 Task: Create a due date automation trigger when advanced on, on the monday after a card is due add fields without custom field "Resume" set to a number lower or equal to 1 and lower than 10 at 11:00 AM.
Action: Mouse moved to (1174, 349)
Screenshot: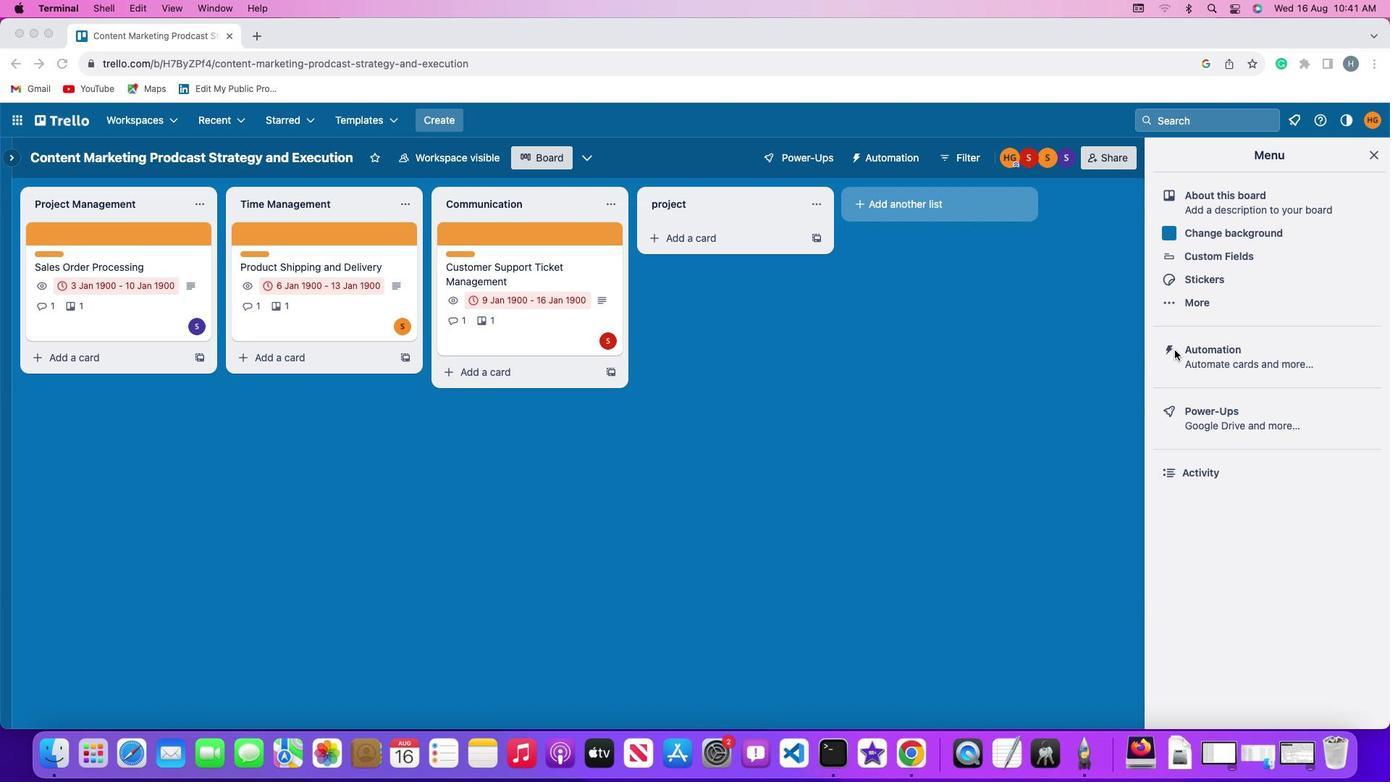 
Action: Mouse pressed left at (1174, 349)
Screenshot: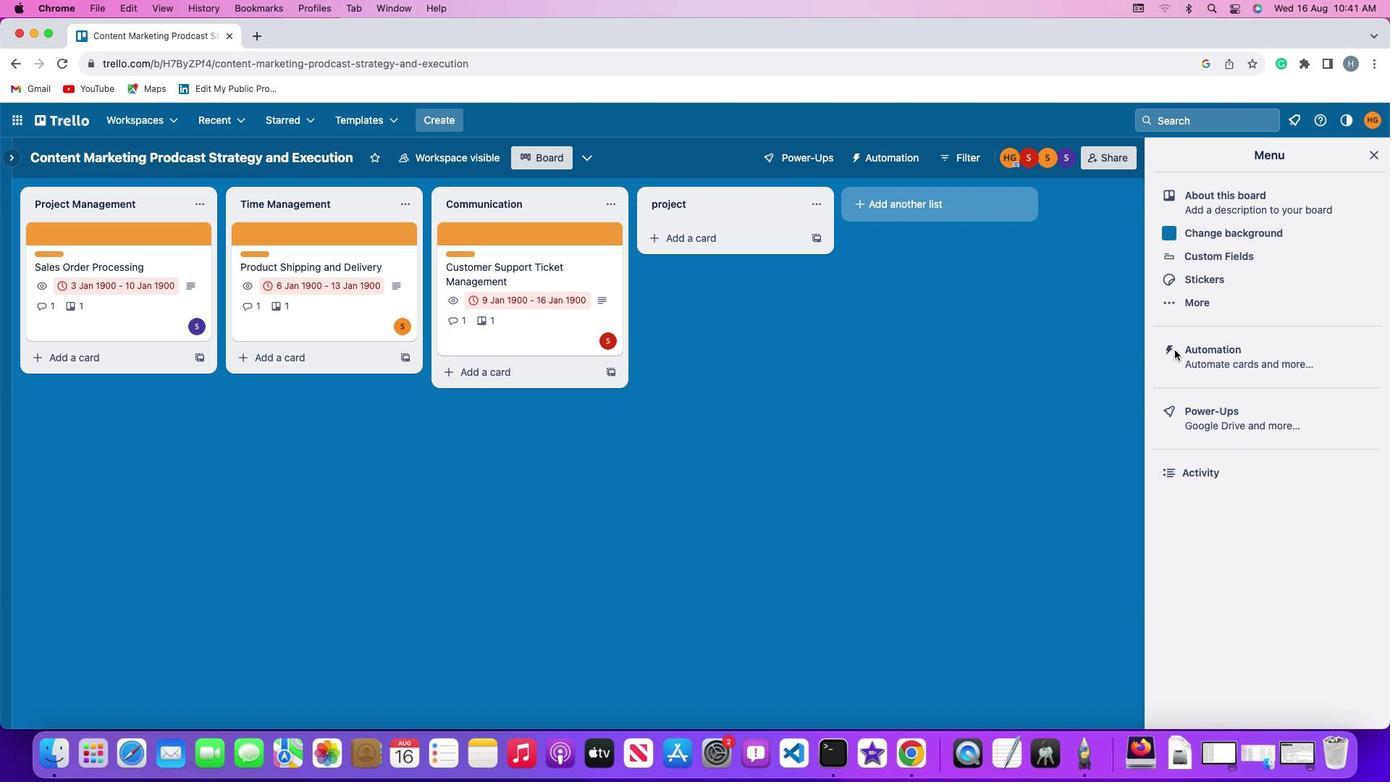 
Action: Mouse pressed left at (1174, 349)
Screenshot: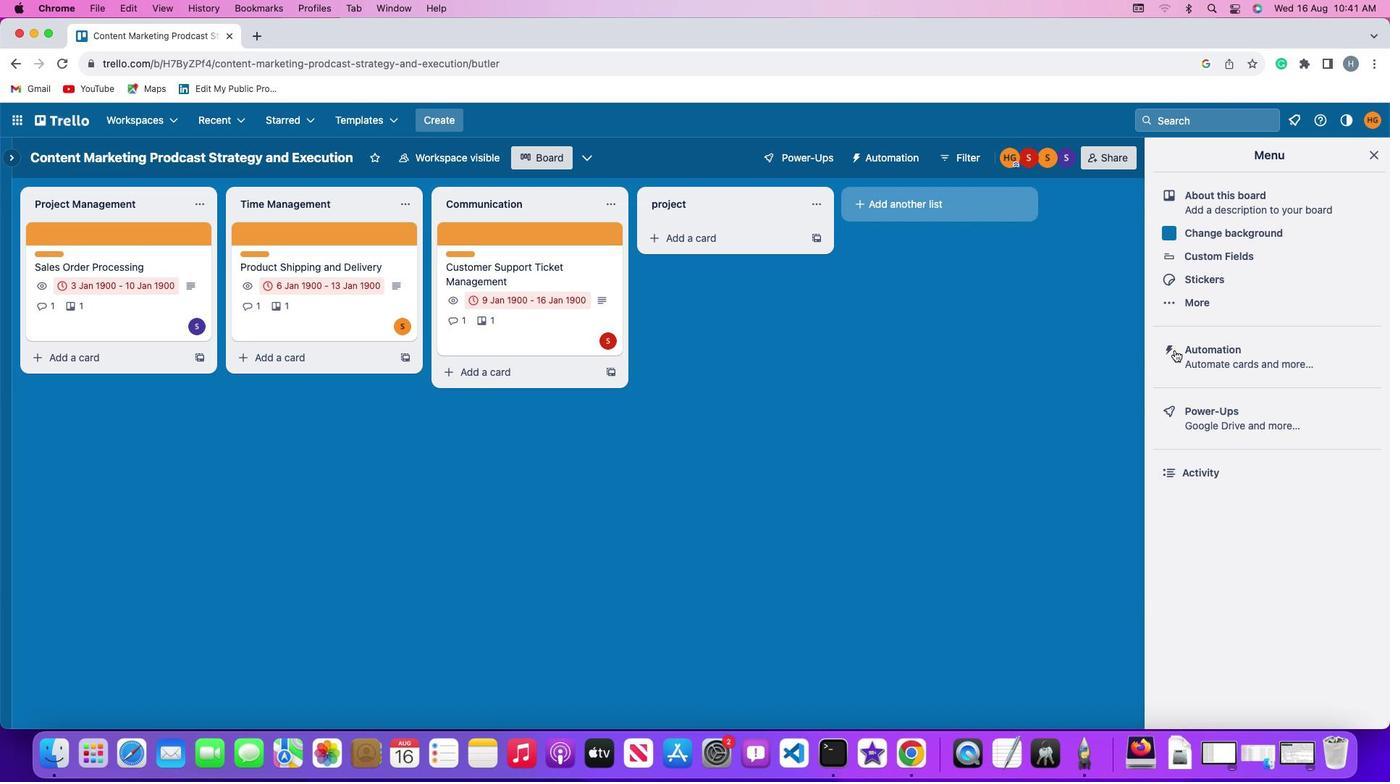 
Action: Mouse moved to (112, 342)
Screenshot: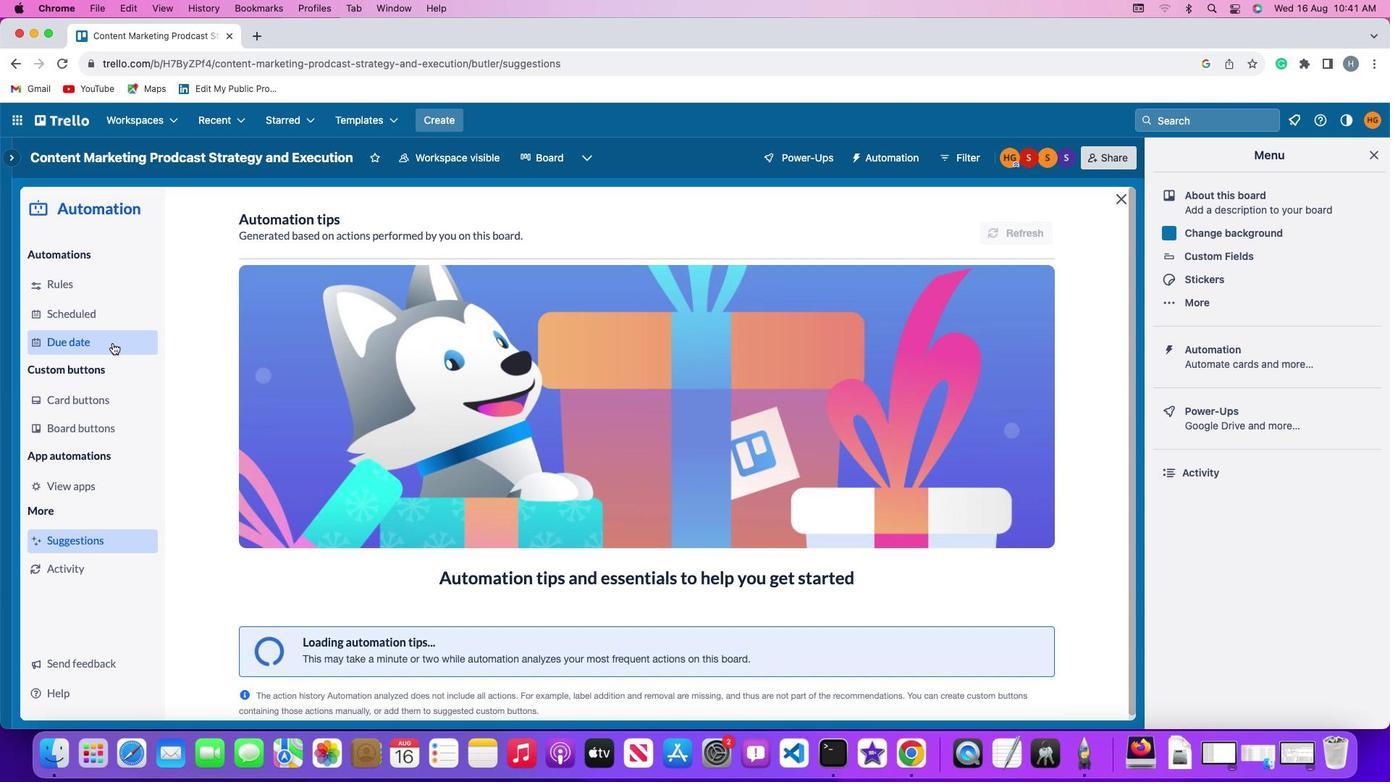 
Action: Mouse pressed left at (112, 342)
Screenshot: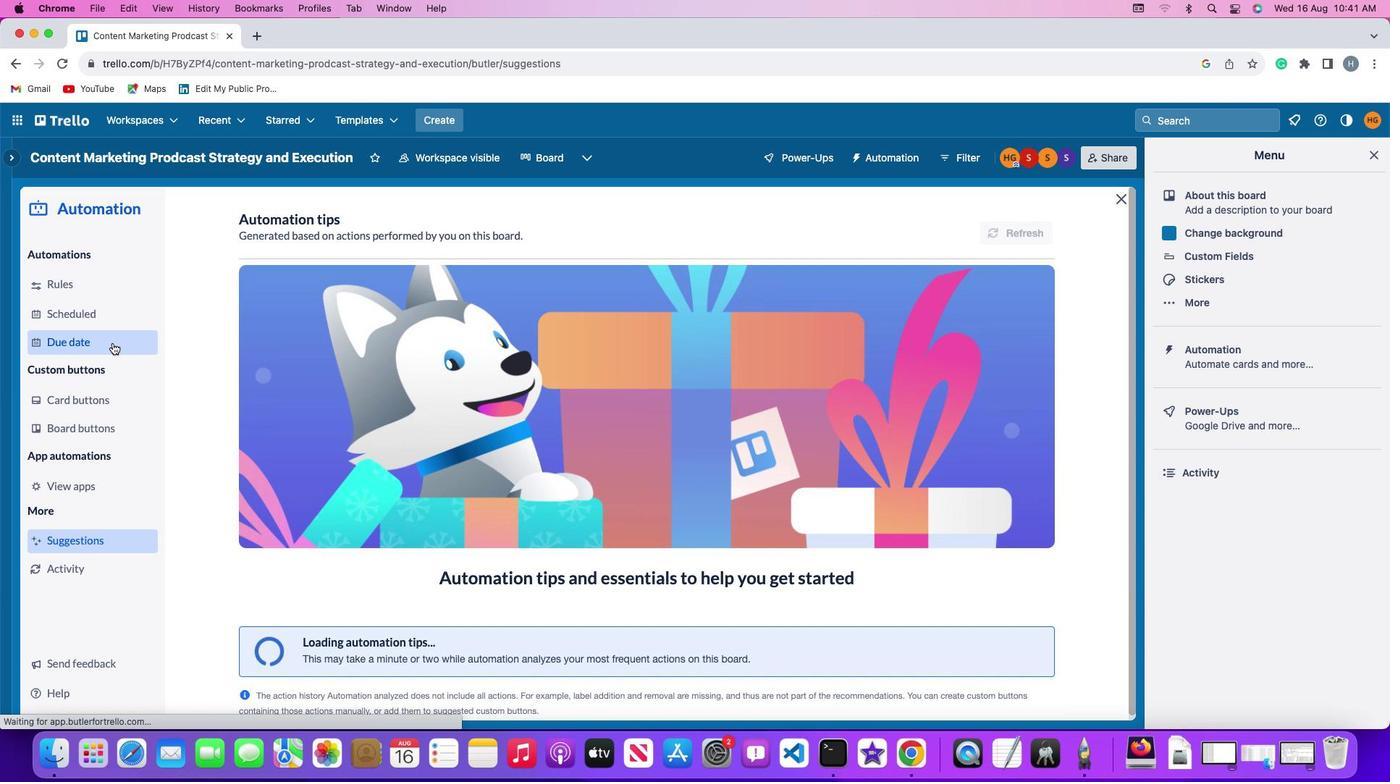 
Action: Mouse moved to (974, 216)
Screenshot: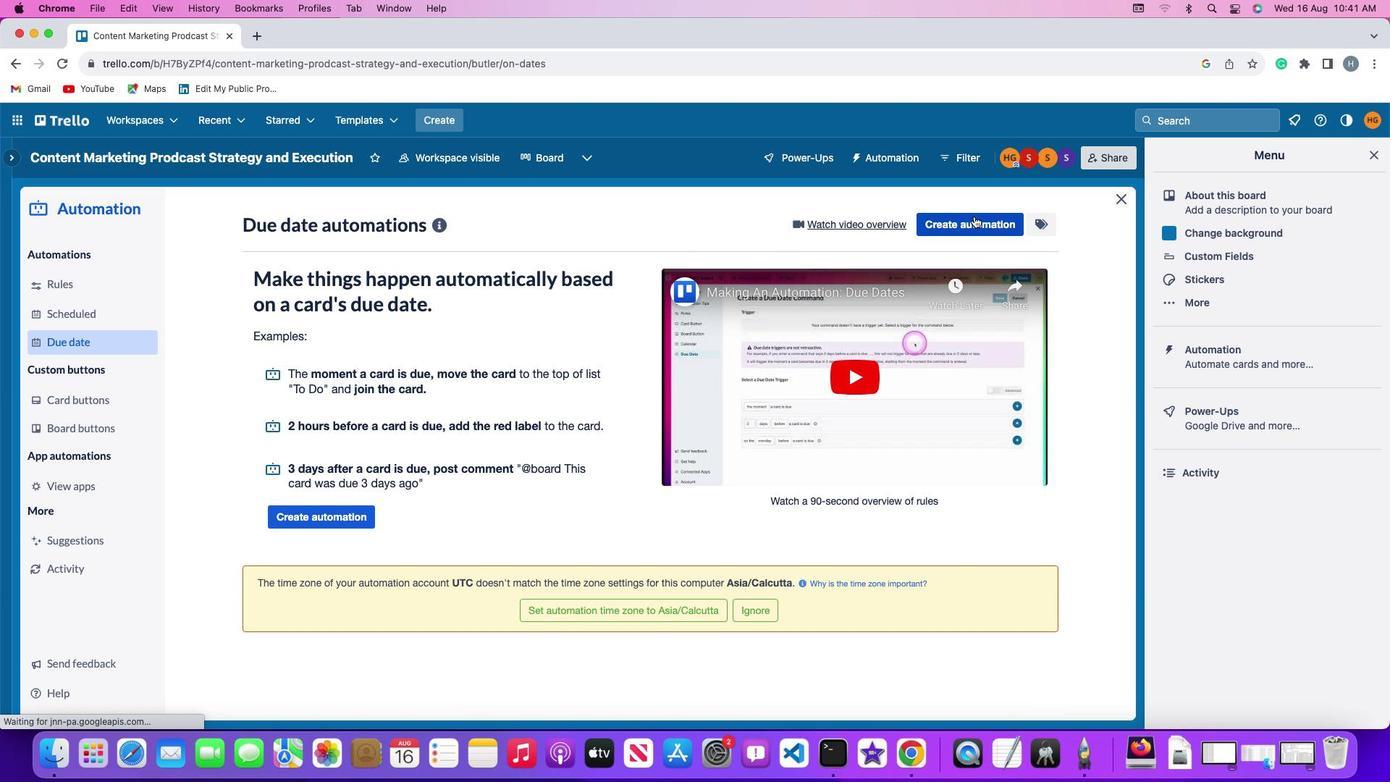
Action: Mouse pressed left at (974, 216)
Screenshot: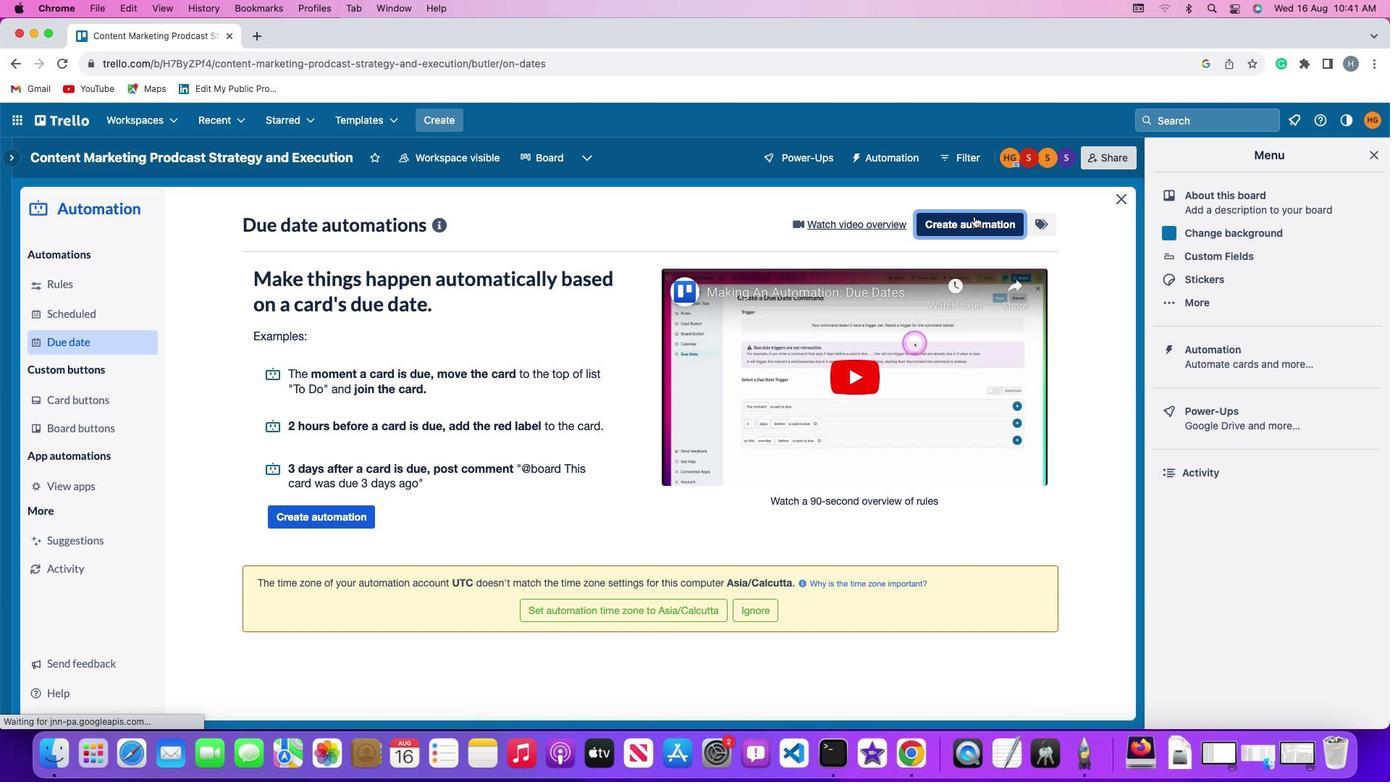 
Action: Mouse moved to (305, 370)
Screenshot: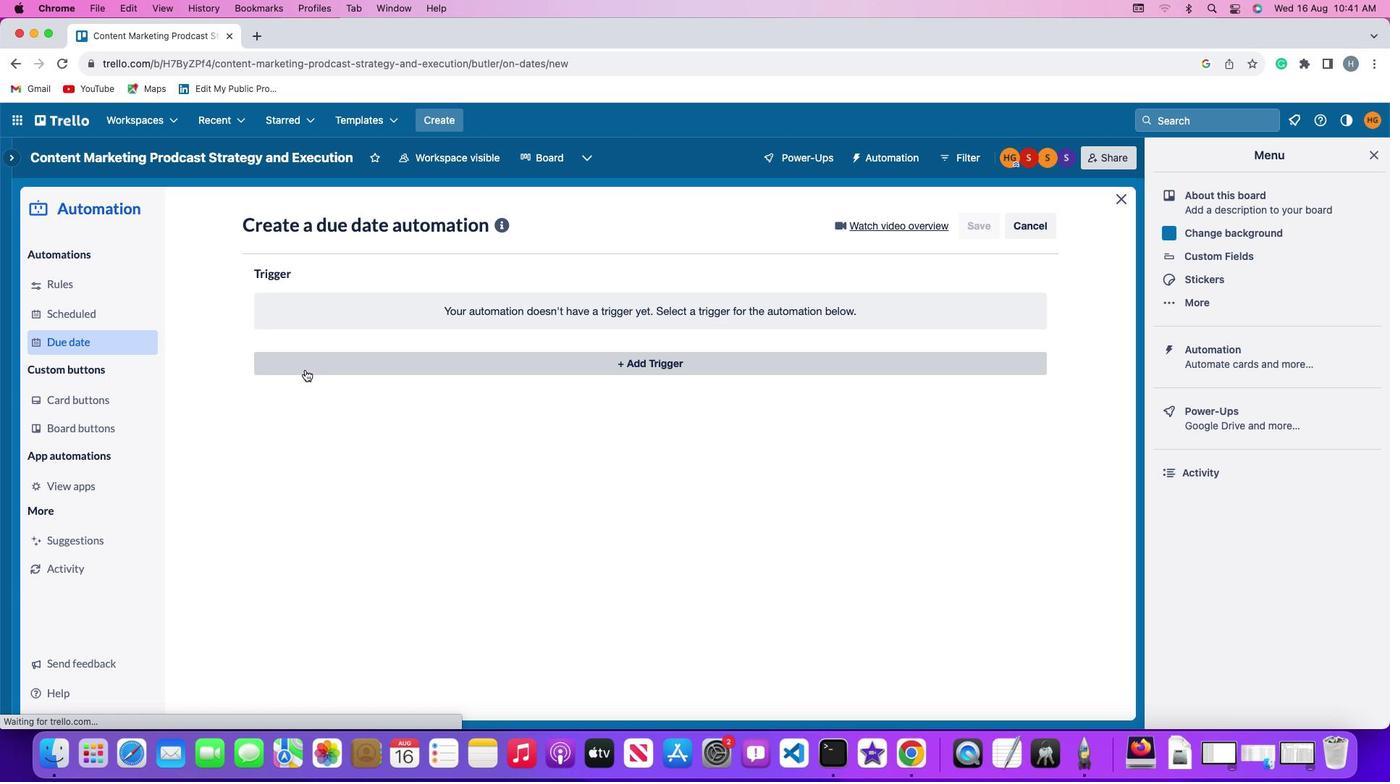 
Action: Mouse pressed left at (305, 370)
Screenshot: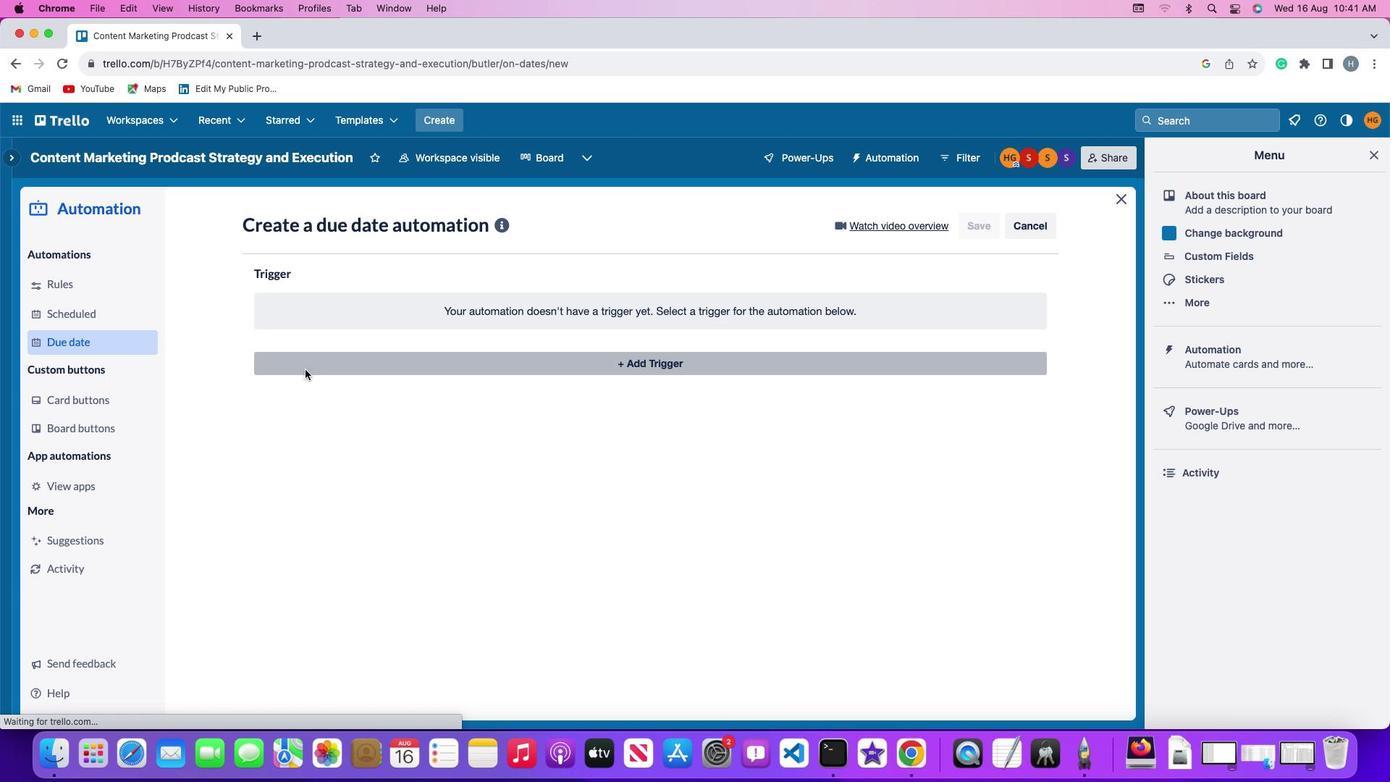 
Action: Mouse moved to (323, 627)
Screenshot: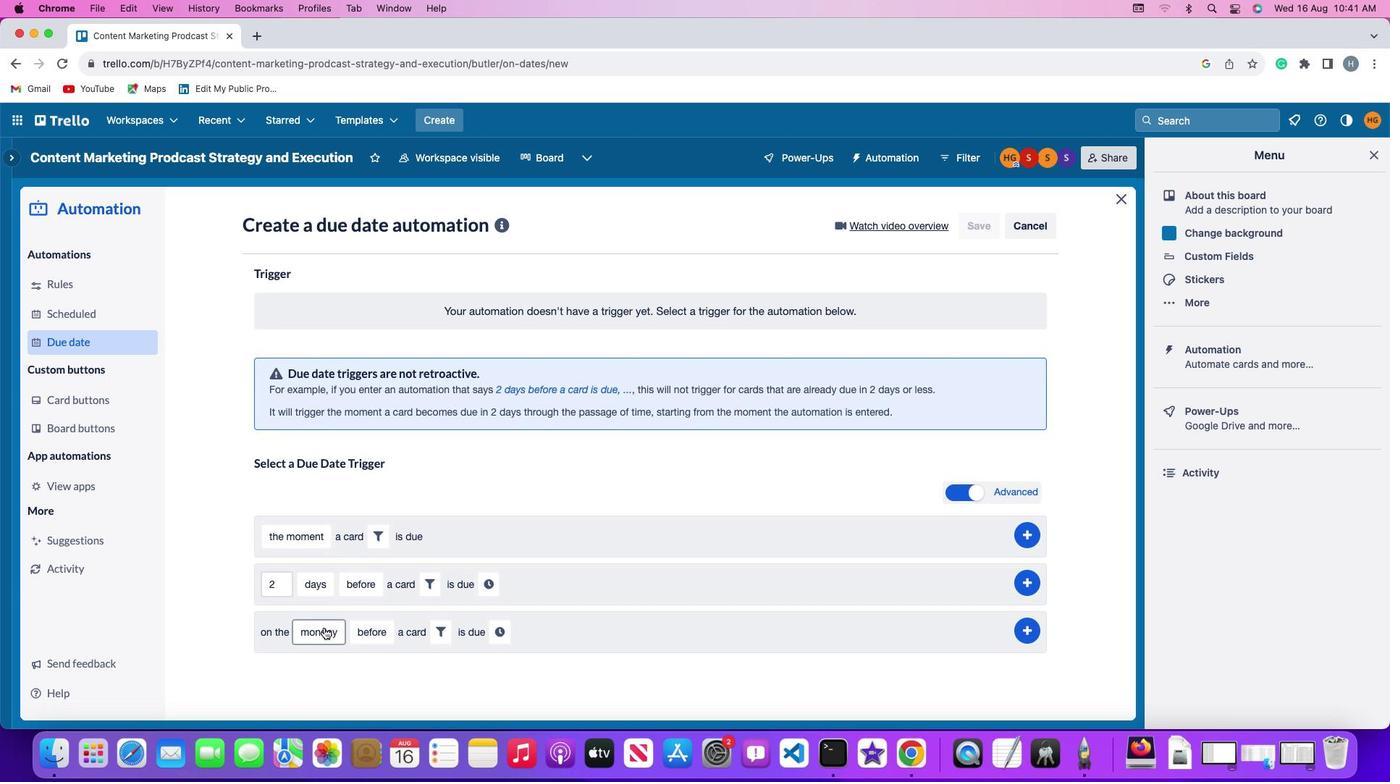 
Action: Mouse pressed left at (323, 627)
Screenshot: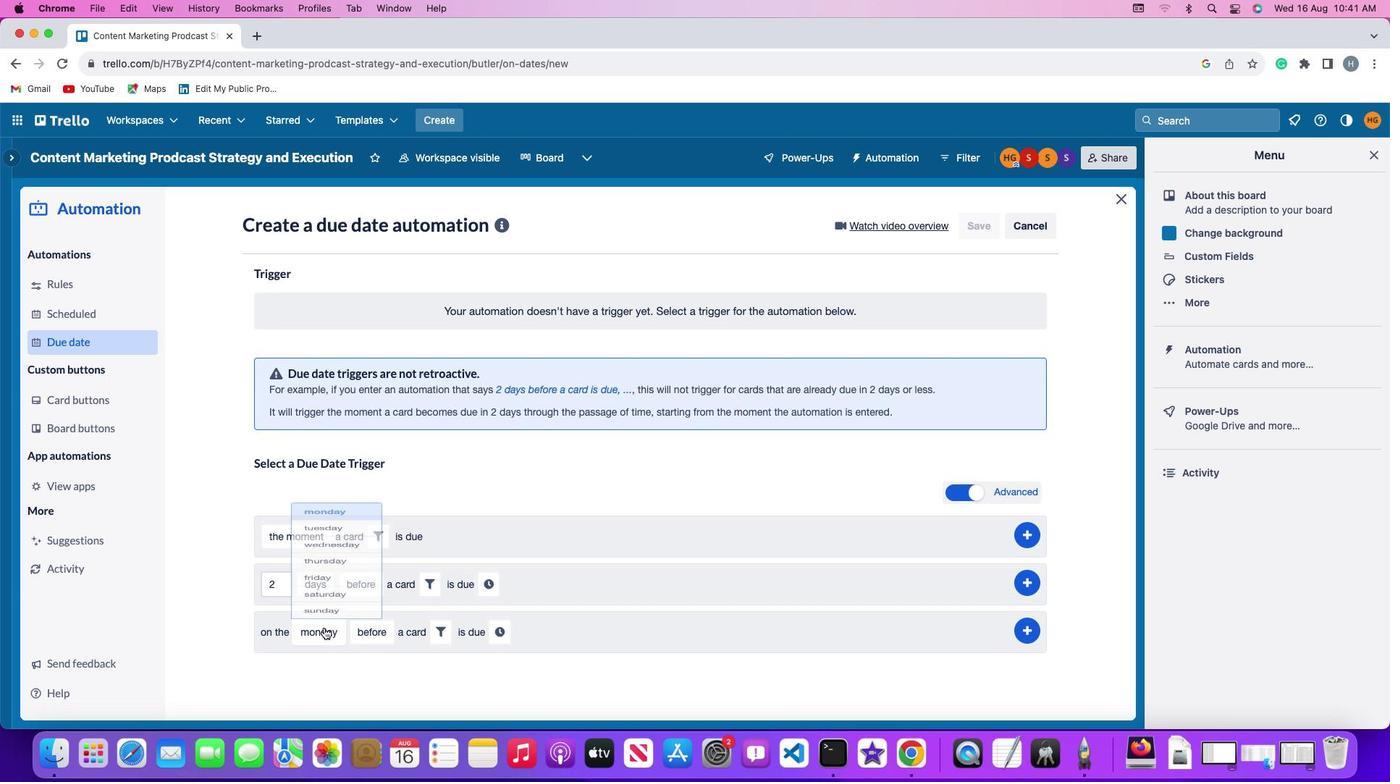 
Action: Mouse moved to (328, 430)
Screenshot: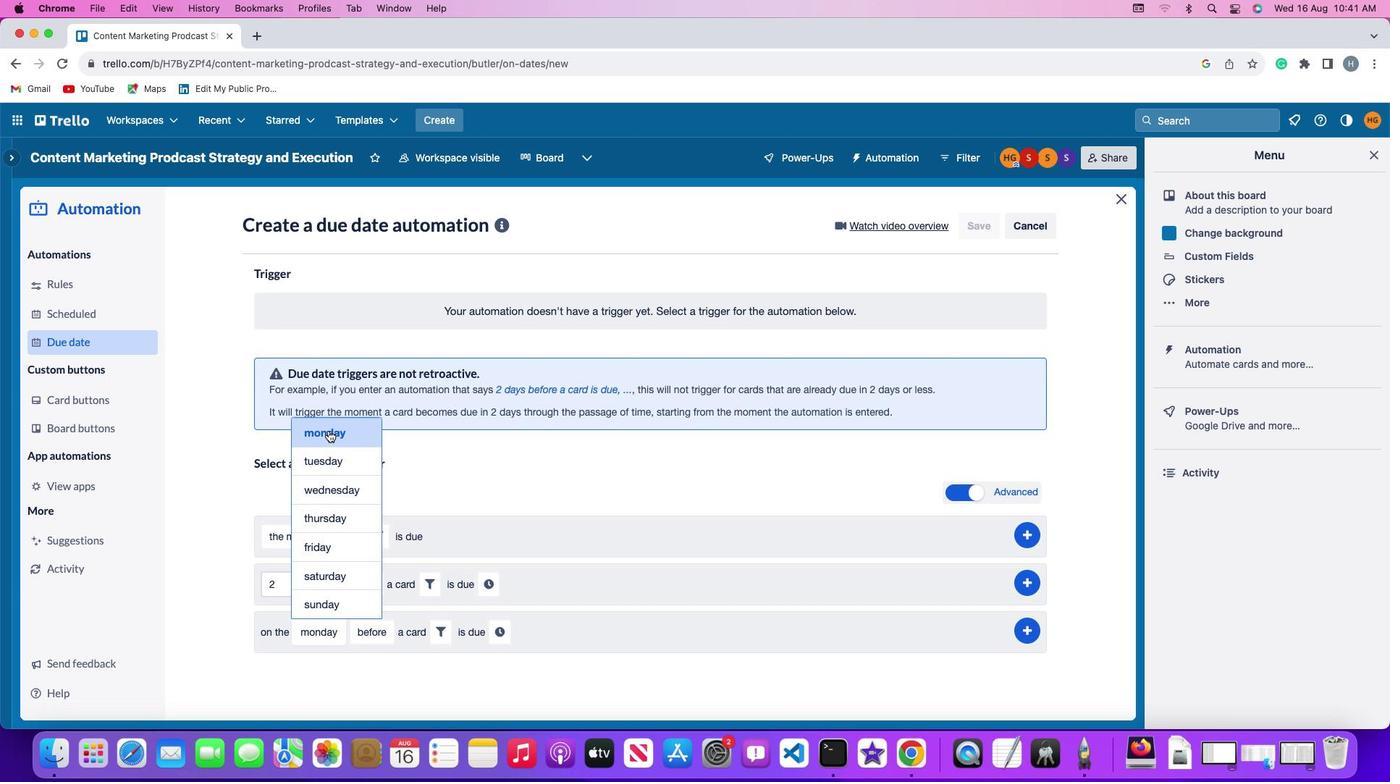 
Action: Mouse pressed left at (328, 430)
Screenshot: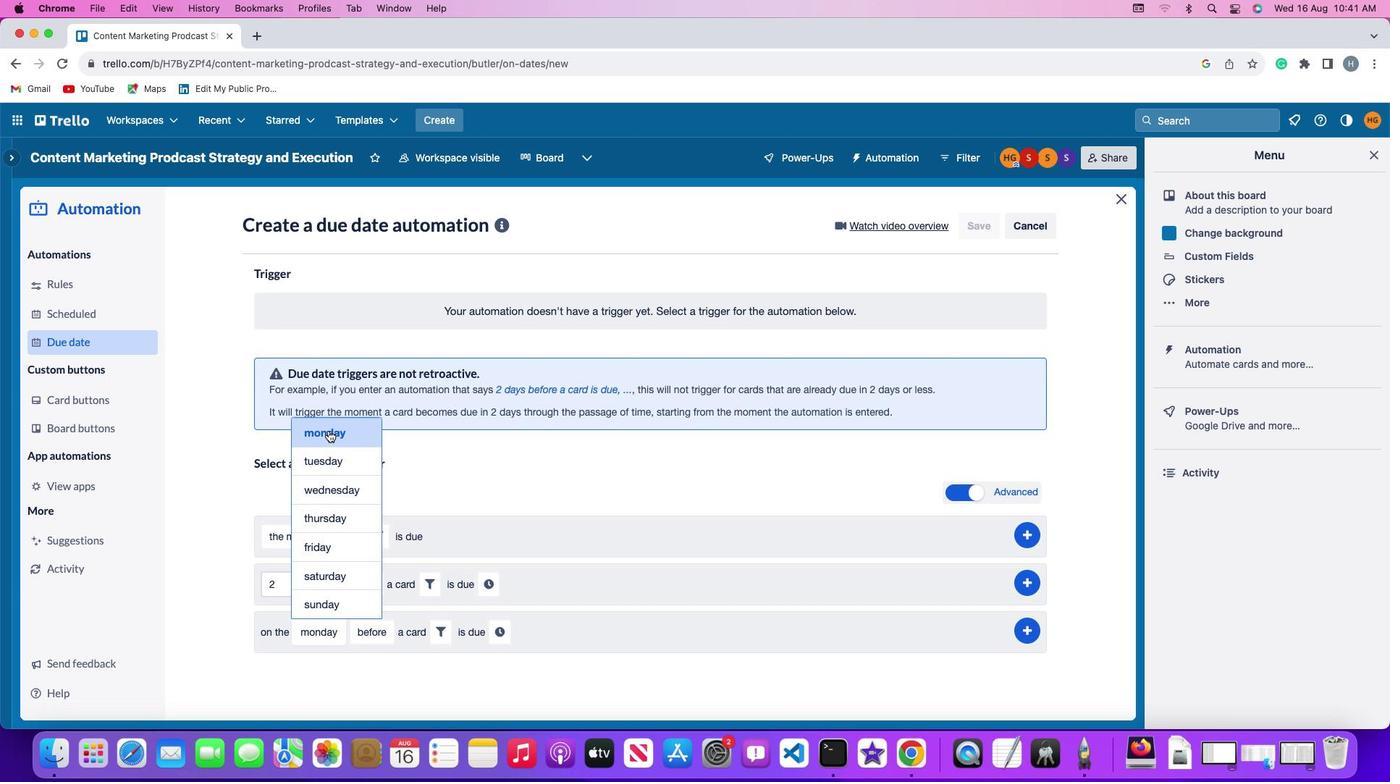
Action: Mouse moved to (384, 630)
Screenshot: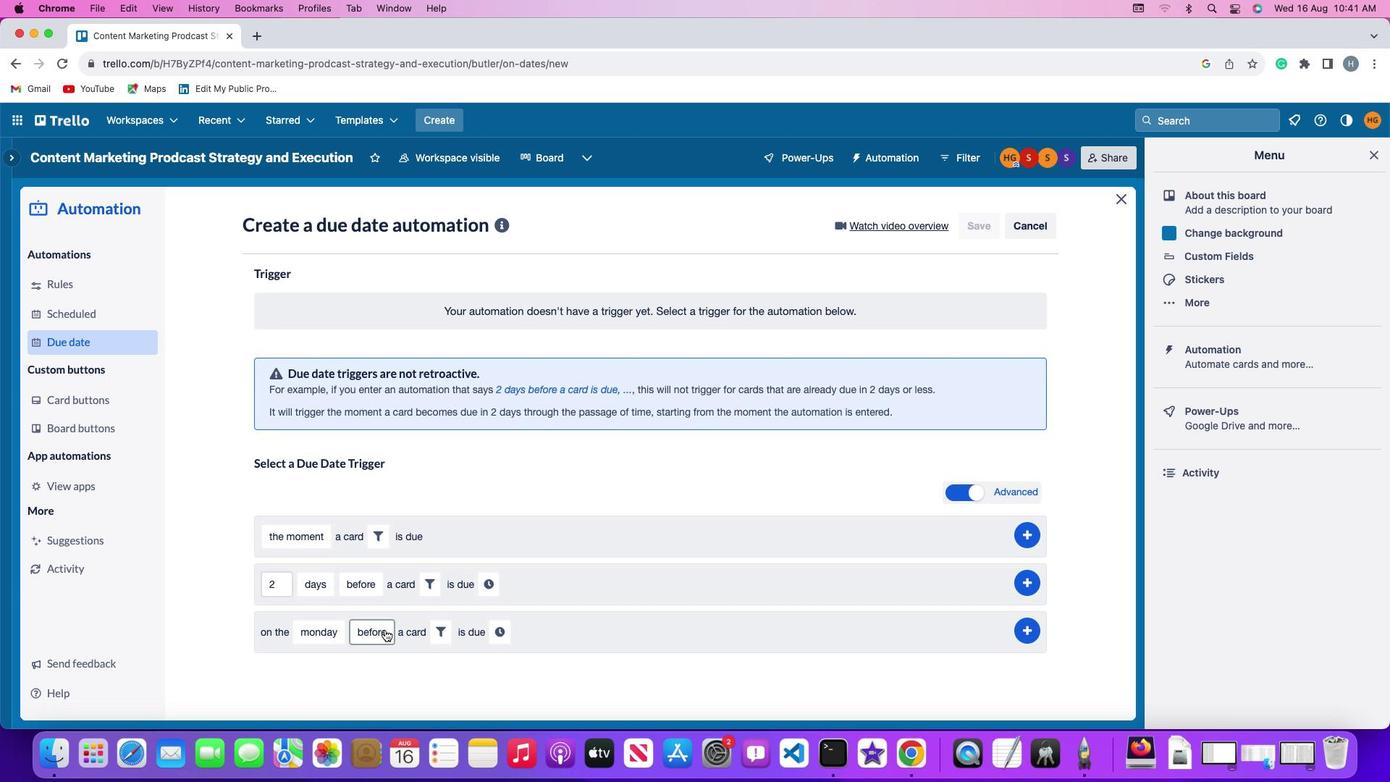 
Action: Mouse pressed left at (384, 630)
Screenshot: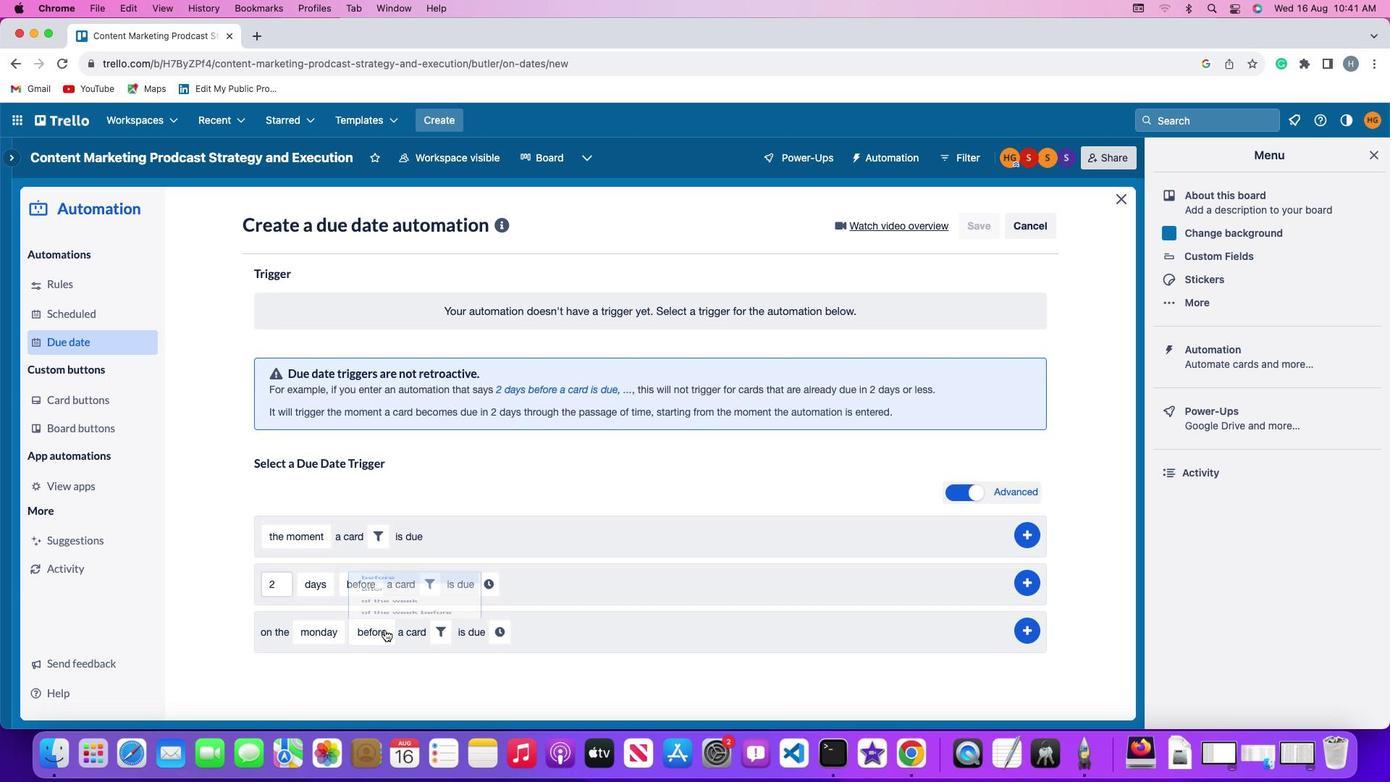 
Action: Mouse moved to (393, 540)
Screenshot: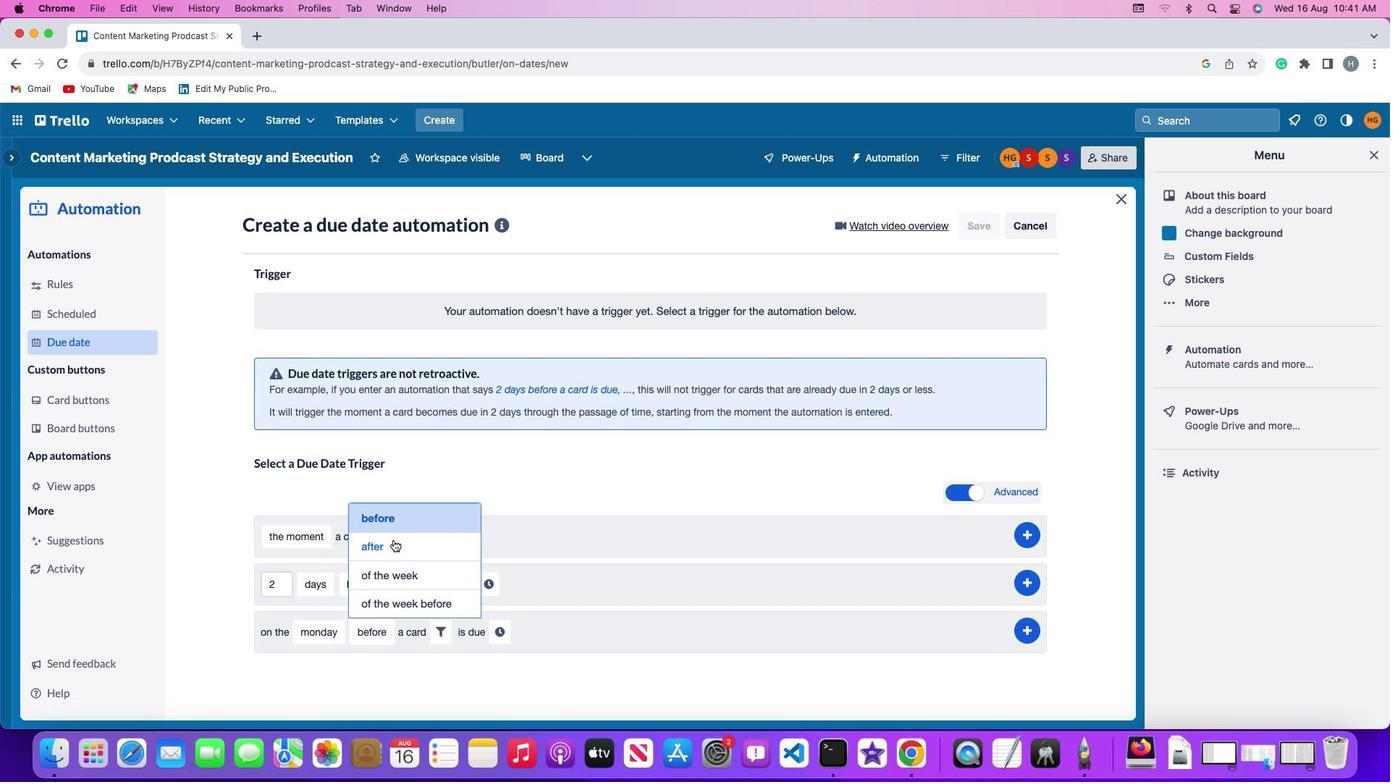 
Action: Mouse pressed left at (393, 540)
Screenshot: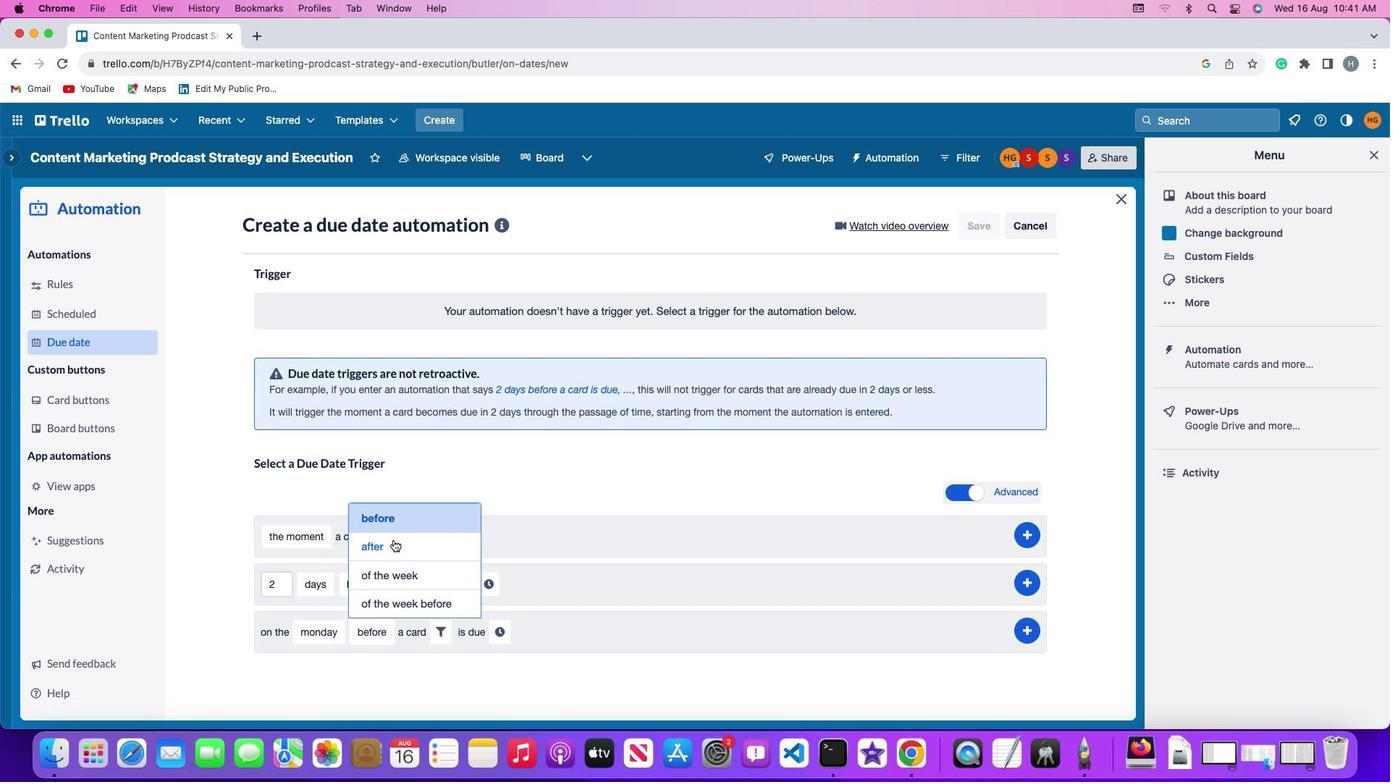 
Action: Mouse moved to (437, 634)
Screenshot: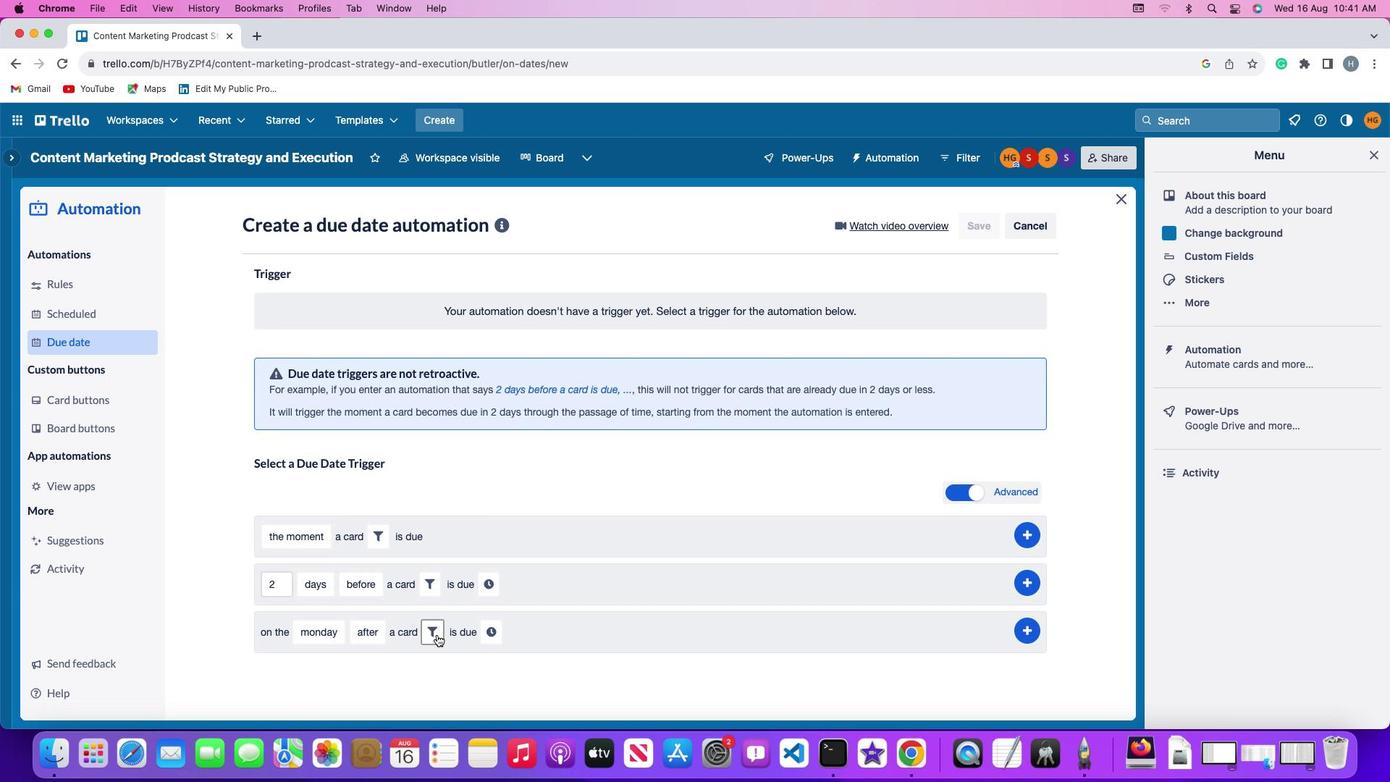 
Action: Mouse pressed left at (437, 634)
Screenshot: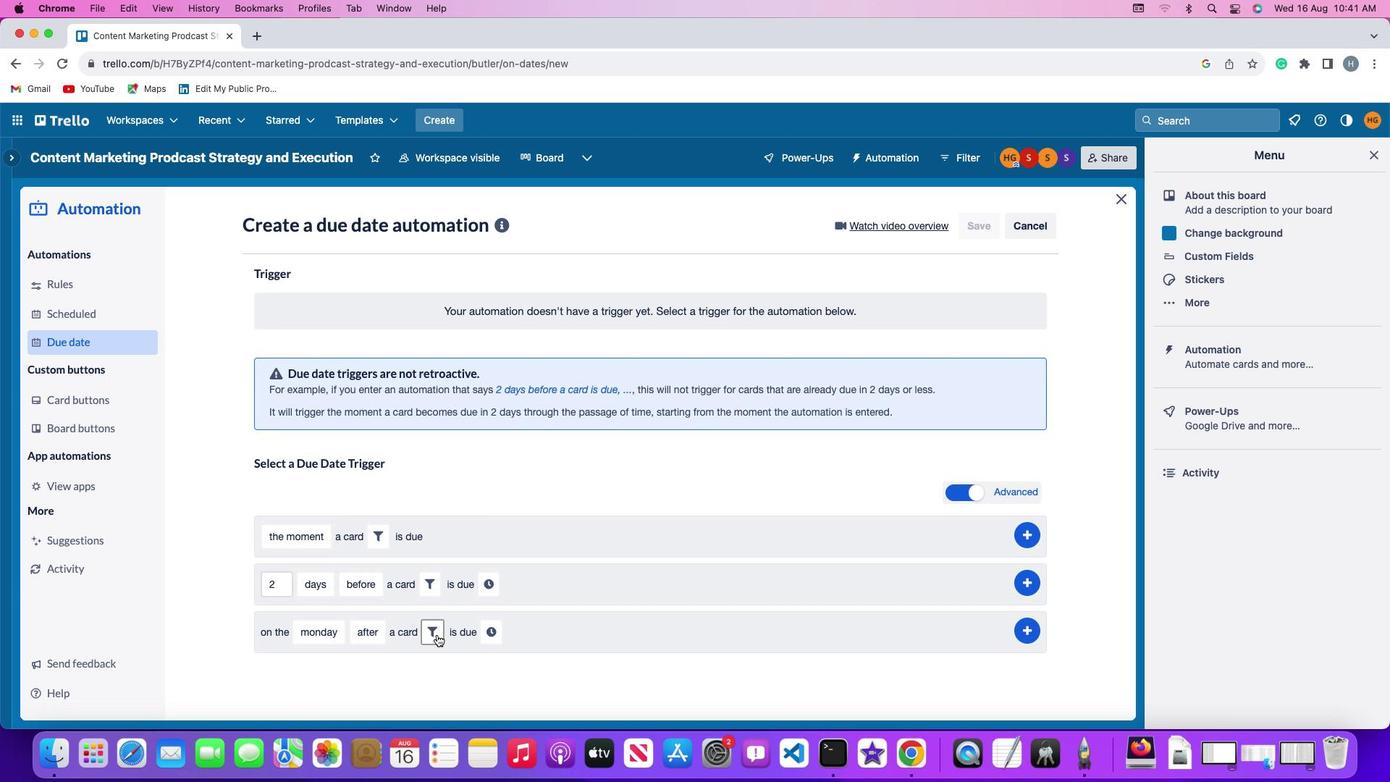 
Action: Mouse moved to (678, 679)
Screenshot: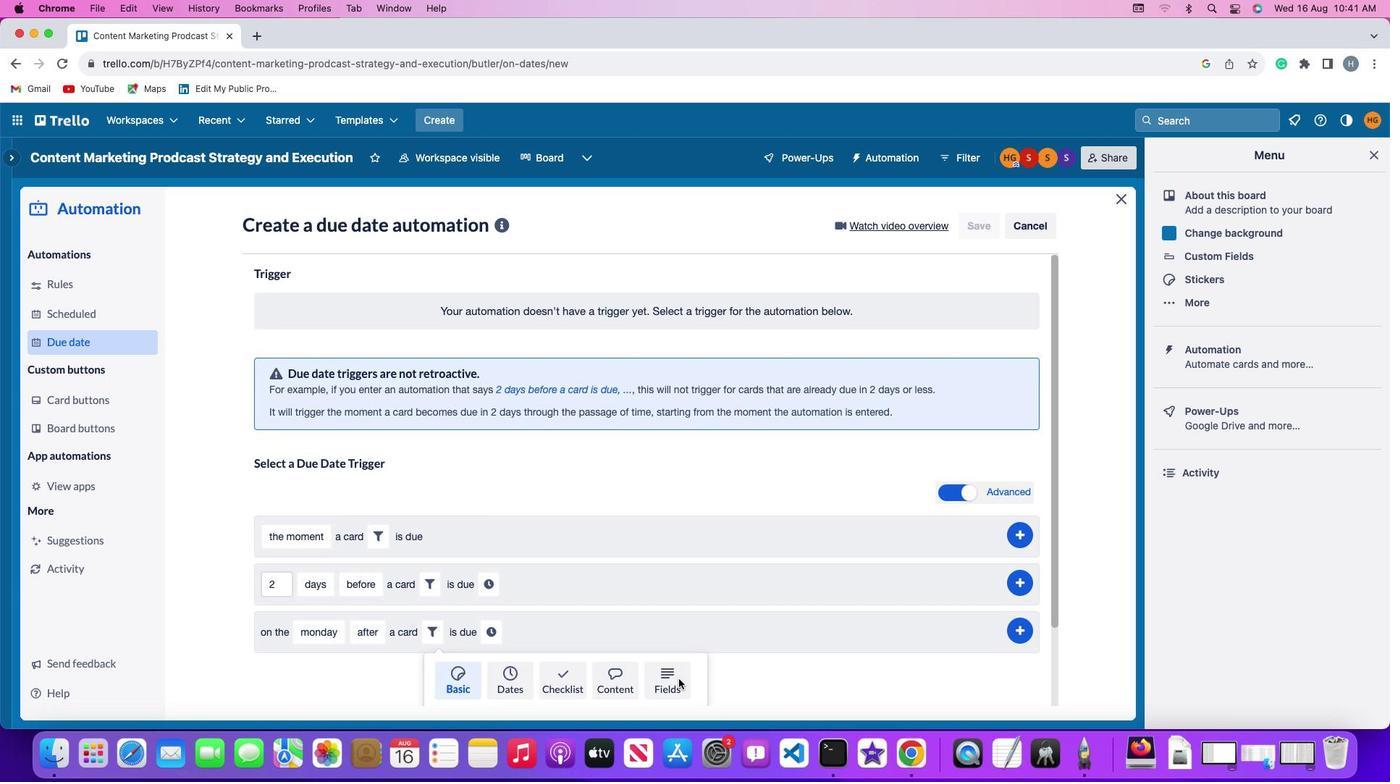 
Action: Mouse pressed left at (678, 679)
Screenshot: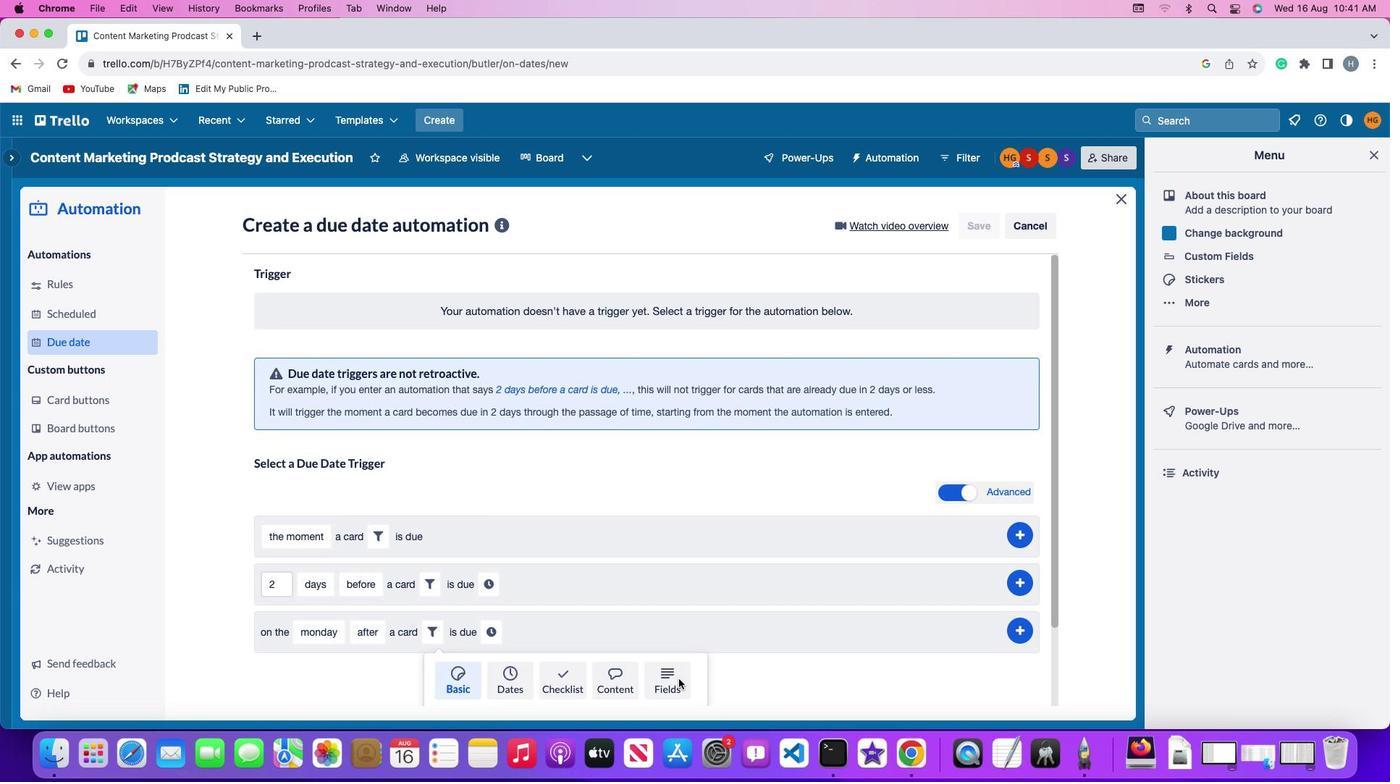 
Action: Mouse moved to (364, 681)
Screenshot: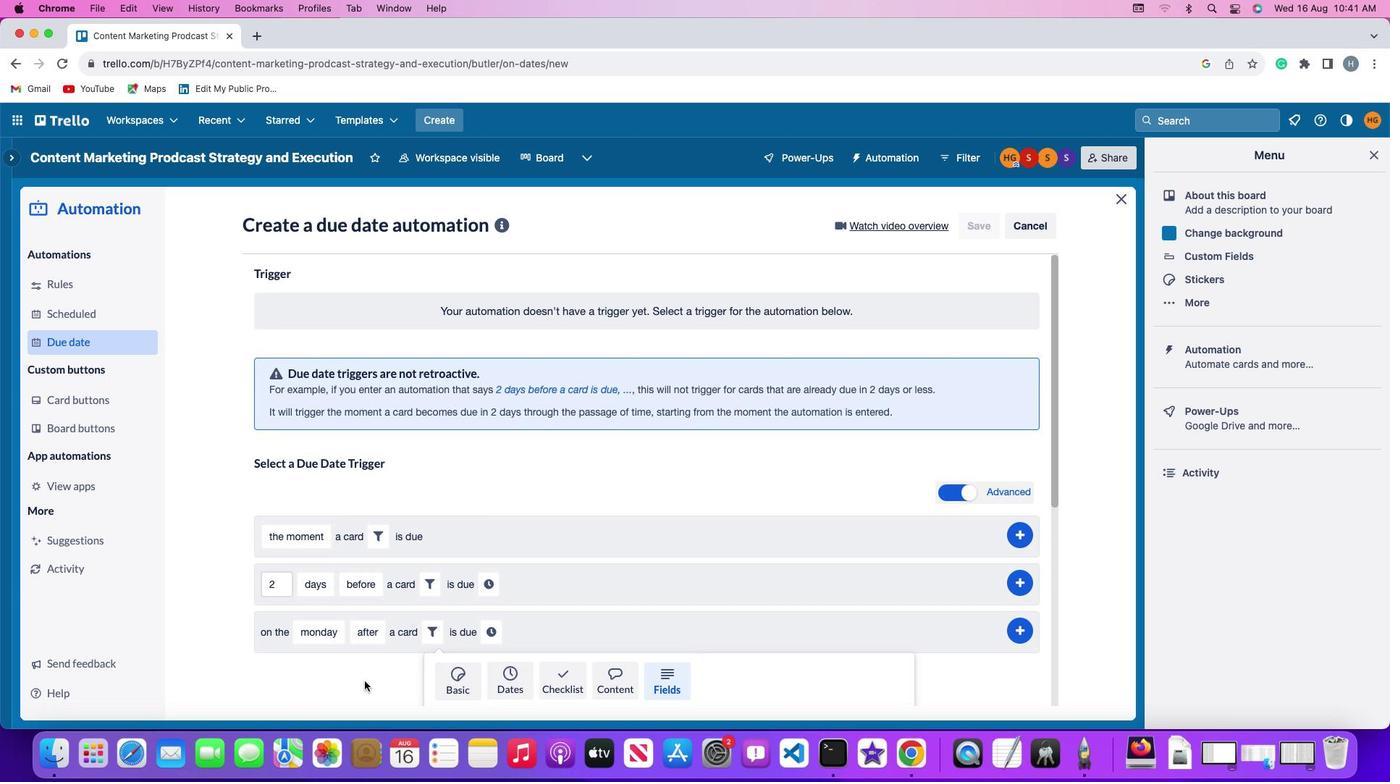 
Action: Mouse scrolled (364, 681) with delta (0, 0)
Screenshot: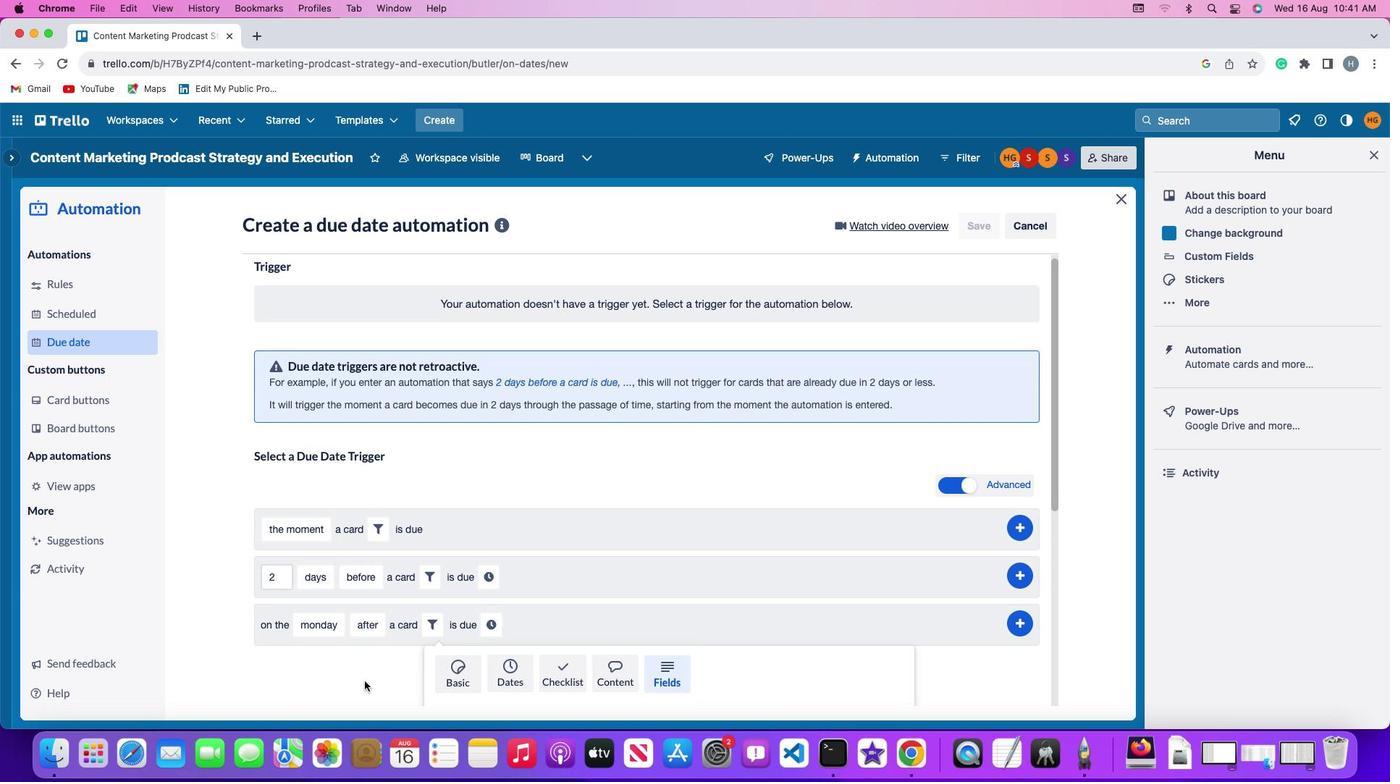 
Action: Mouse scrolled (364, 681) with delta (0, 0)
Screenshot: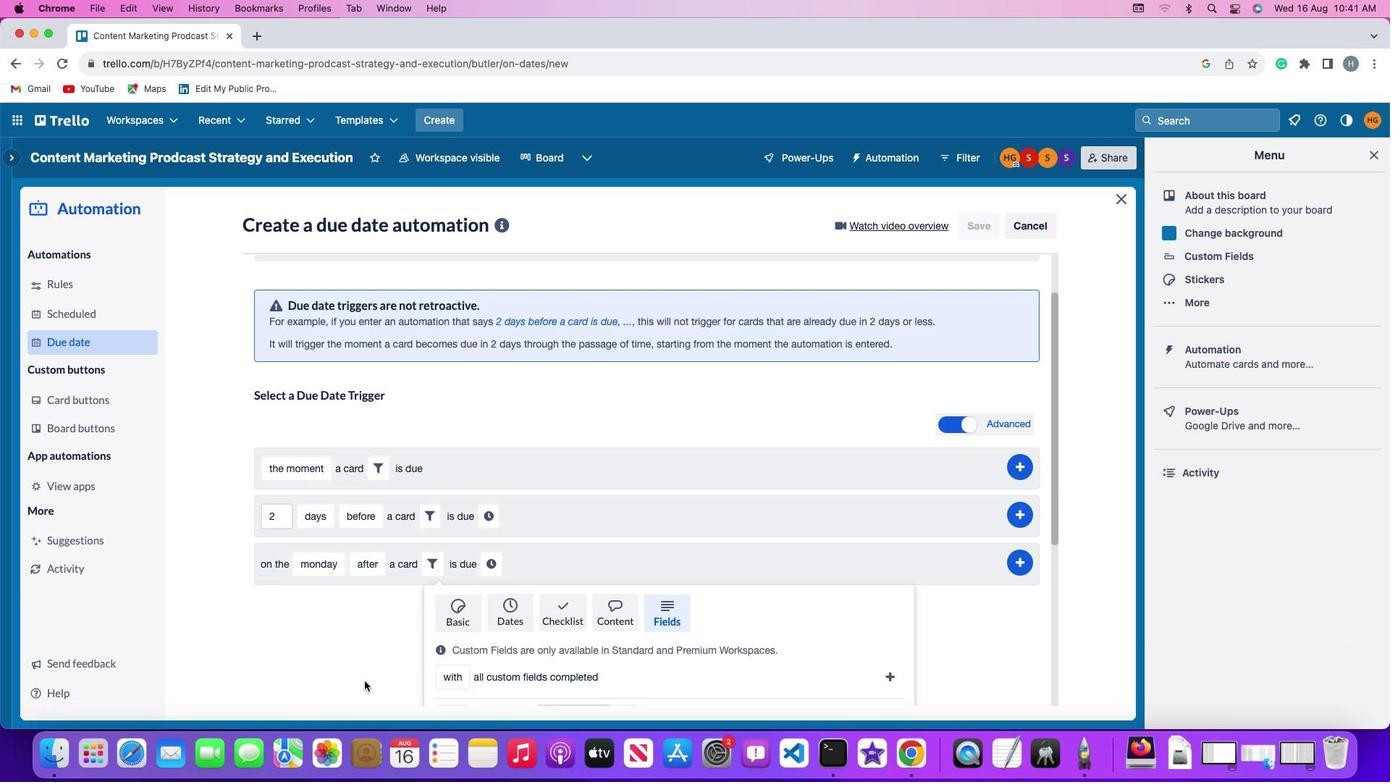 
Action: Mouse scrolled (364, 681) with delta (0, -2)
Screenshot: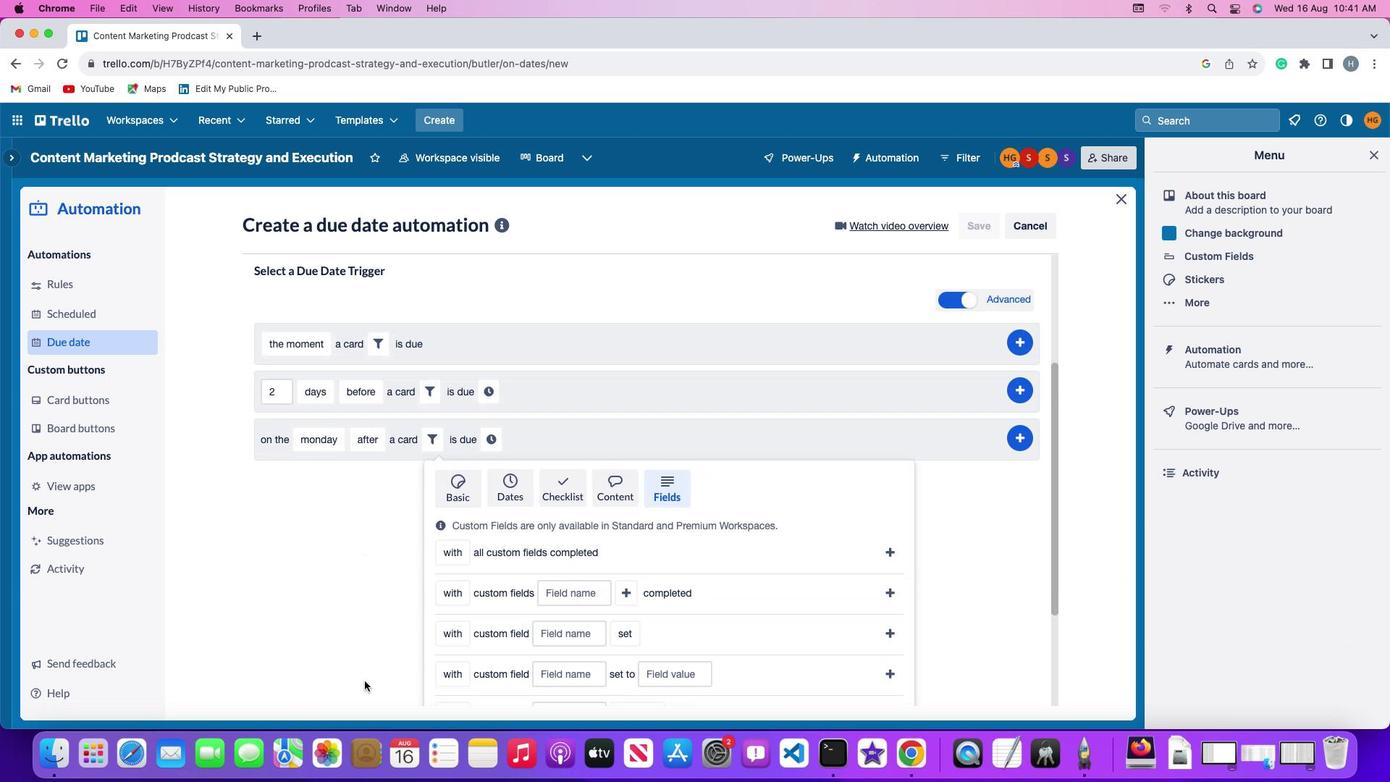 
Action: Mouse scrolled (364, 681) with delta (0, -3)
Screenshot: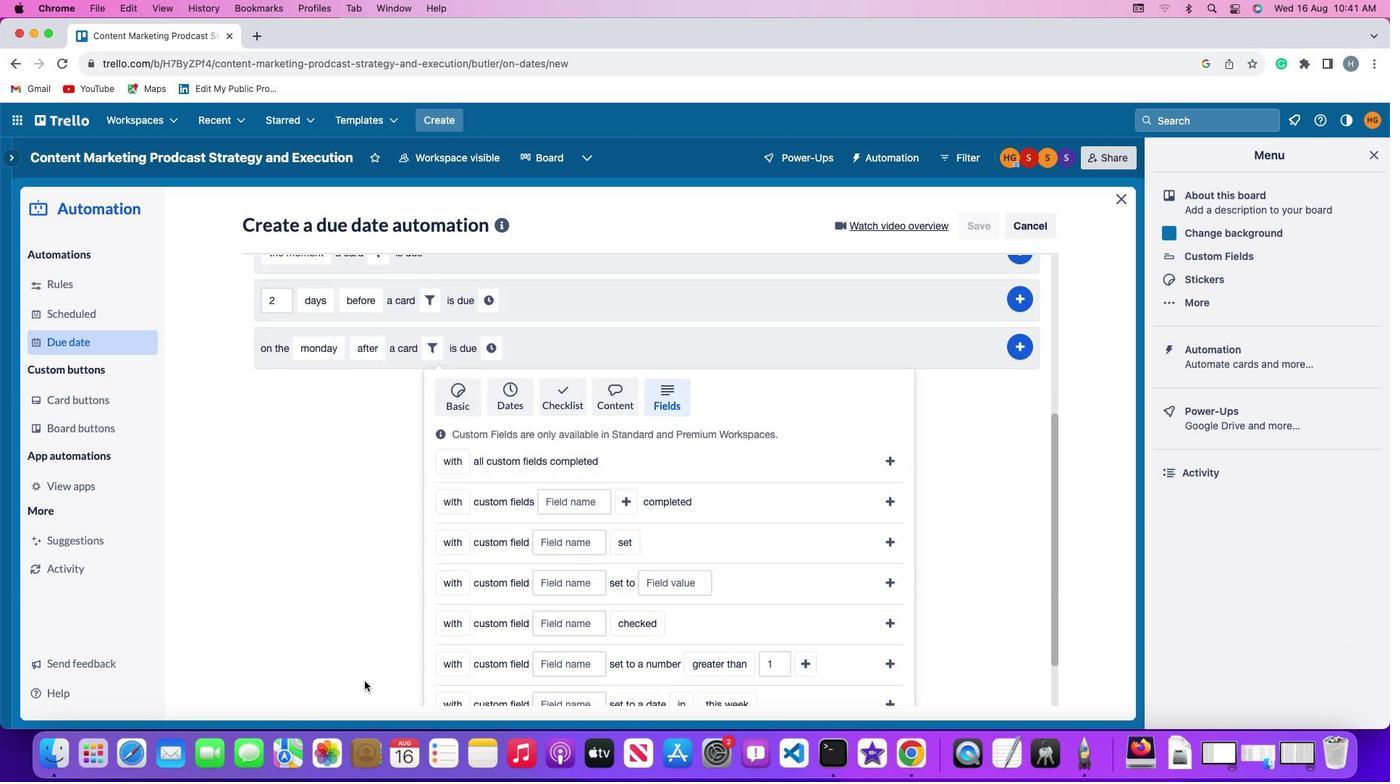 
Action: Mouse moved to (364, 680)
Screenshot: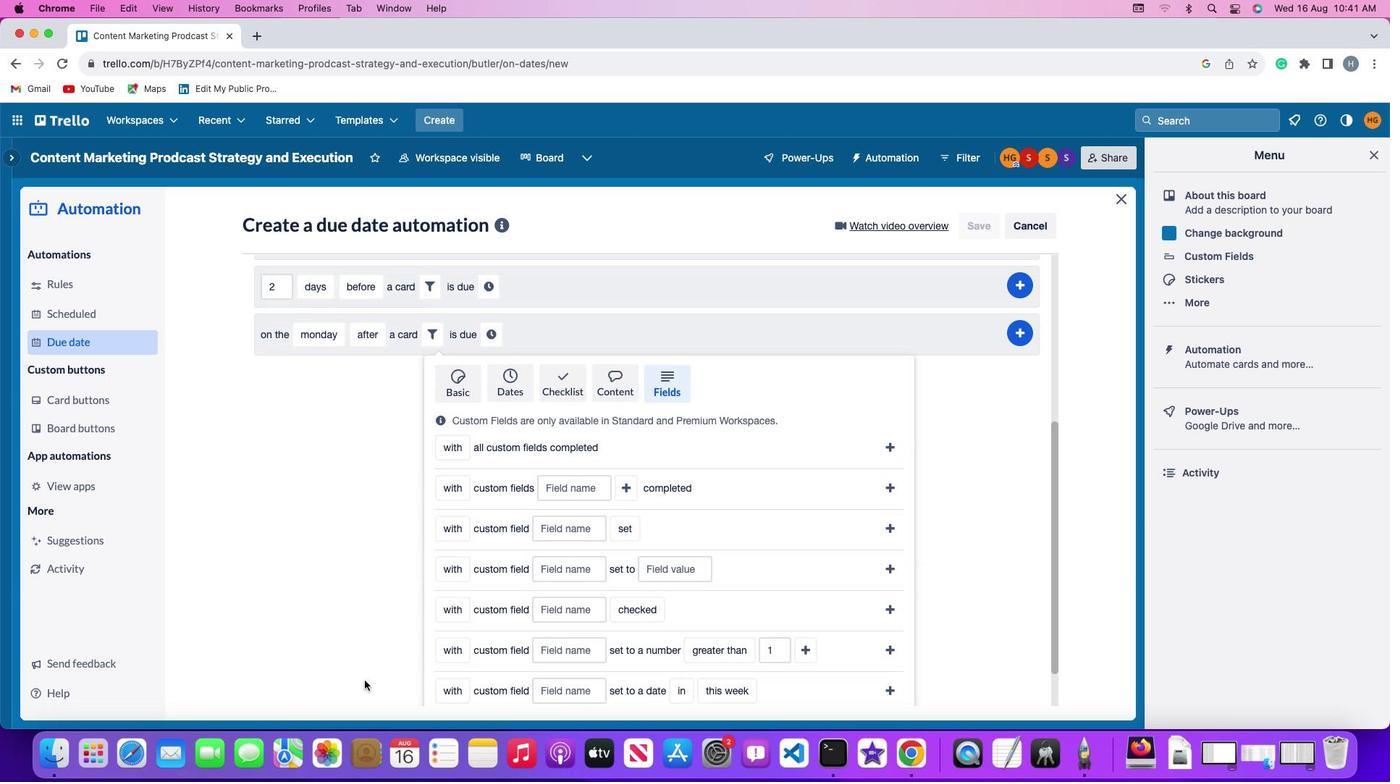 
Action: Mouse scrolled (364, 680) with delta (0, 0)
Screenshot: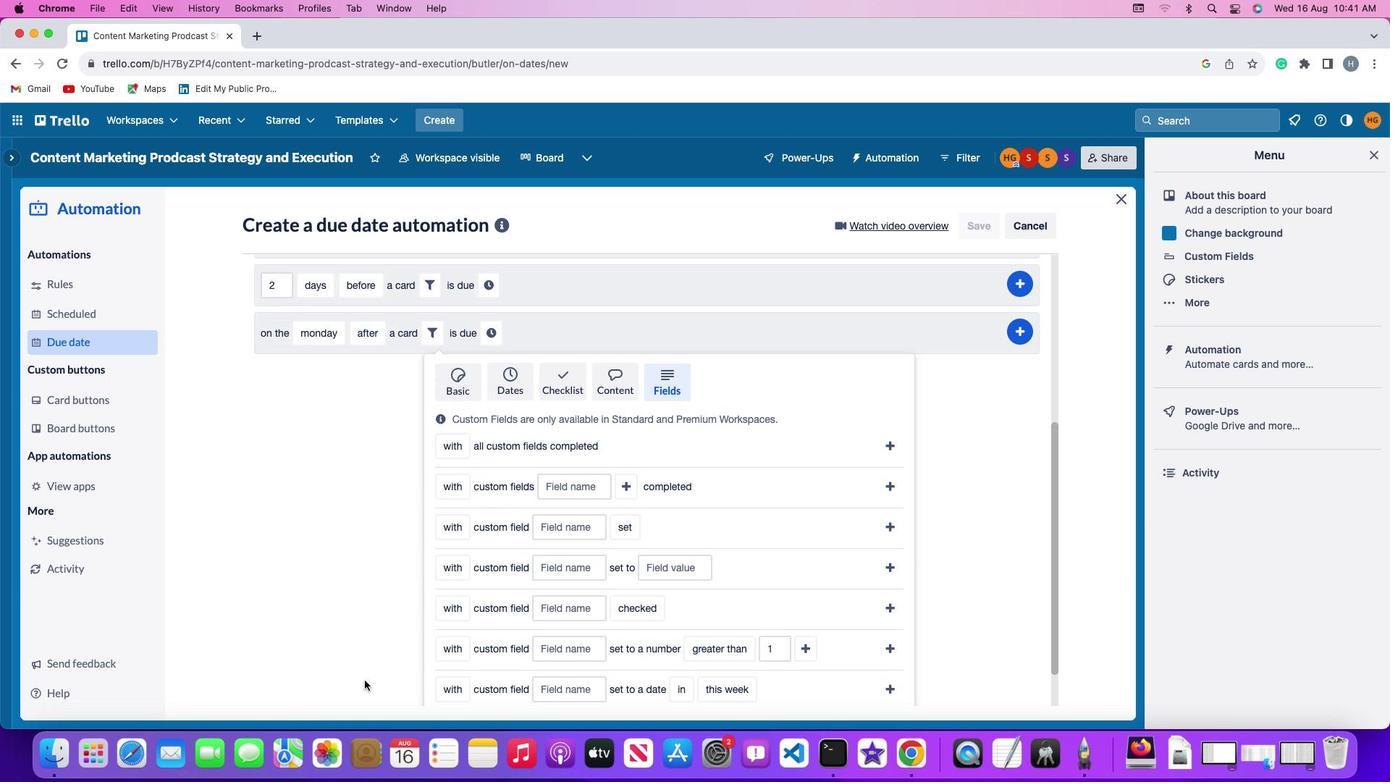 
Action: Mouse scrolled (364, 680) with delta (0, 0)
Screenshot: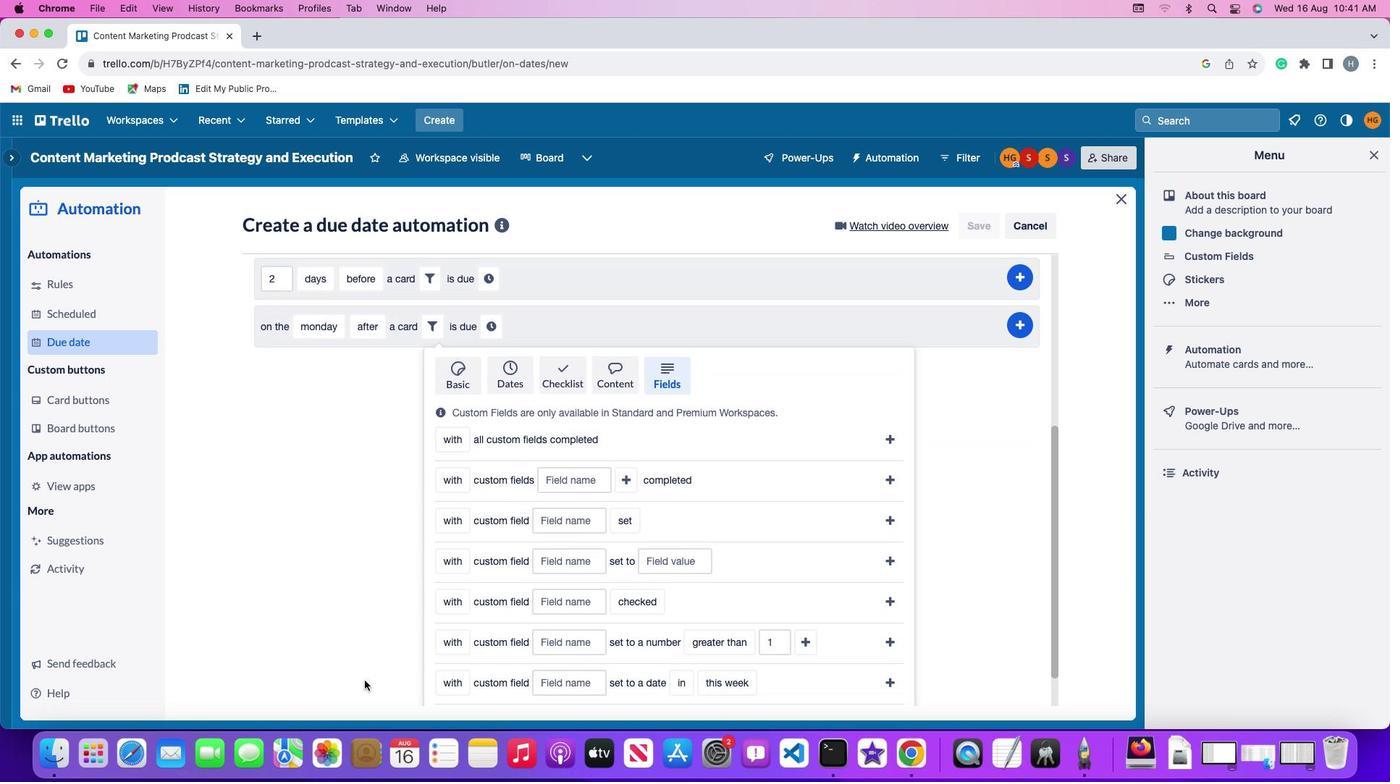 
Action: Mouse scrolled (364, 680) with delta (0, -2)
Screenshot: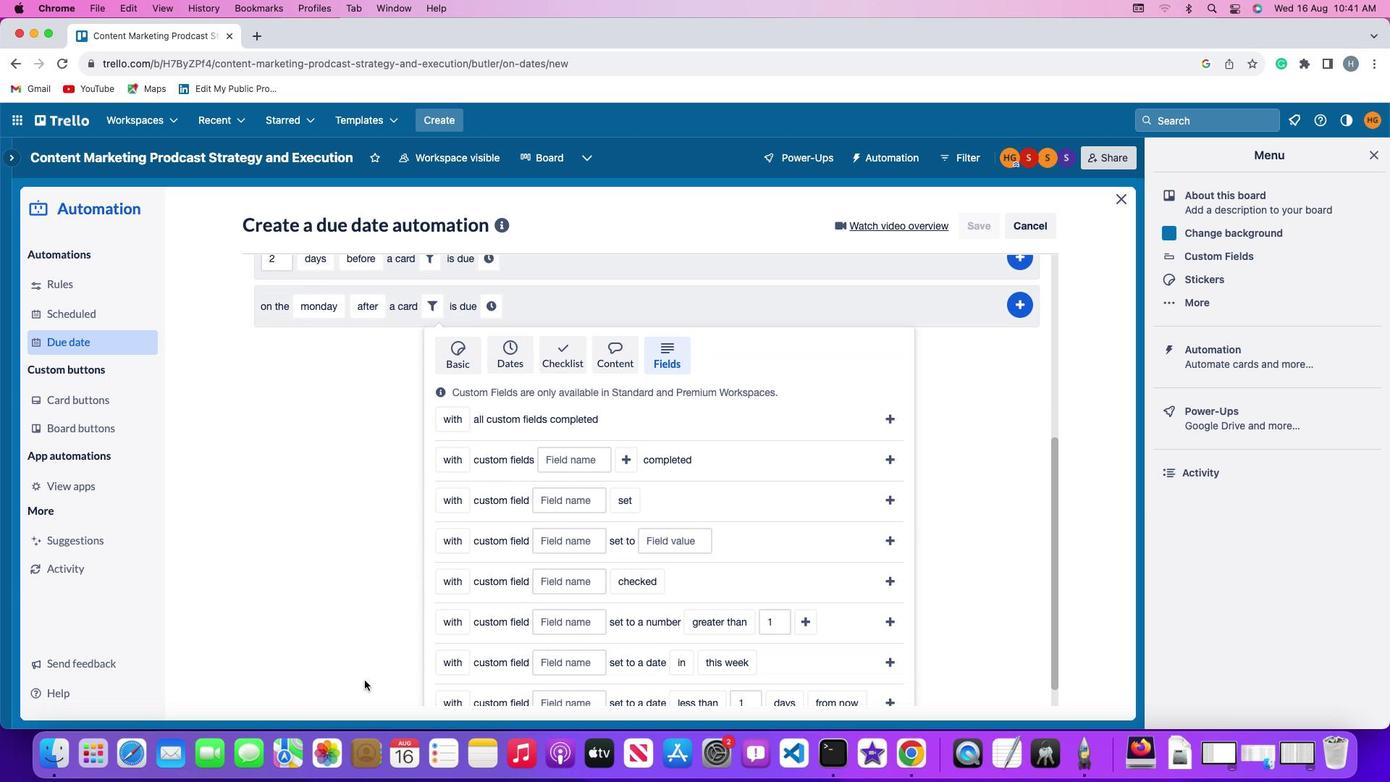 
Action: Mouse scrolled (364, 680) with delta (0, -3)
Screenshot: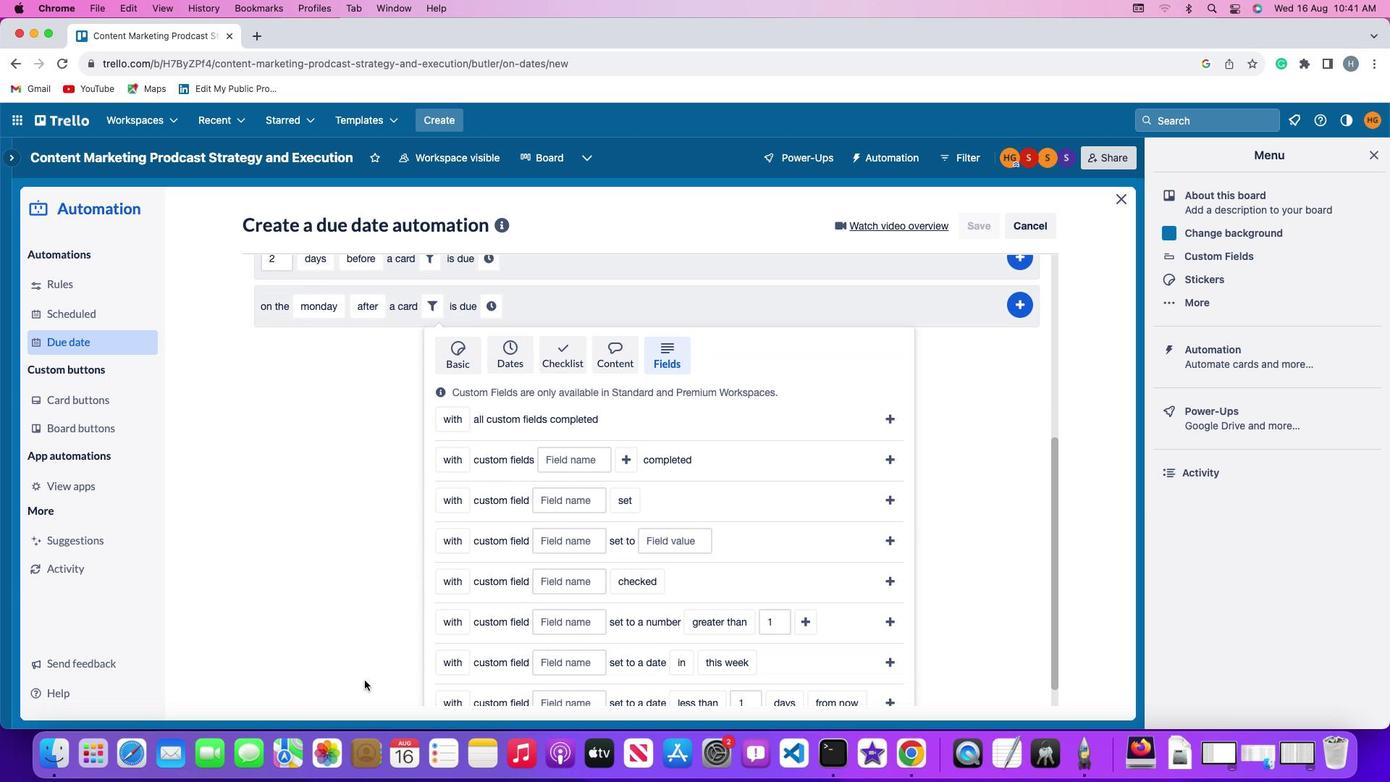 
Action: Mouse scrolled (364, 680) with delta (0, -4)
Screenshot: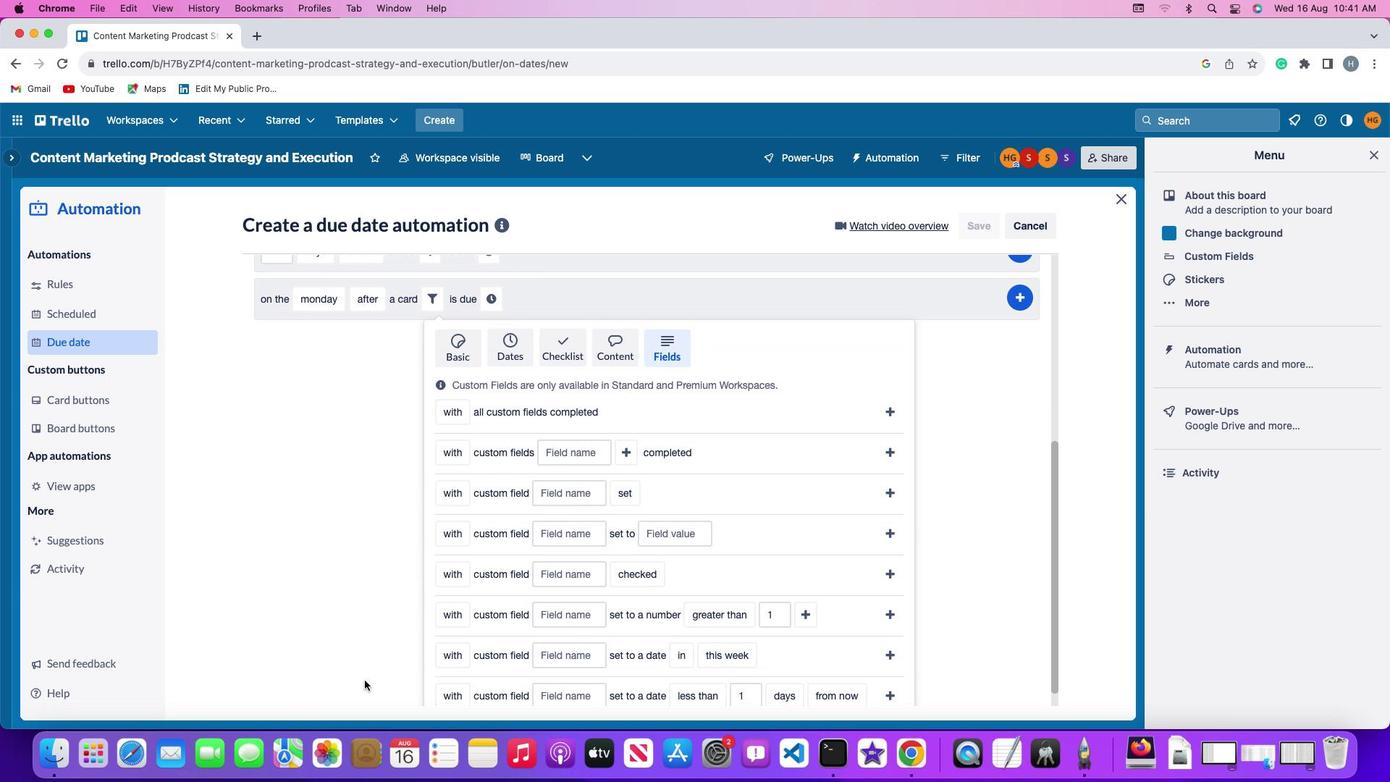 
Action: Mouse moved to (362, 680)
Screenshot: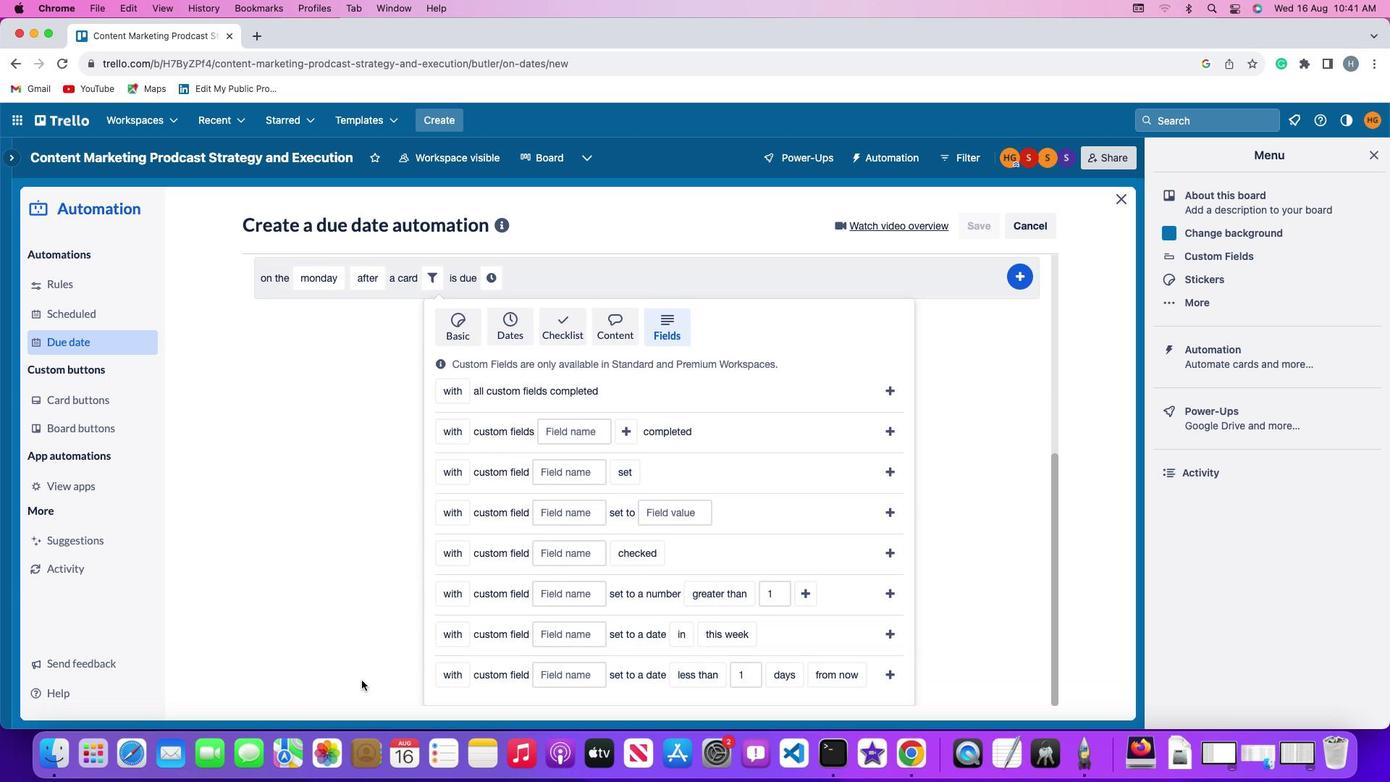 
Action: Mouse scrolled (362, 680) with delta (0, 0)
Screenshot: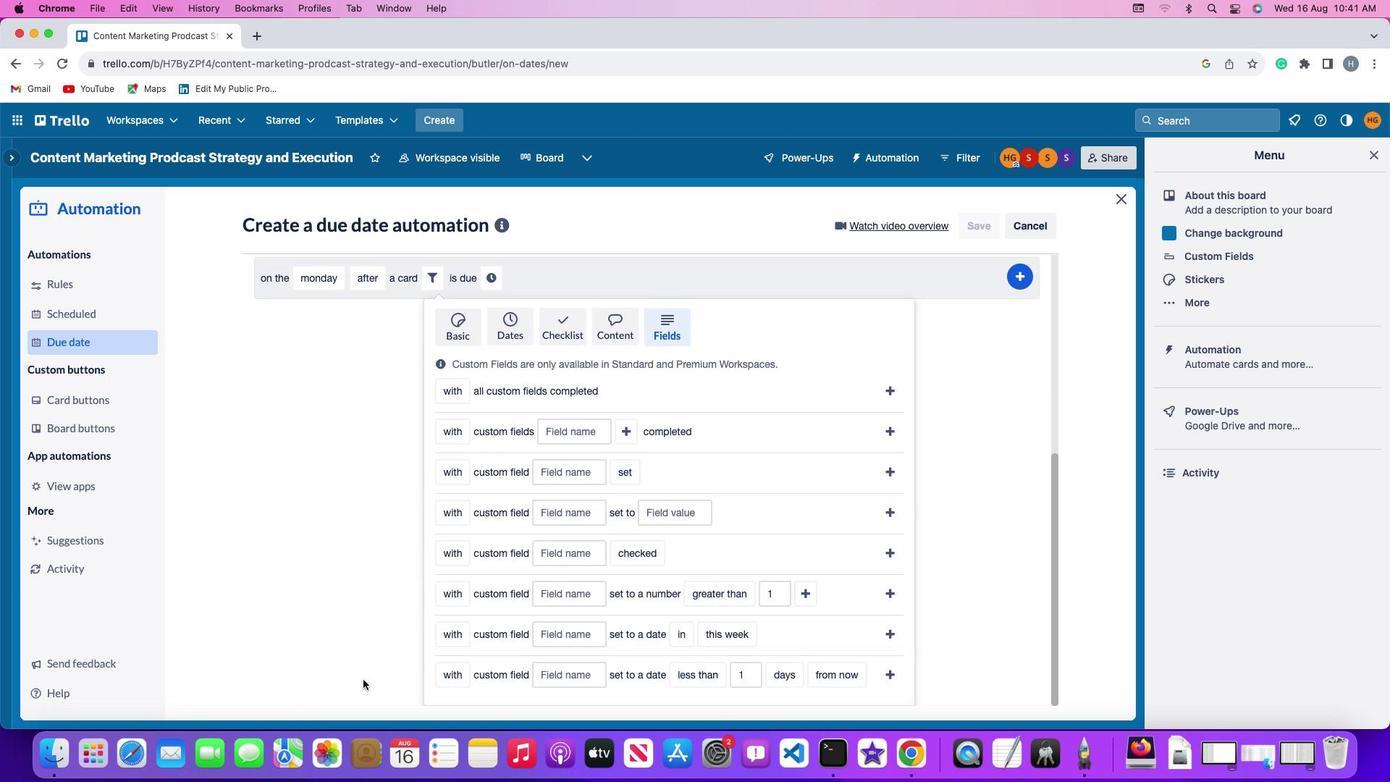 
Action: Mouse scrolled (362, 680) with delta (0, 0)
Screenshot: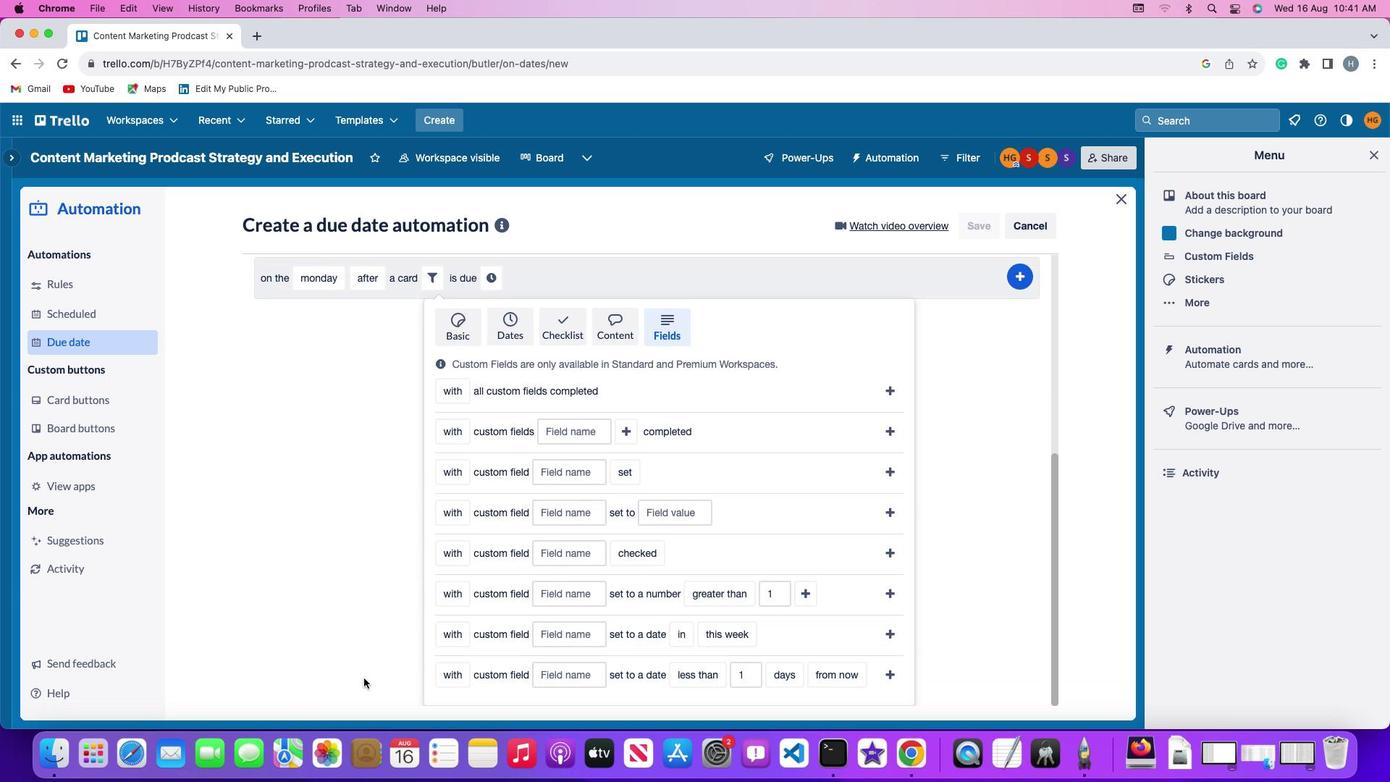 
Action: Mouse moved to (362, 680)
Screenshot: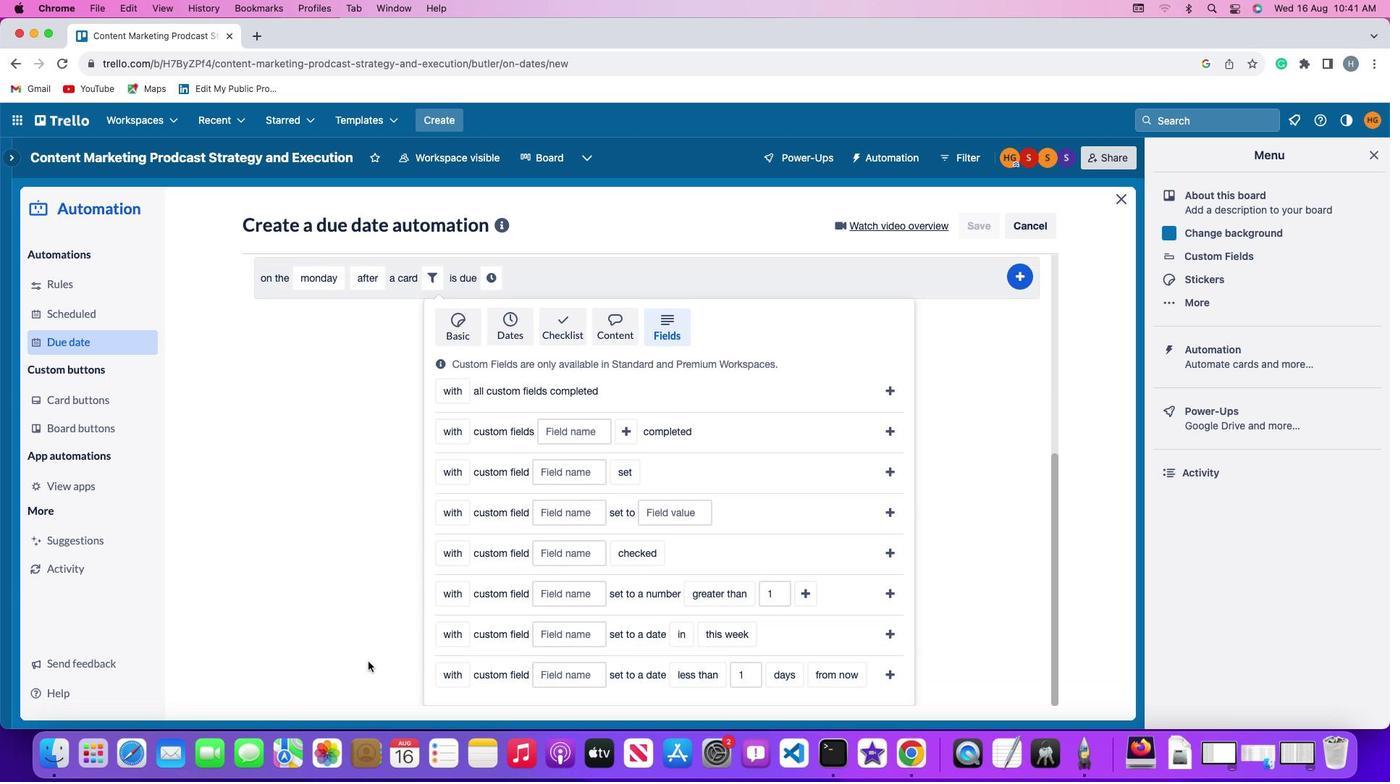 
Action: Mouse scrolled (362, 680) with delta (0, -1)
Screenshot: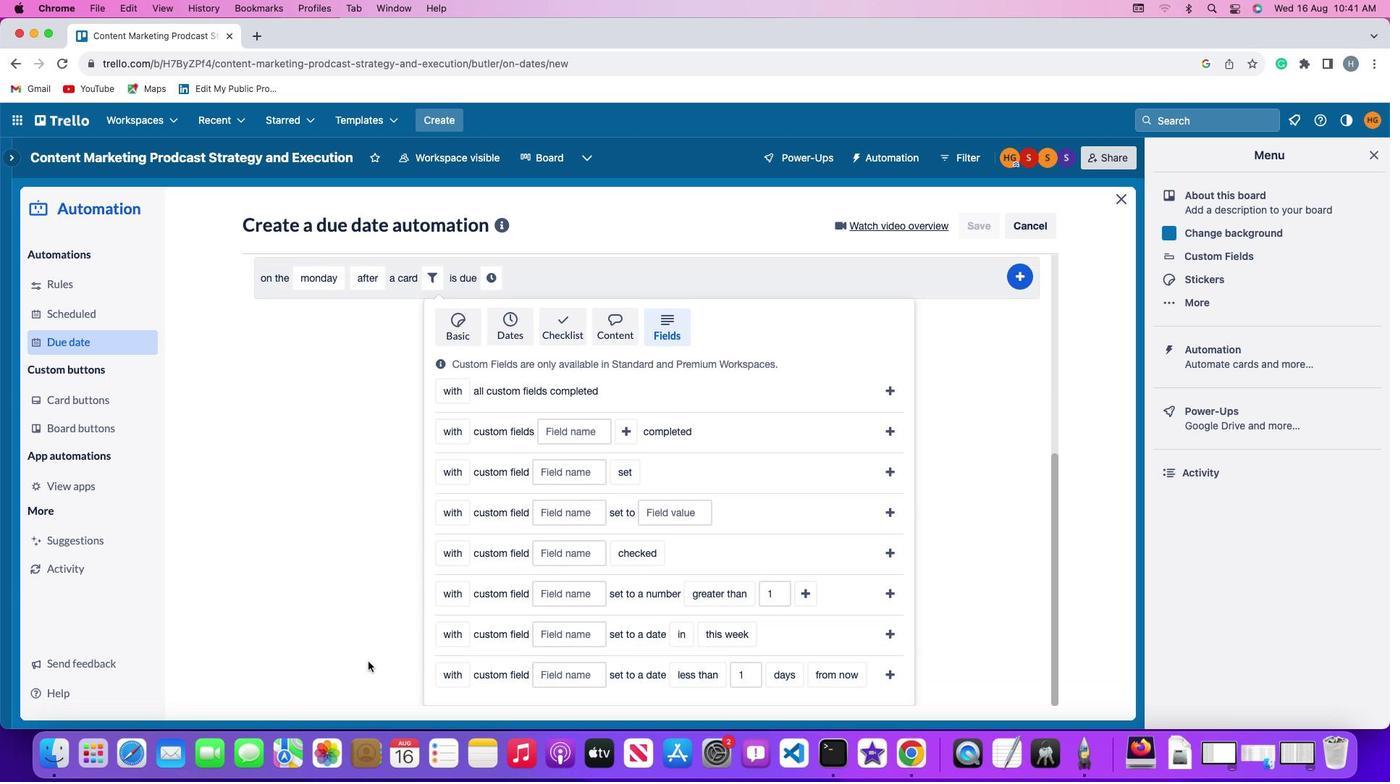 
Action: Mouse moved to (456, 593)
Screenshot: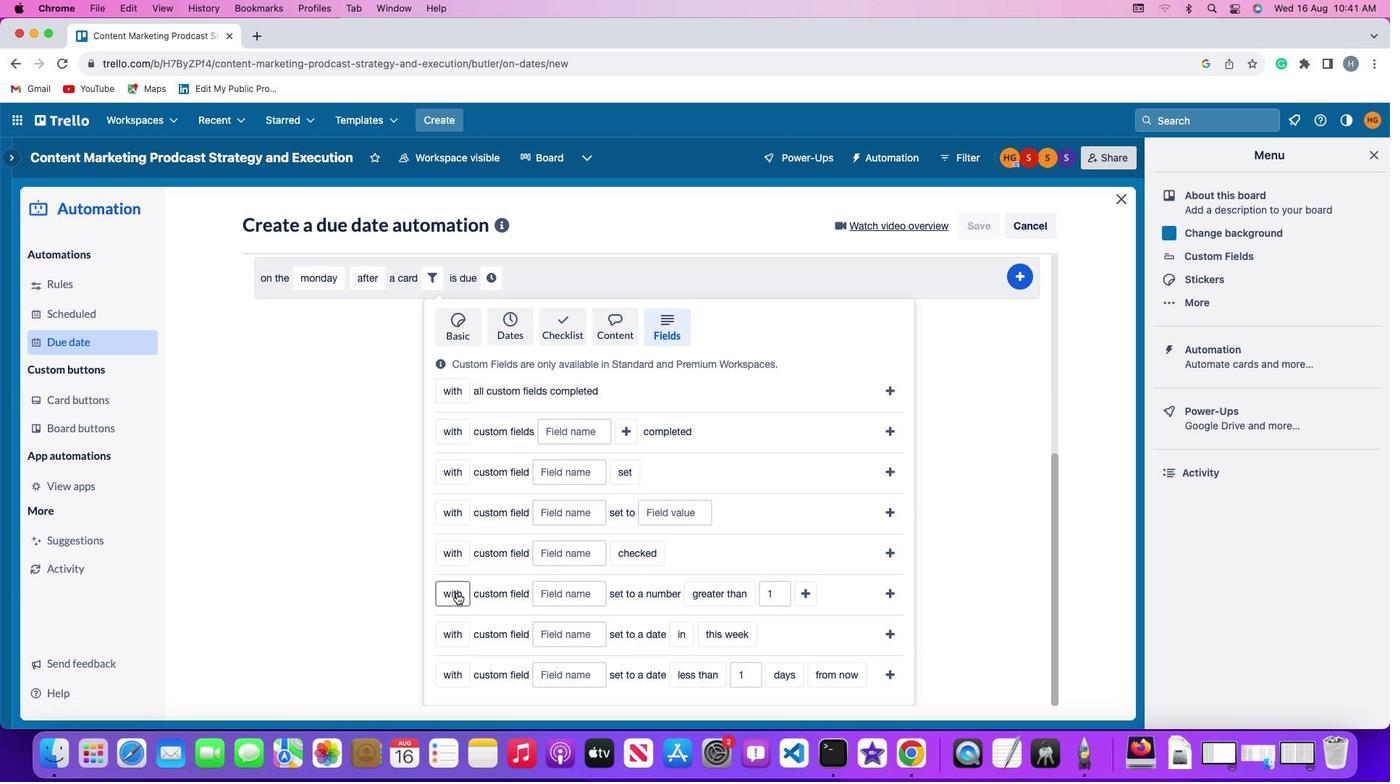 
Action: Mouse pressed left at (456, 593)
Screenshot: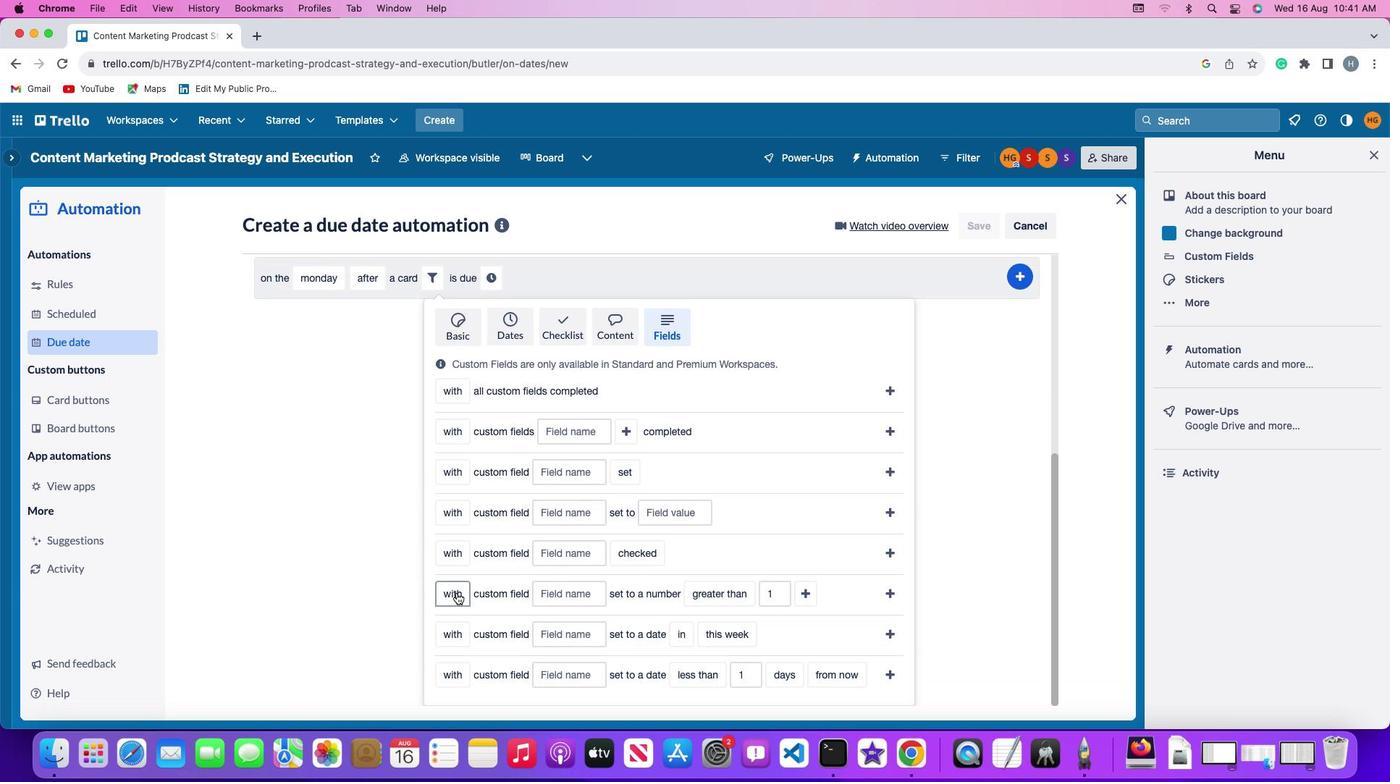 
Action: Mouse moved to (460, 658)
Screenshot: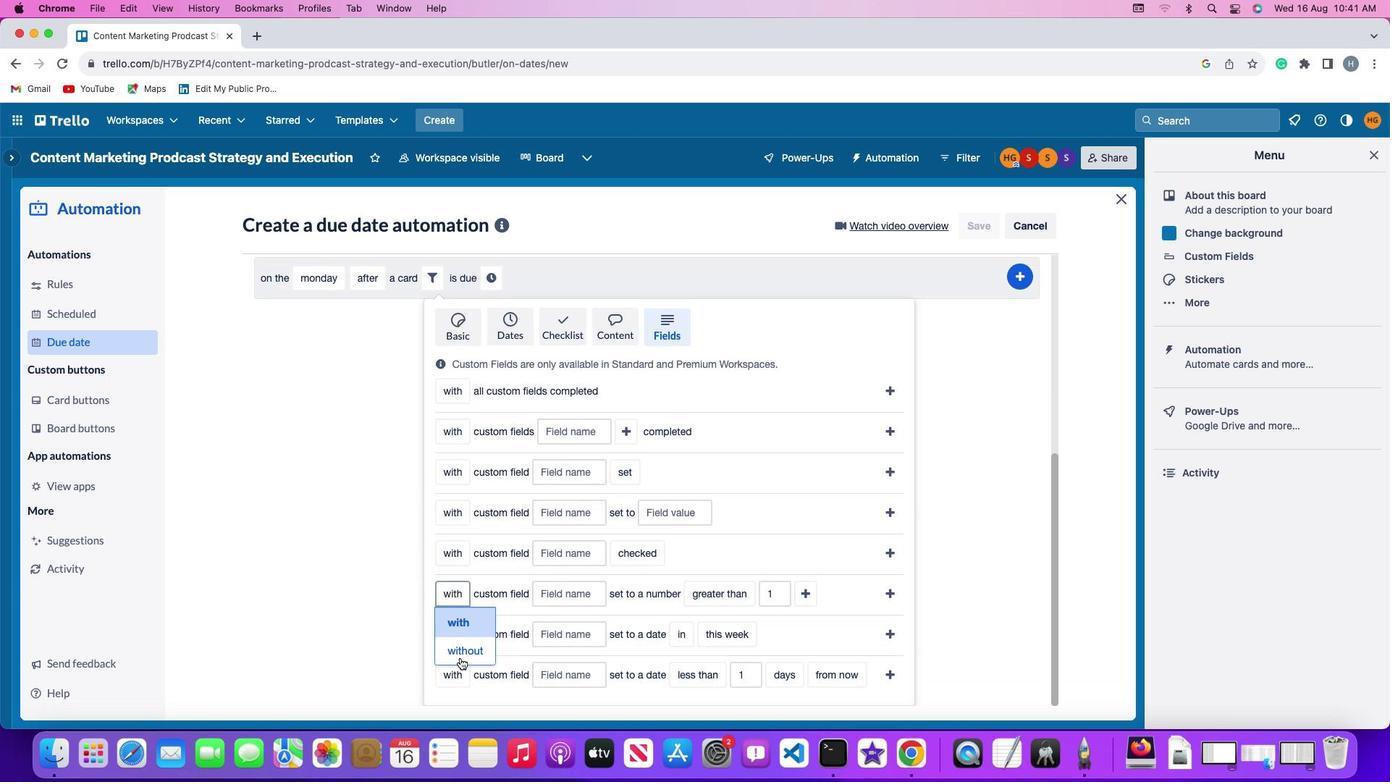 
Action: Mouse pressed left at (460, 658)
Screenshot: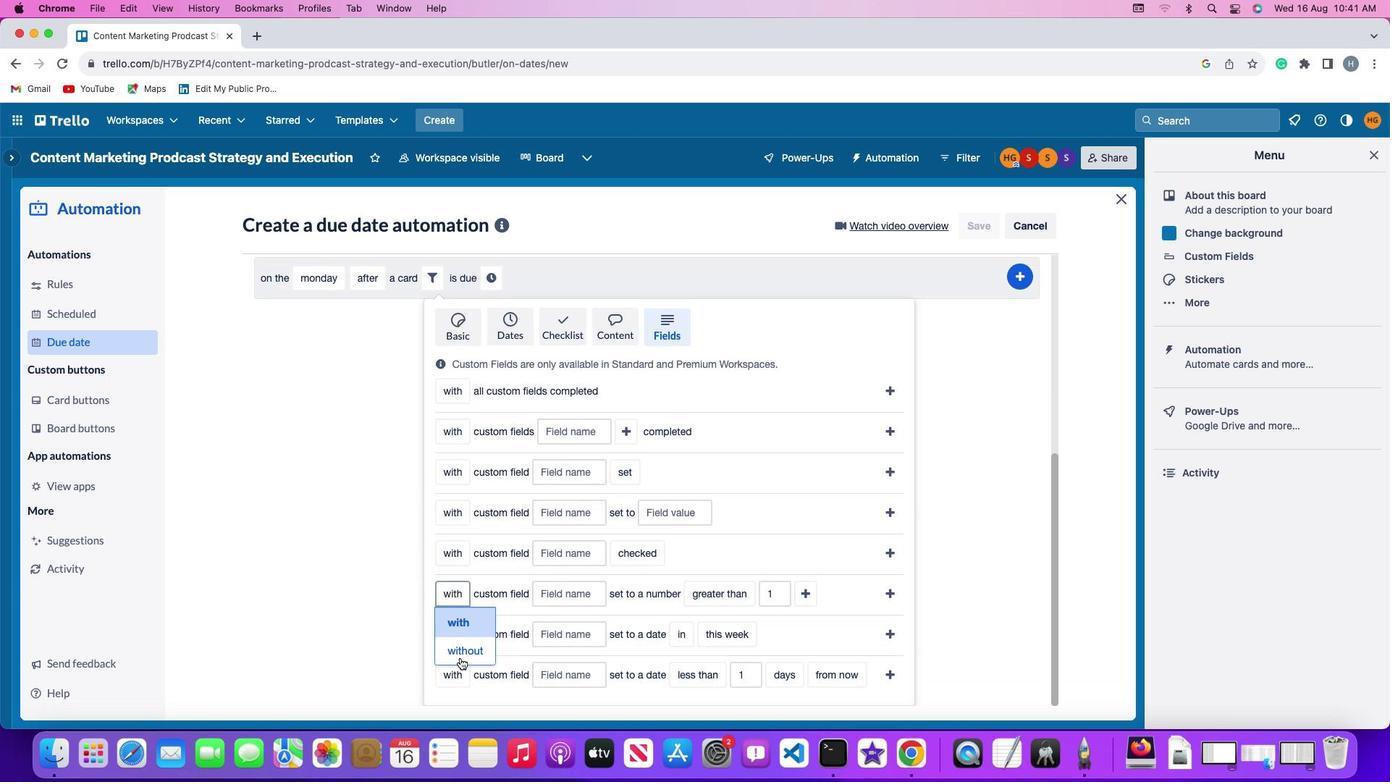 
Action: Mouse moved to (588, 596)
Screenshot: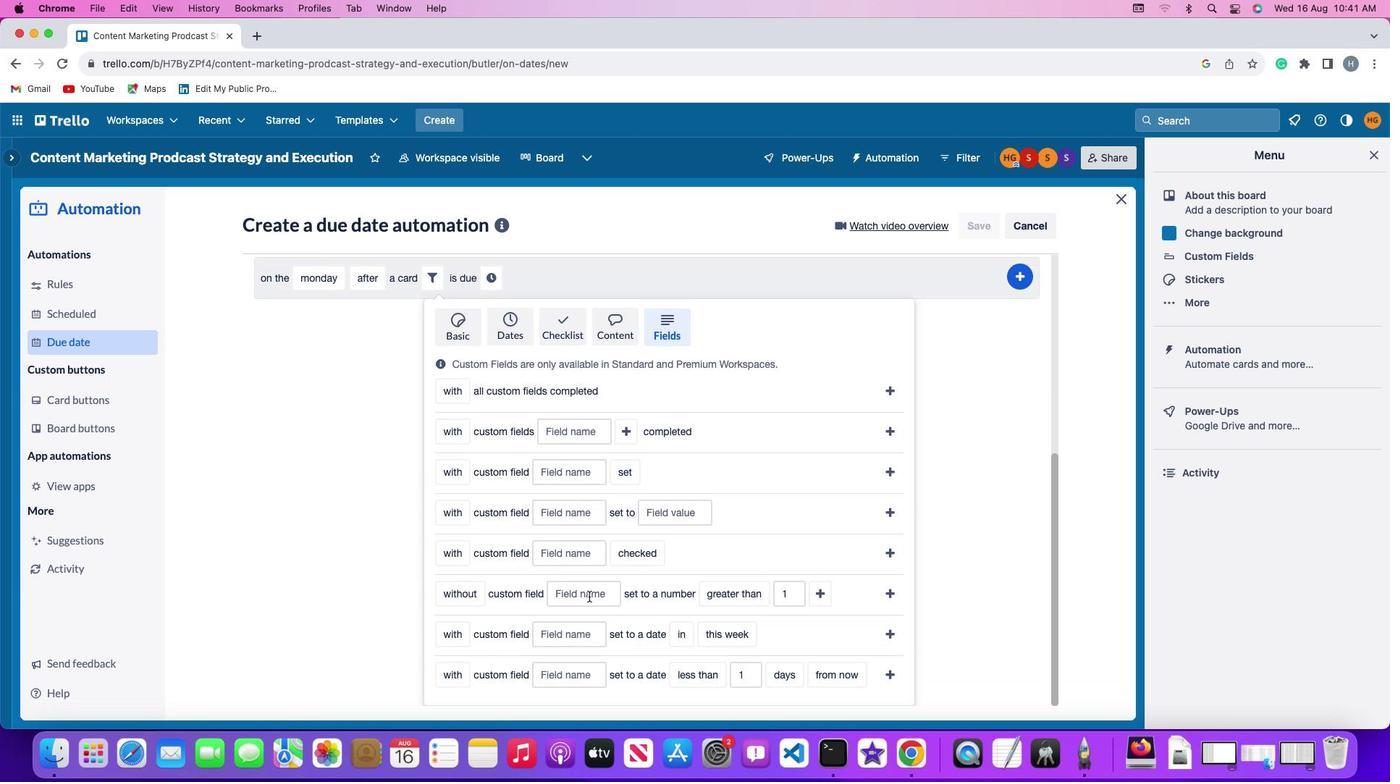 
Action: Mouse pressed left at (588, 596)
Screenshot: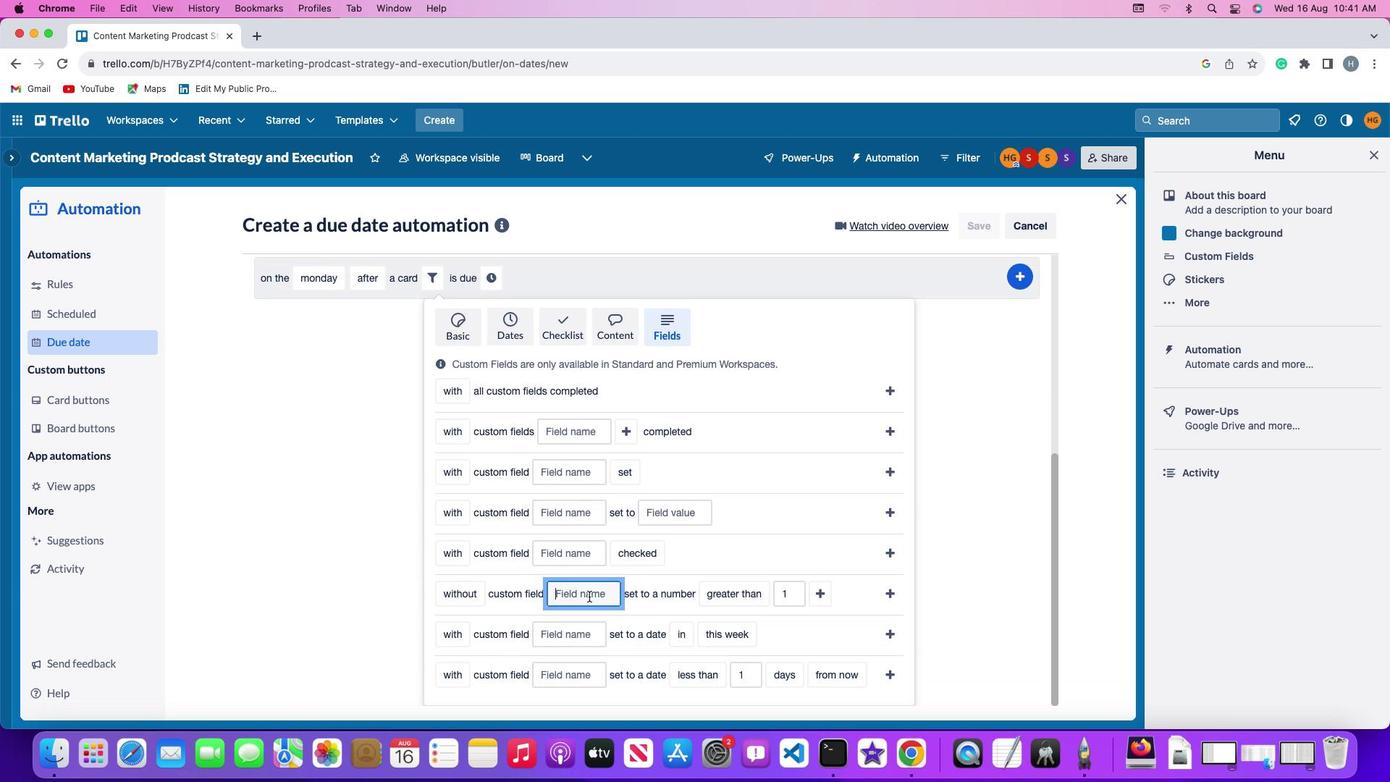 
Action: Key pressed Key.shift'R''e''s''u''m''e'
Screenshot: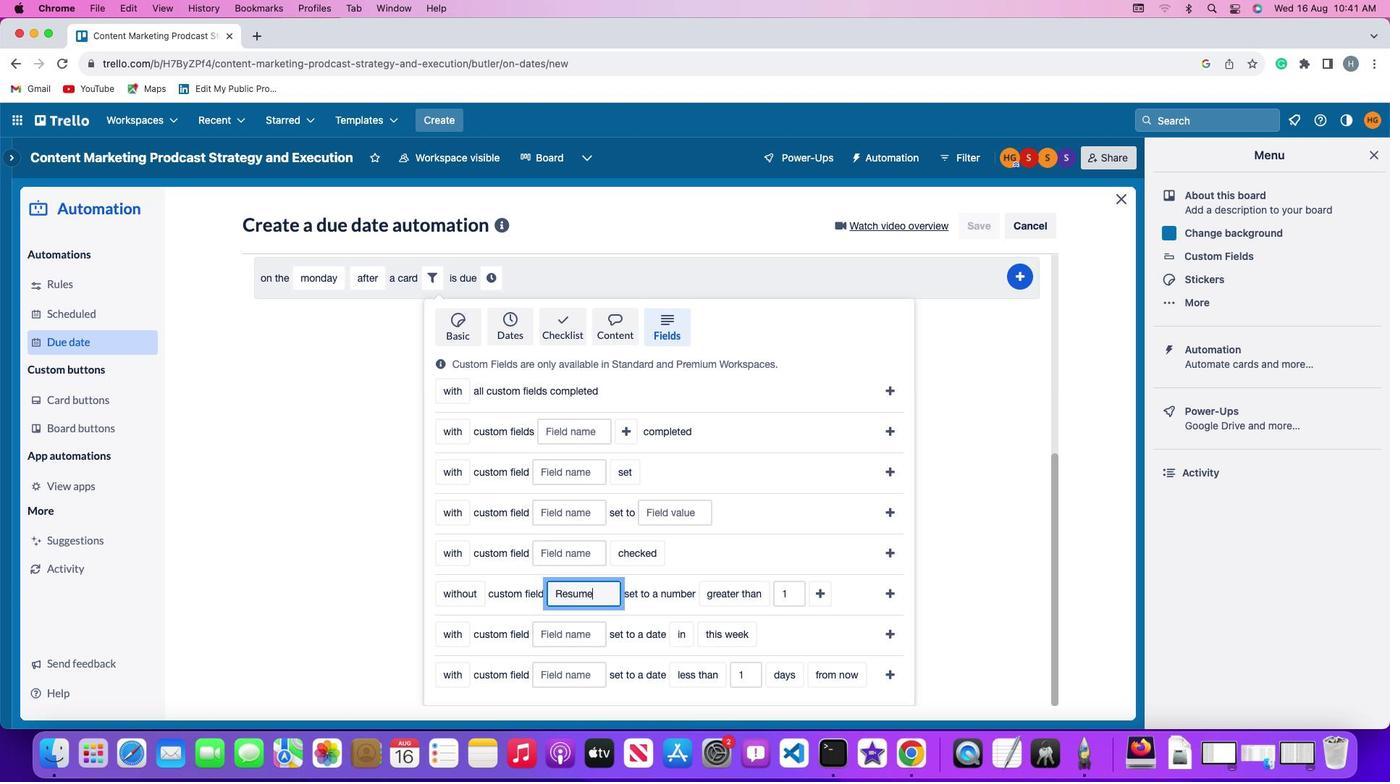 
Action: Mouse moved to (707, 596)
Screenshot: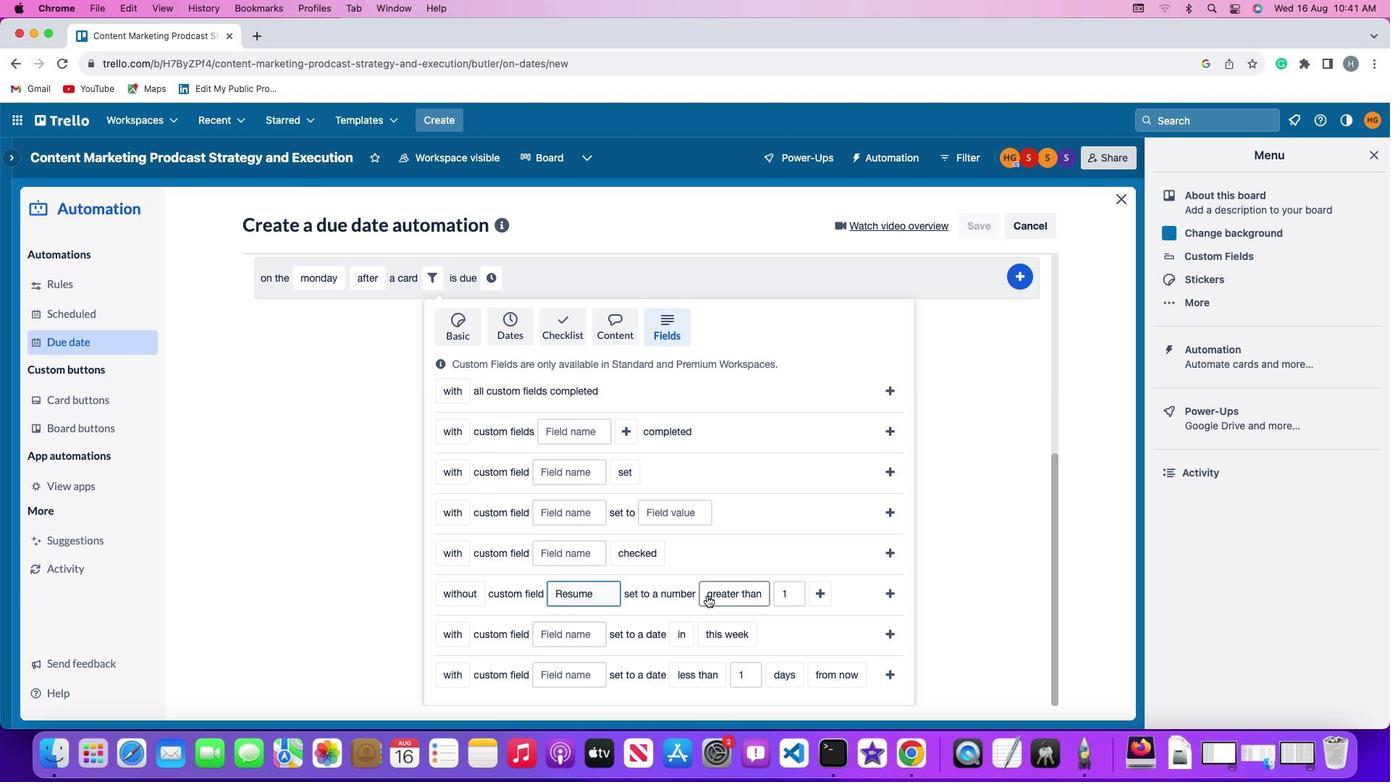 
Action: Mouse pressed left at (707, 596)
Screenshot: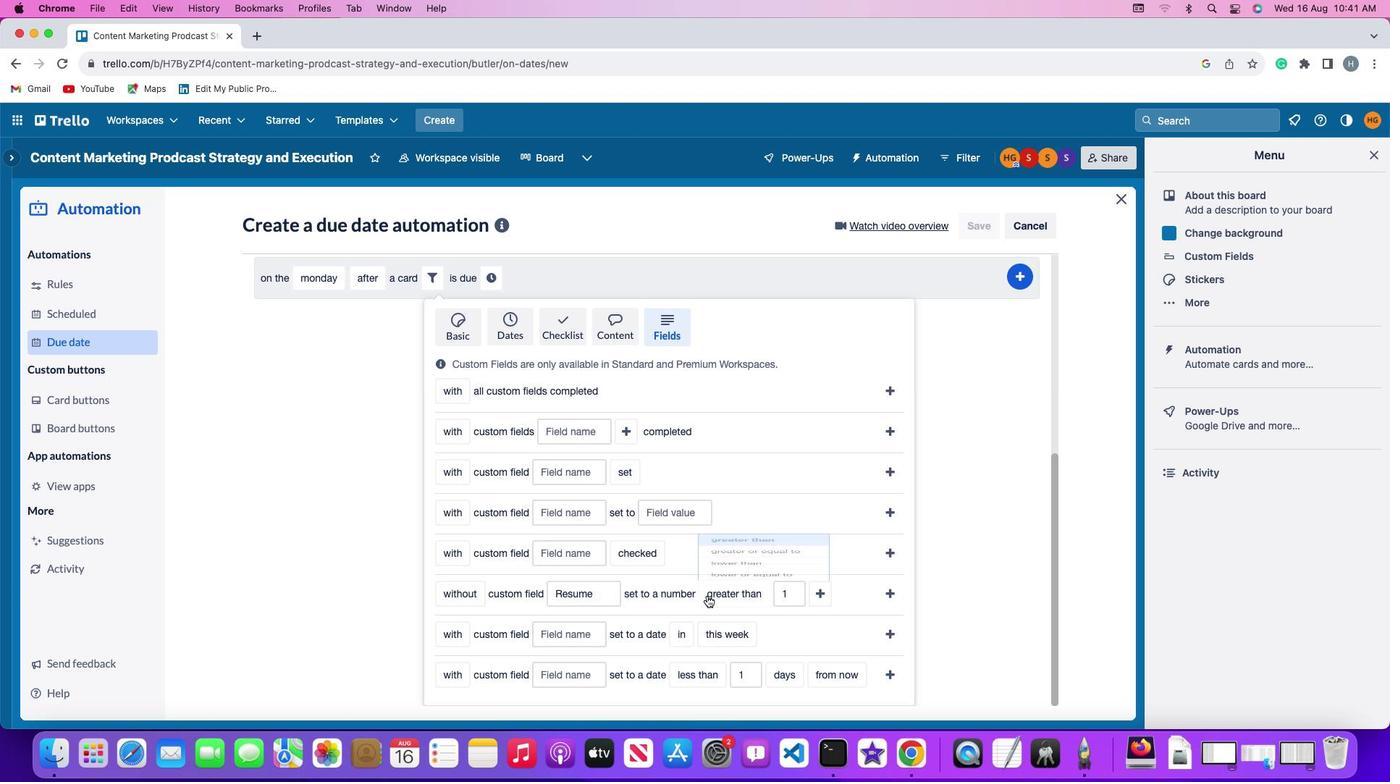 
Action: Mouse moved to (733, 562)
Screenshot: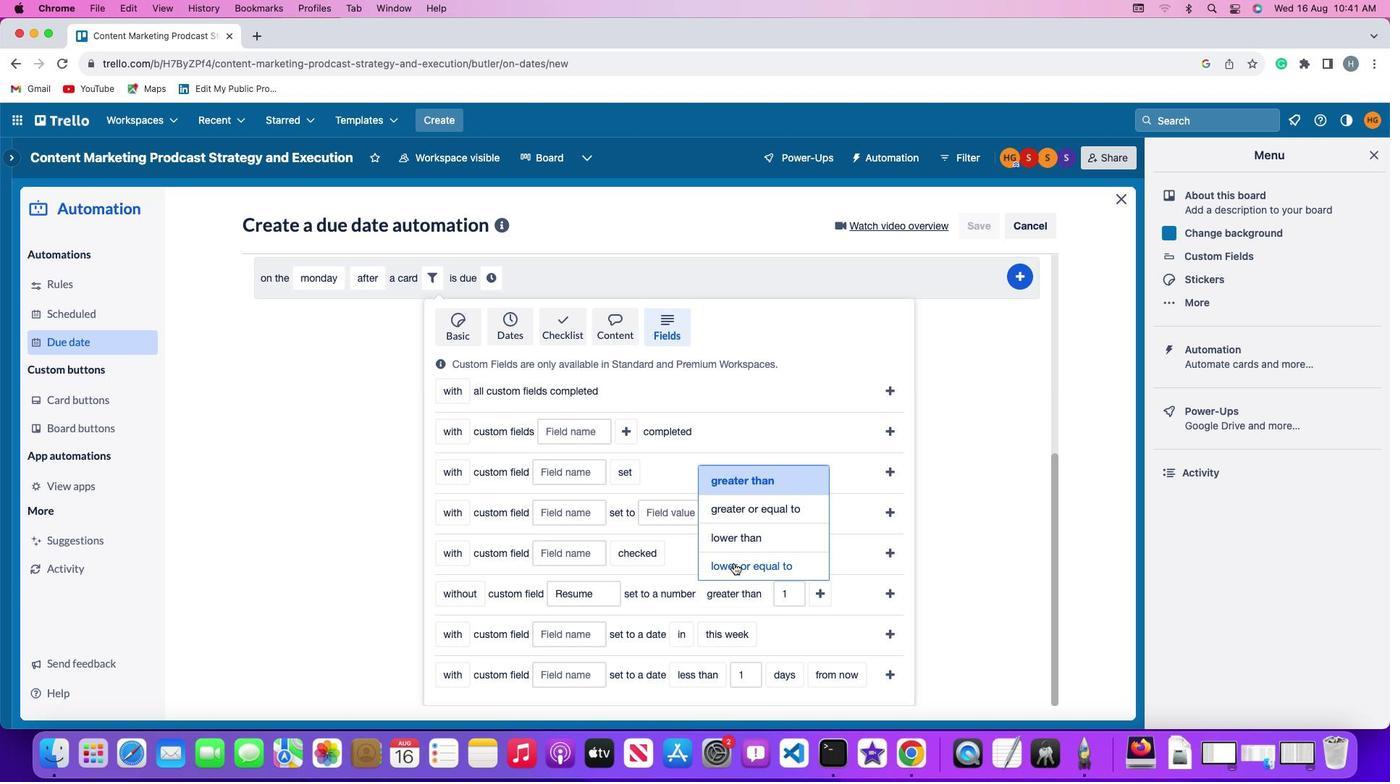 
Action: Mouse pressed left at (733, 562)
Screenshot: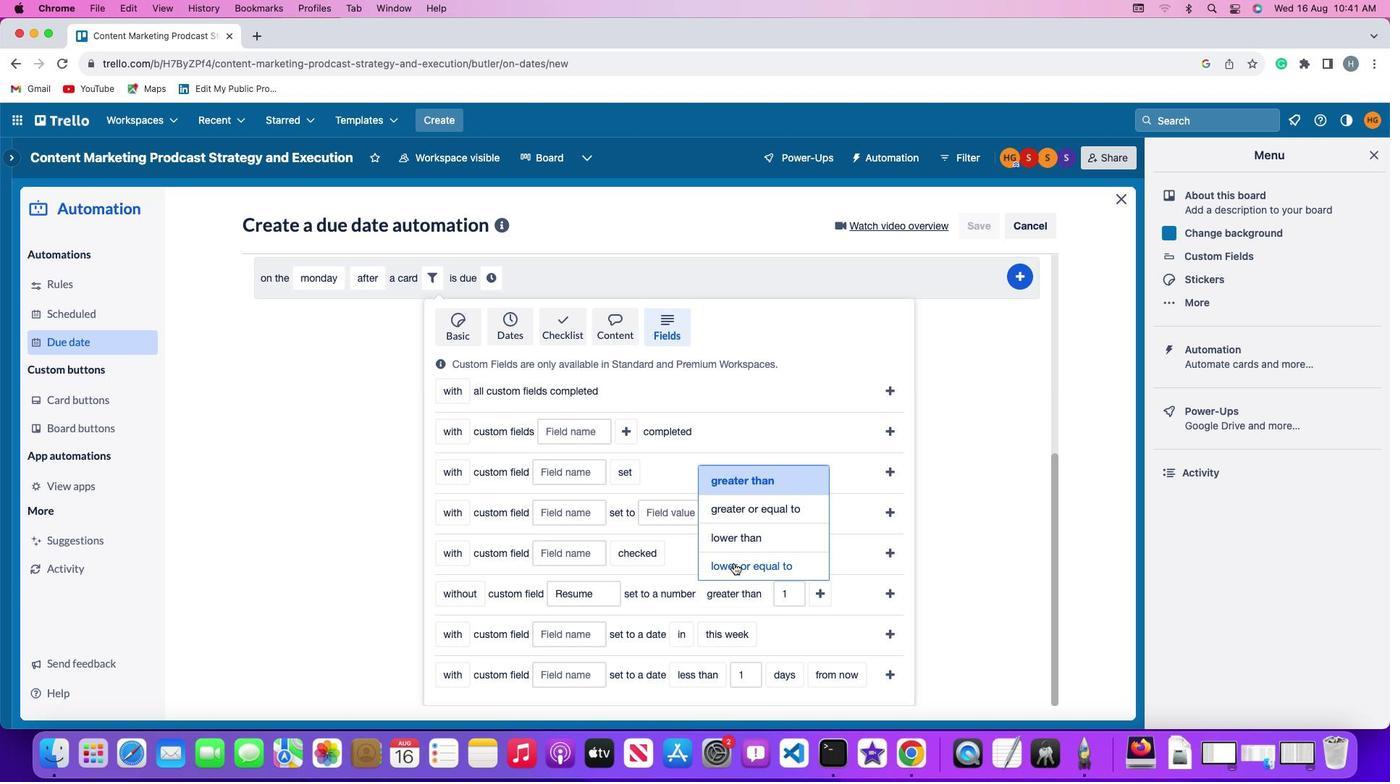 
Action: Mouse moved to (816, 597)
Screenshot: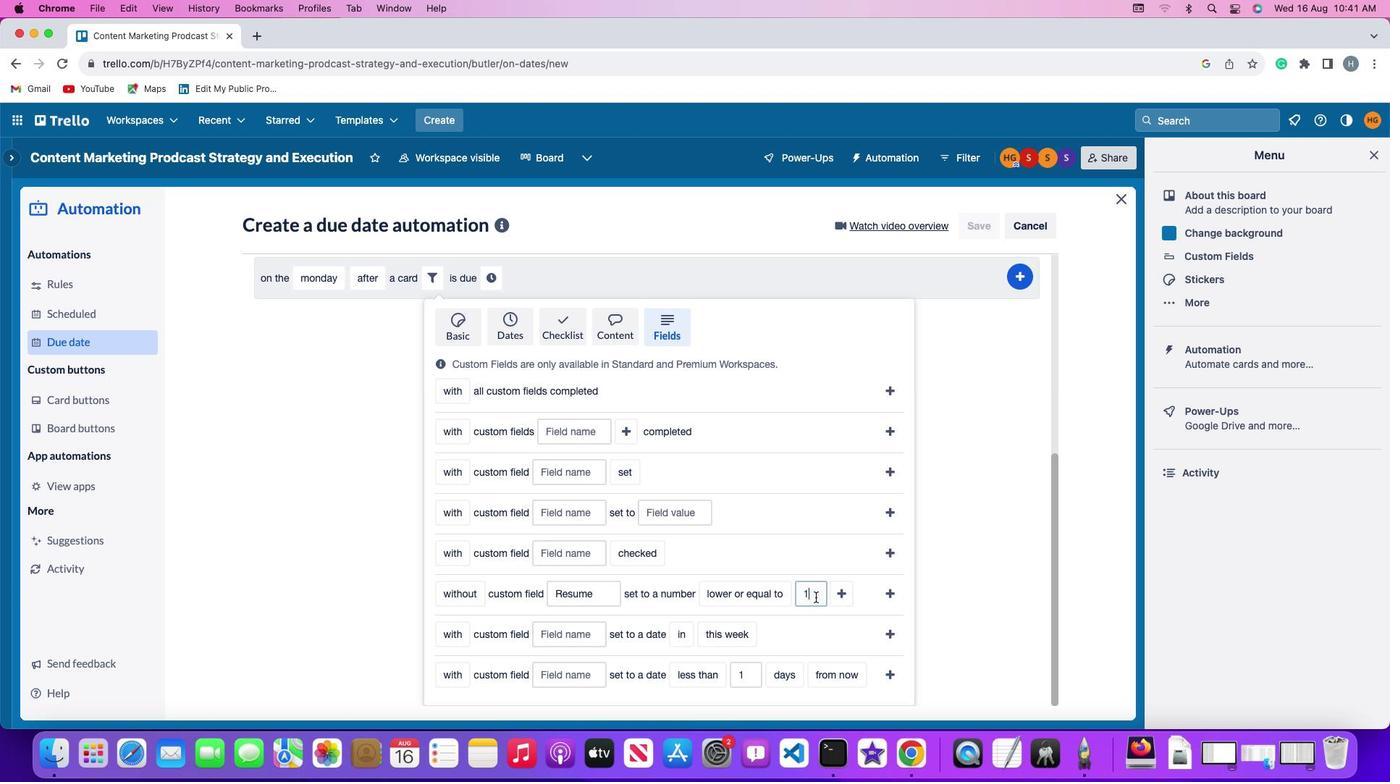 
Action: Mouse pressed left at (816, 597)
Screenshot: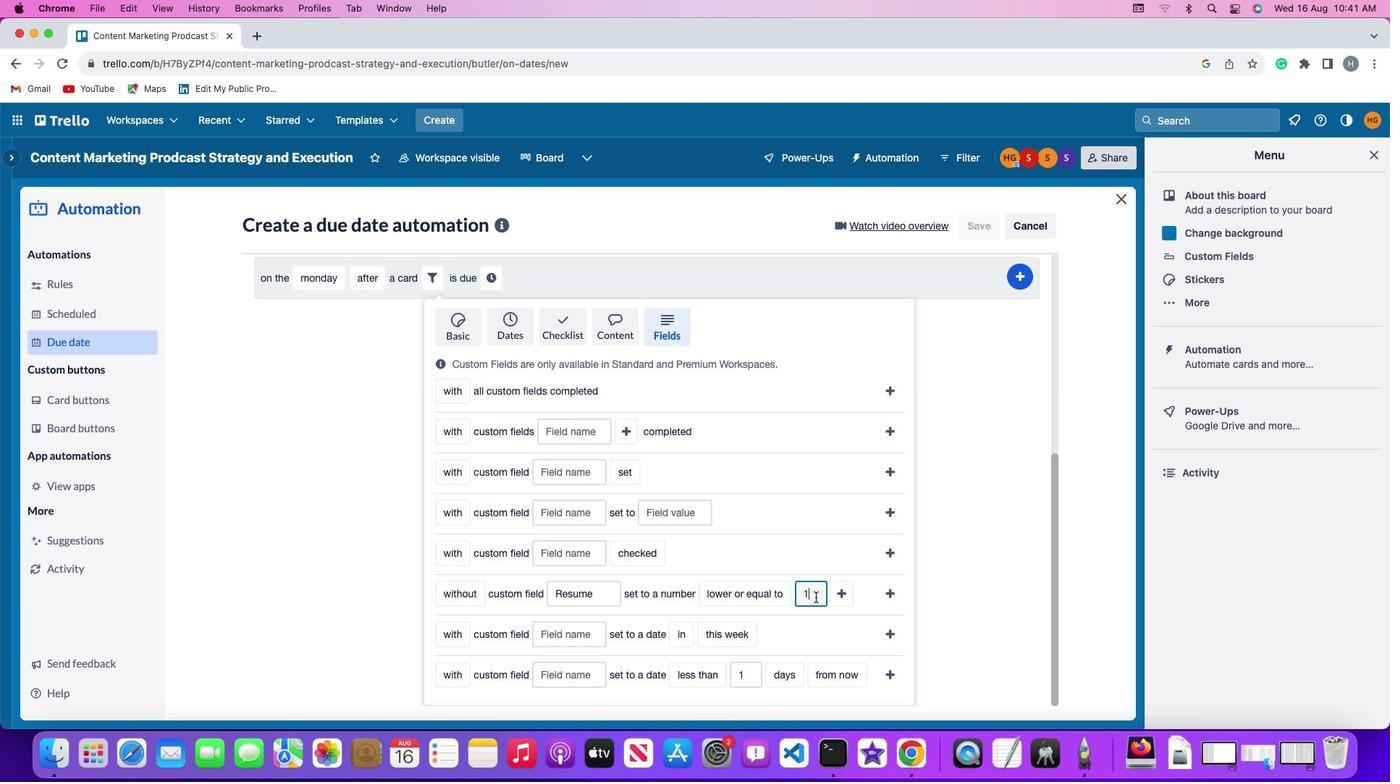 
Action: Key pressed Key.backspace'1'
Screenshot: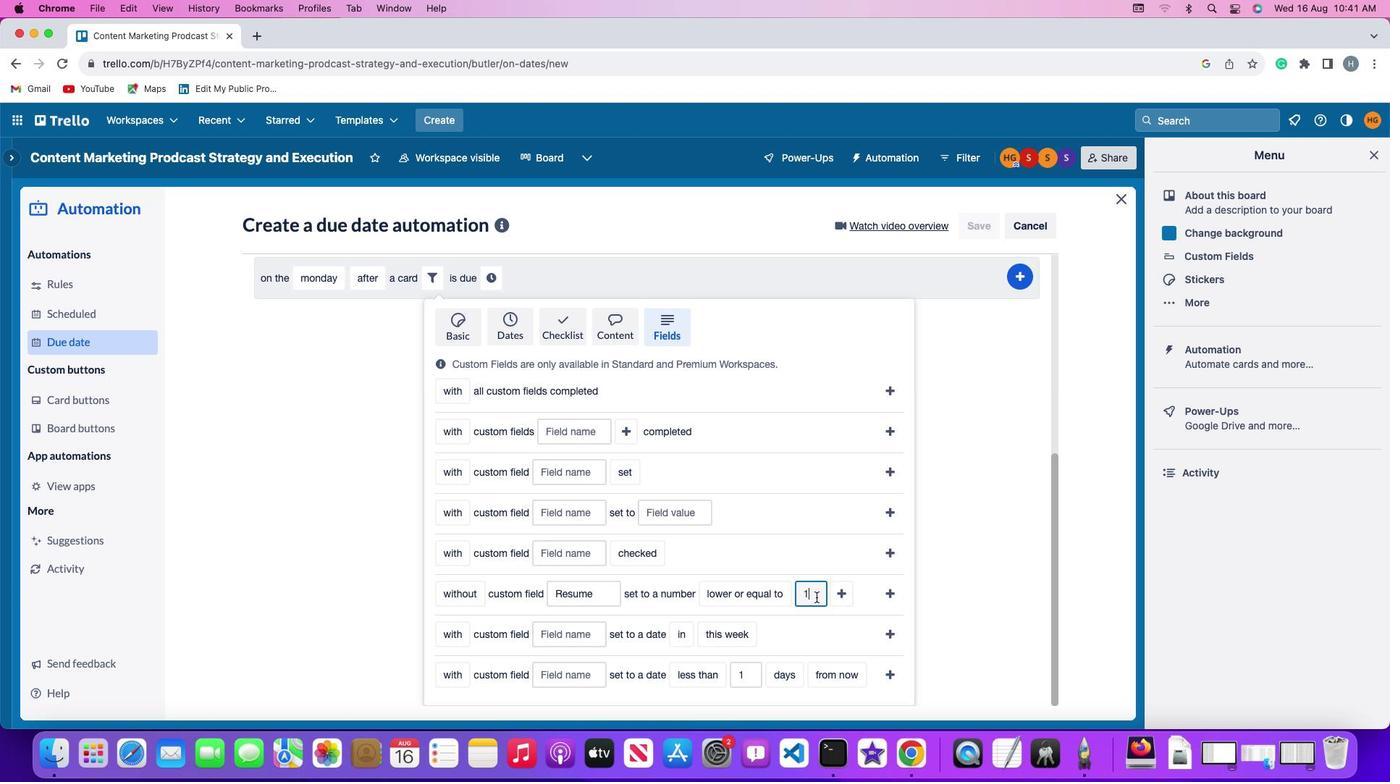 
Action: Mouse moved to (848, 590)
Screenshot: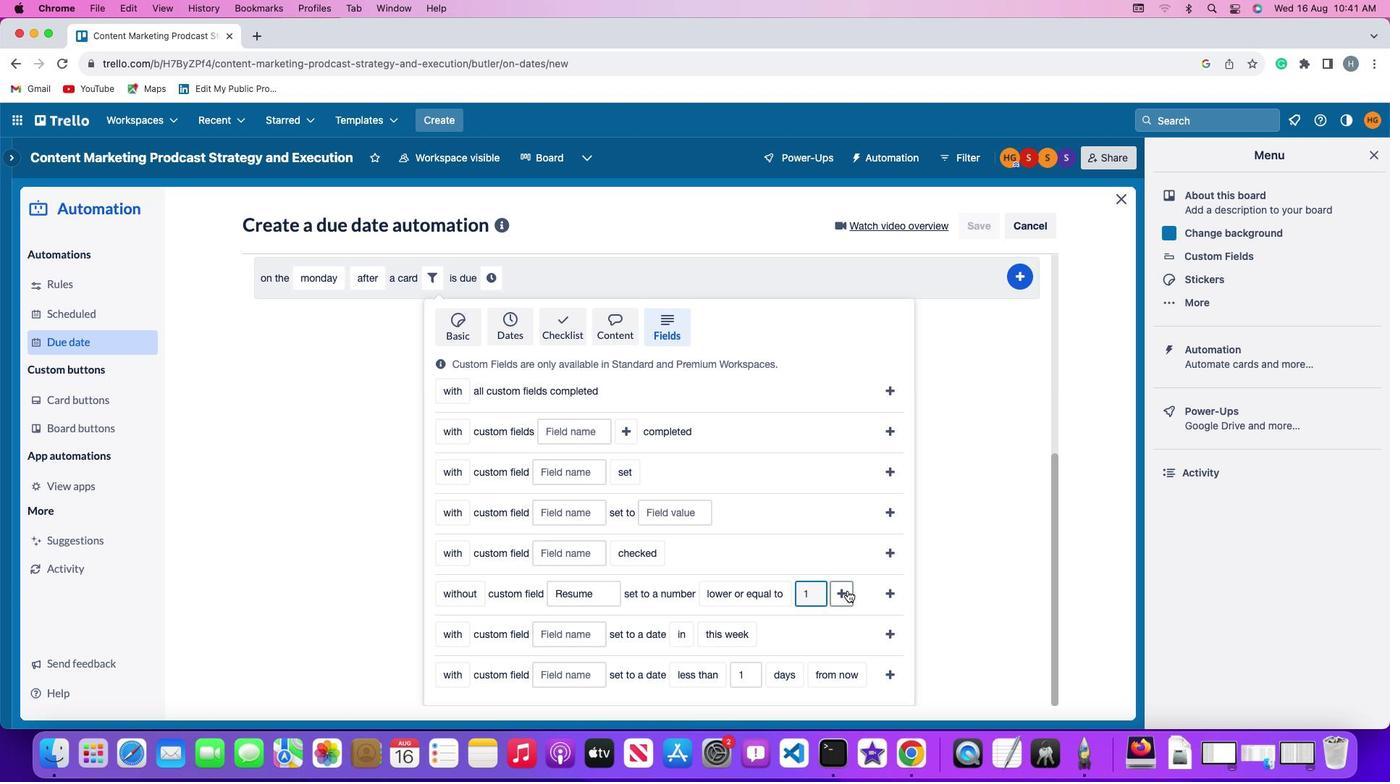 
Action: Mouse pressed left at (848, 590)
Screenshot: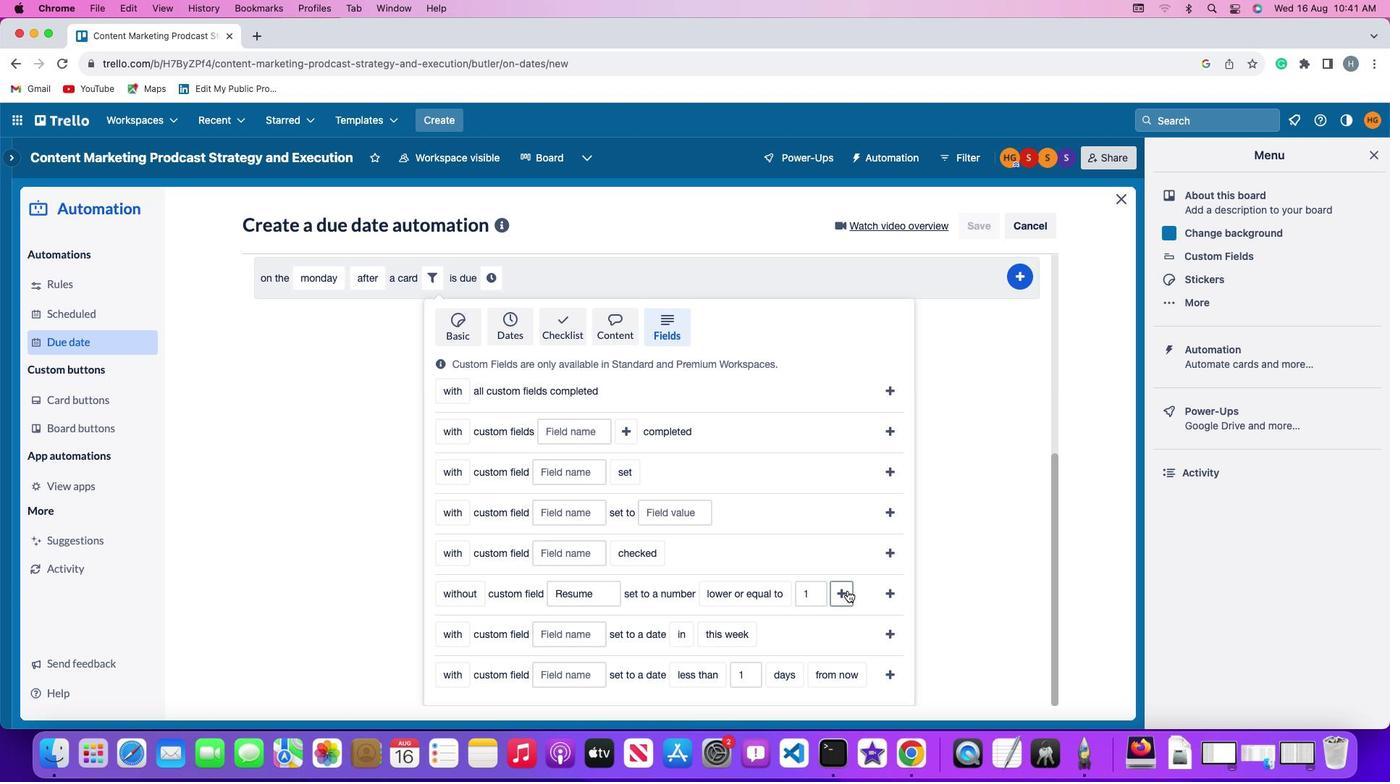 
Action: Mouse moved to (890, 591)
Screenshot: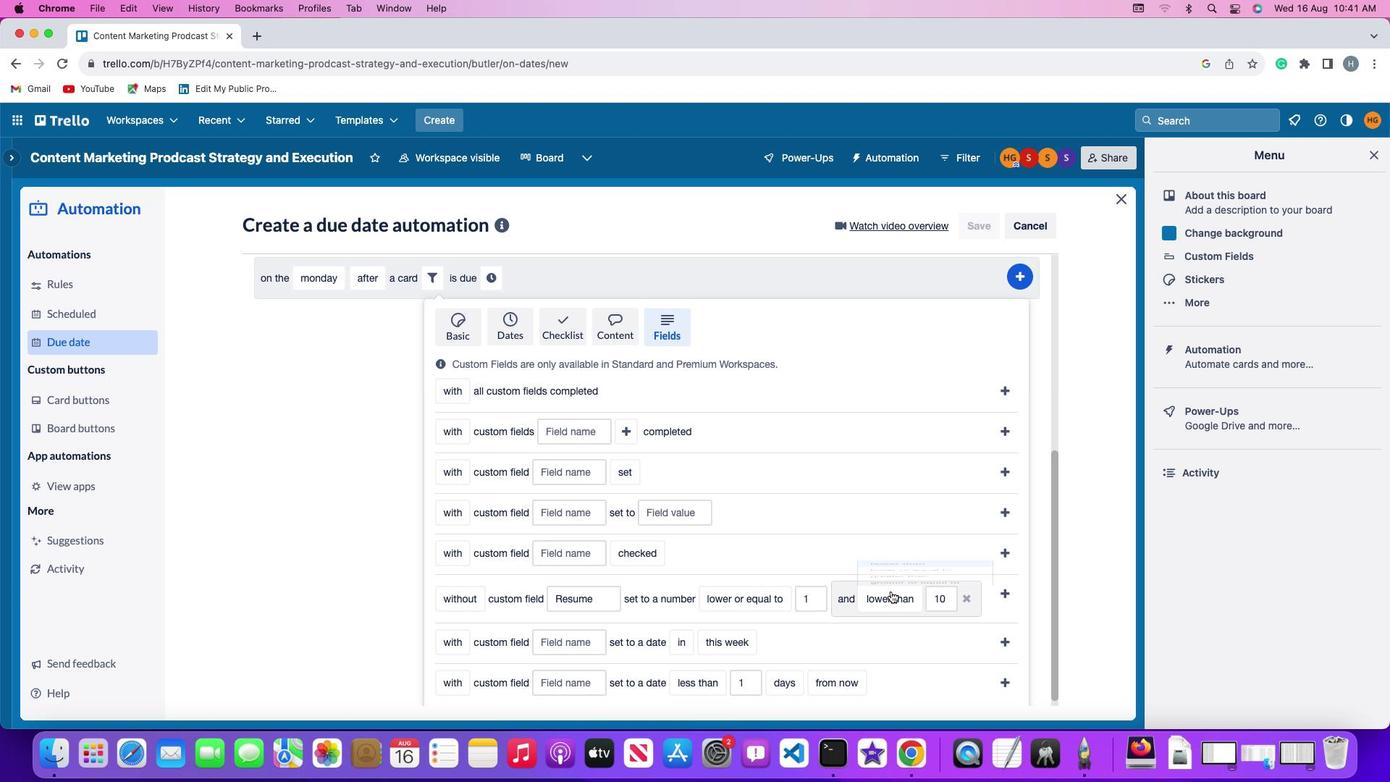 
Action: Mouse pressed left at (890, 591)
Screenshot: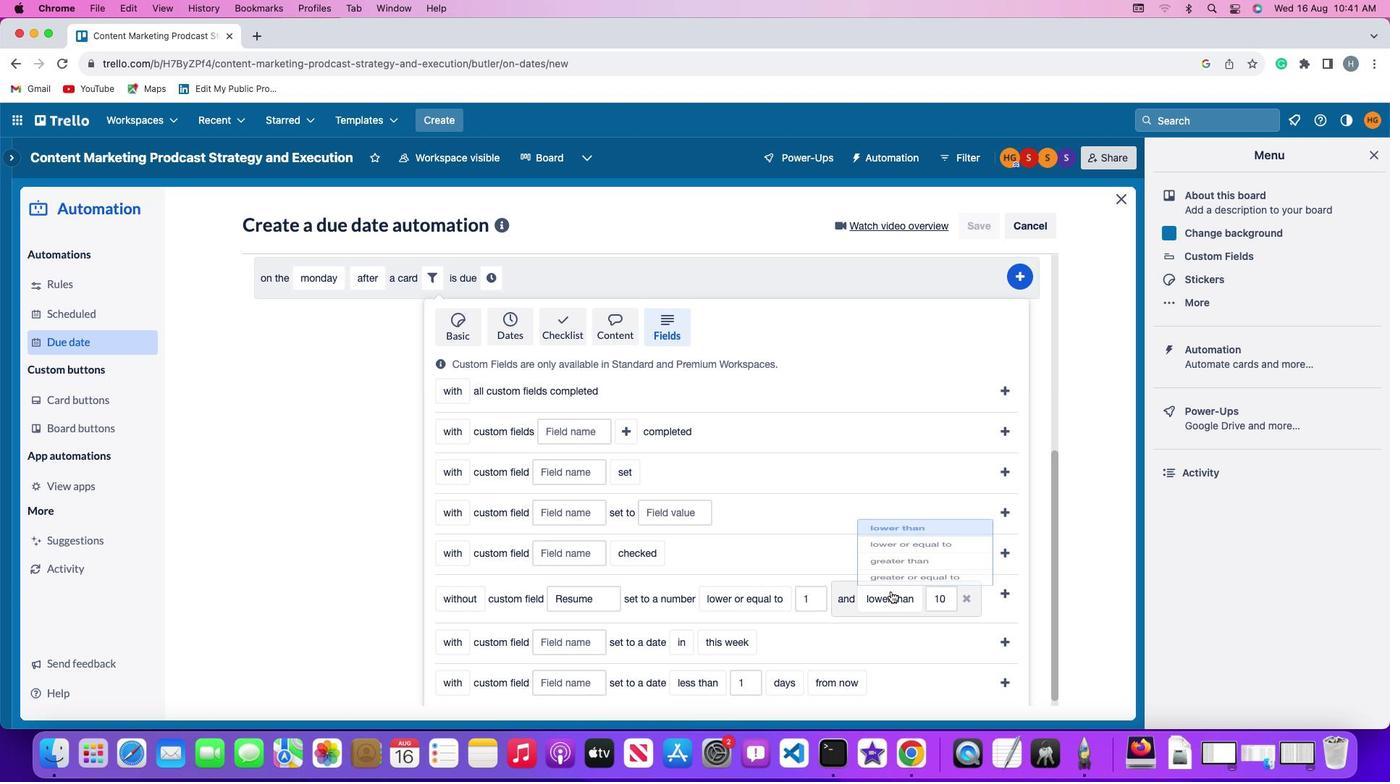 
Action: Mouse moved to (892, 486)
Screenshot: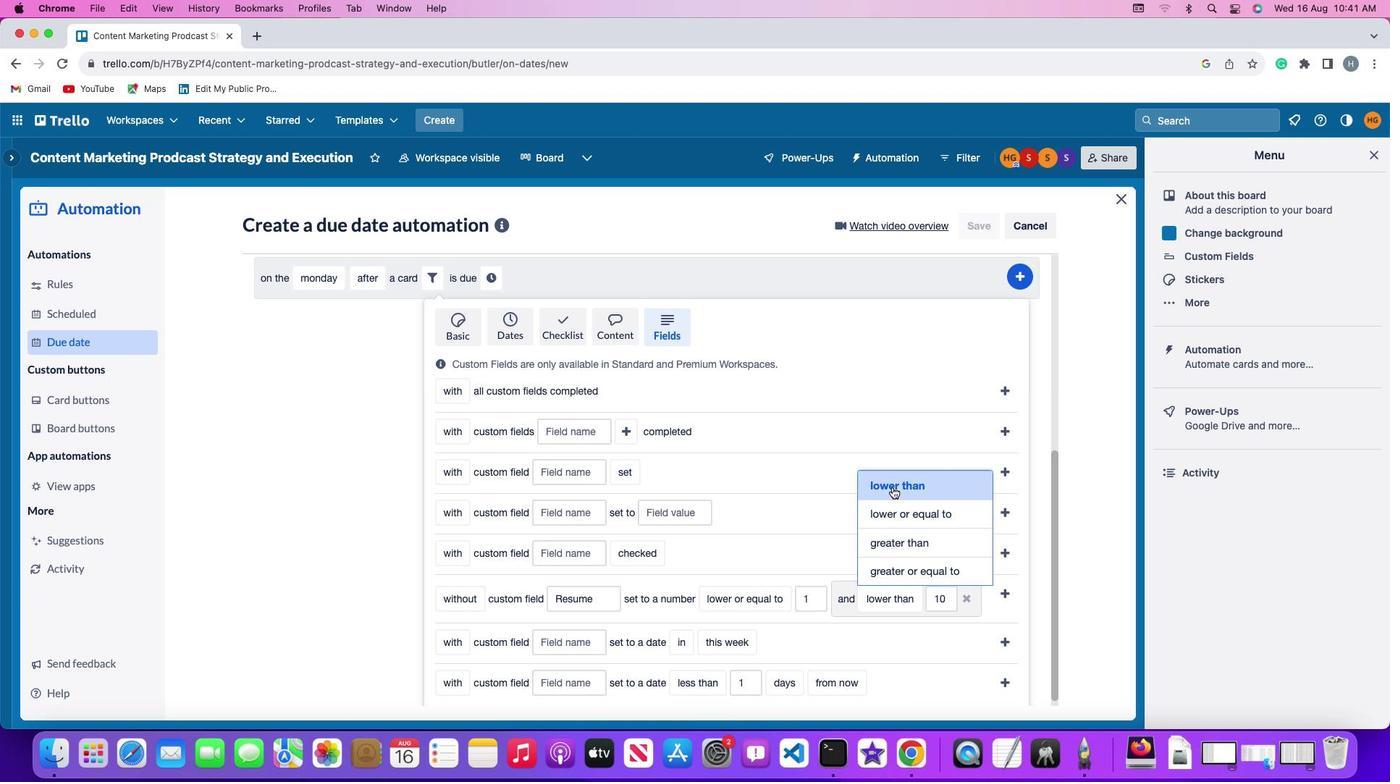 
Action: Mouse pressed left at (892, 486)
Screenshot: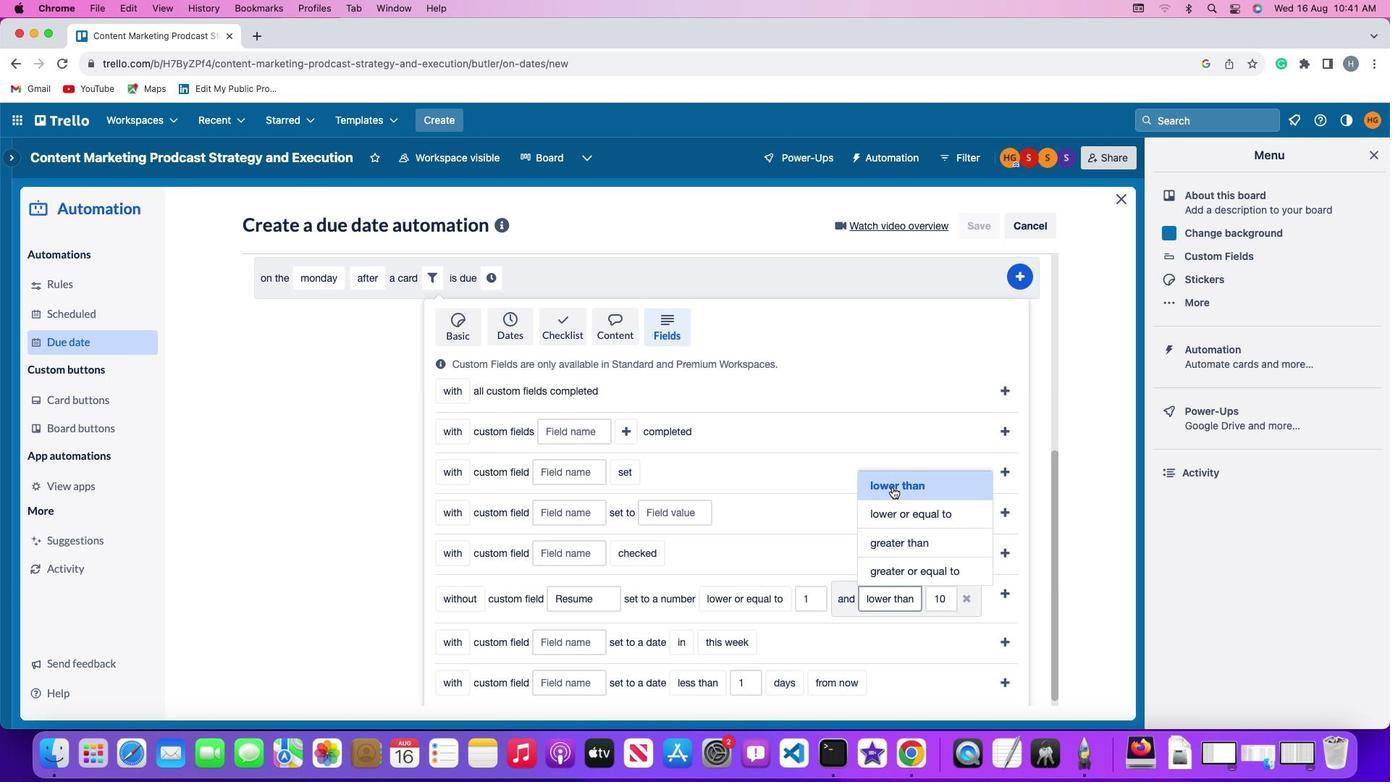 
Action: Mouse moved to (950, 594)
Screenshot: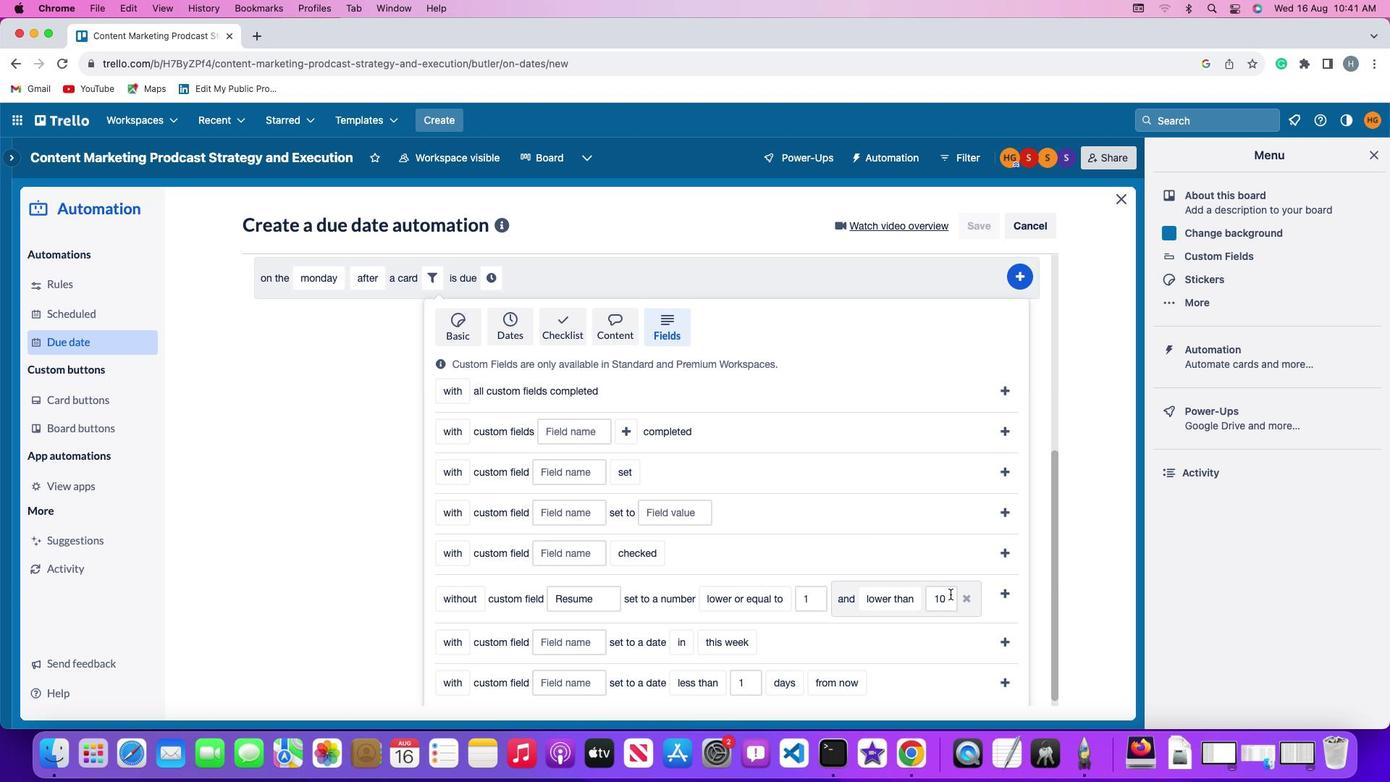 
Action: Mouse pressed left at (950, 594)
Screenshot: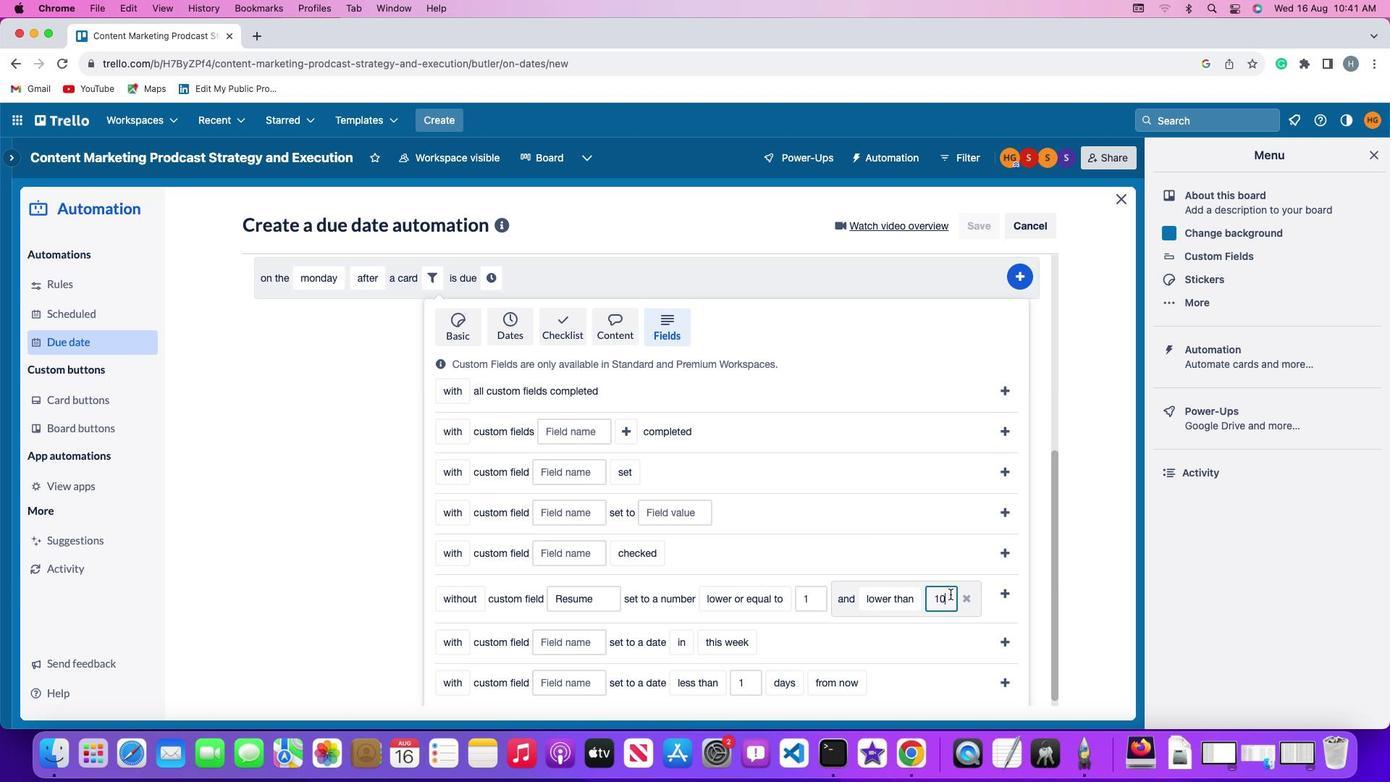 
Action: Mouse moved to (950, 593)
Screenshot: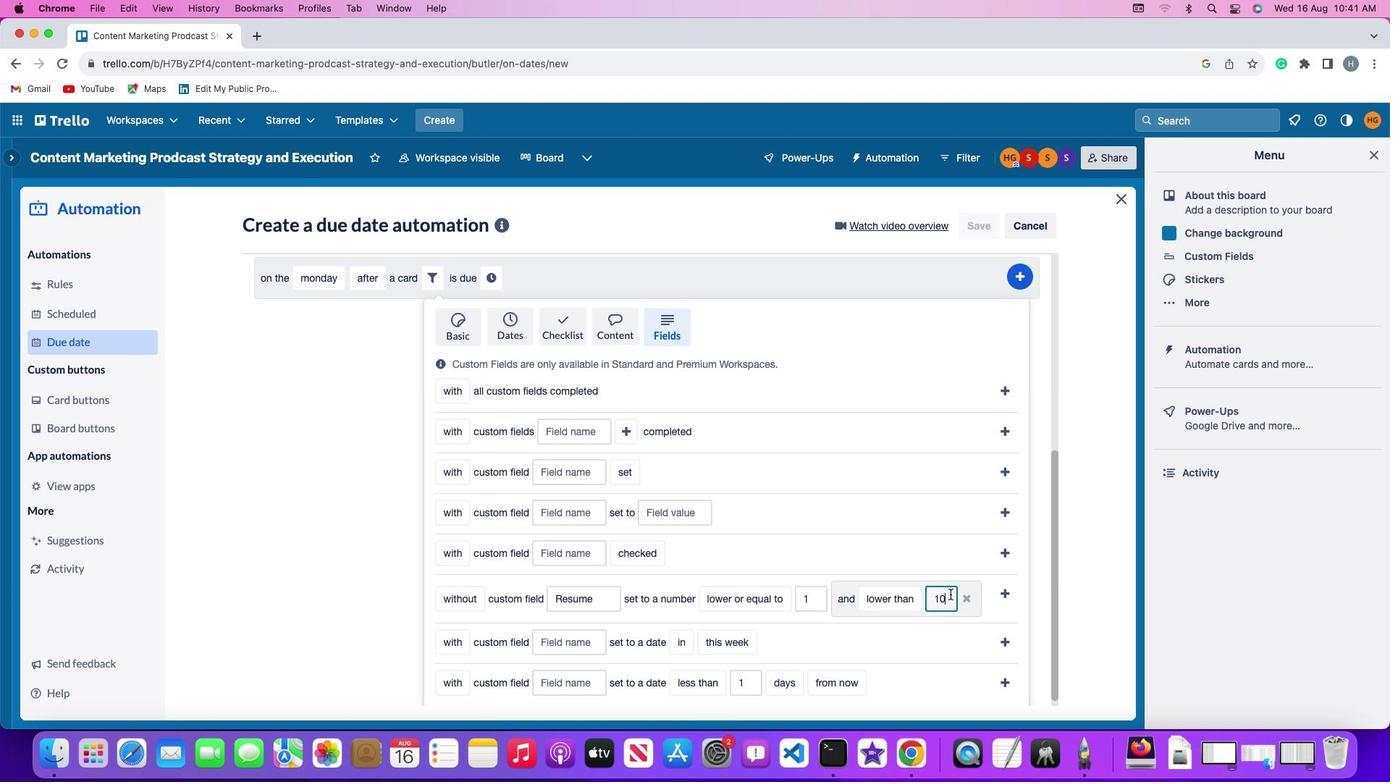 
Action: Key pressed Key.backspaceKey.backspace'1''0'
Screenshot: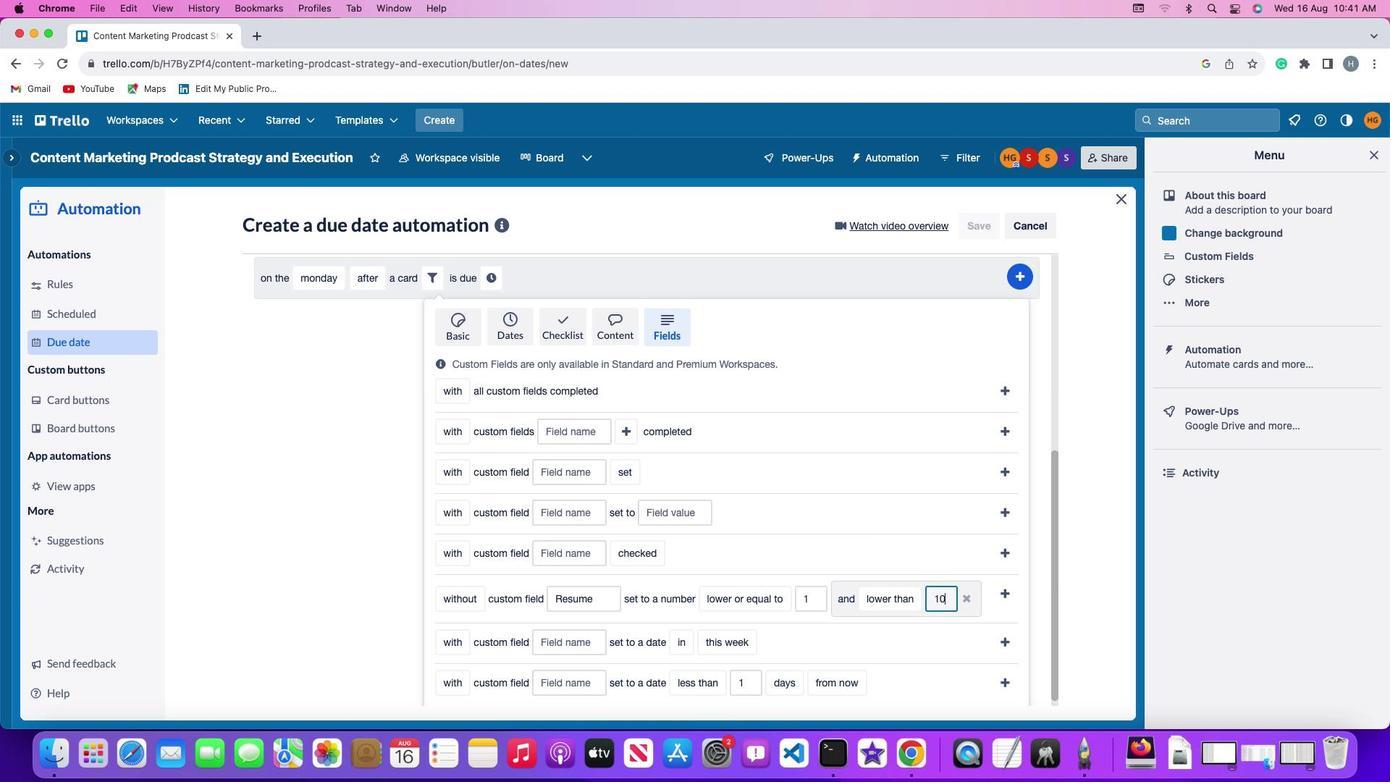 
Action: Mouse moved to (998, 591)
Screenshot: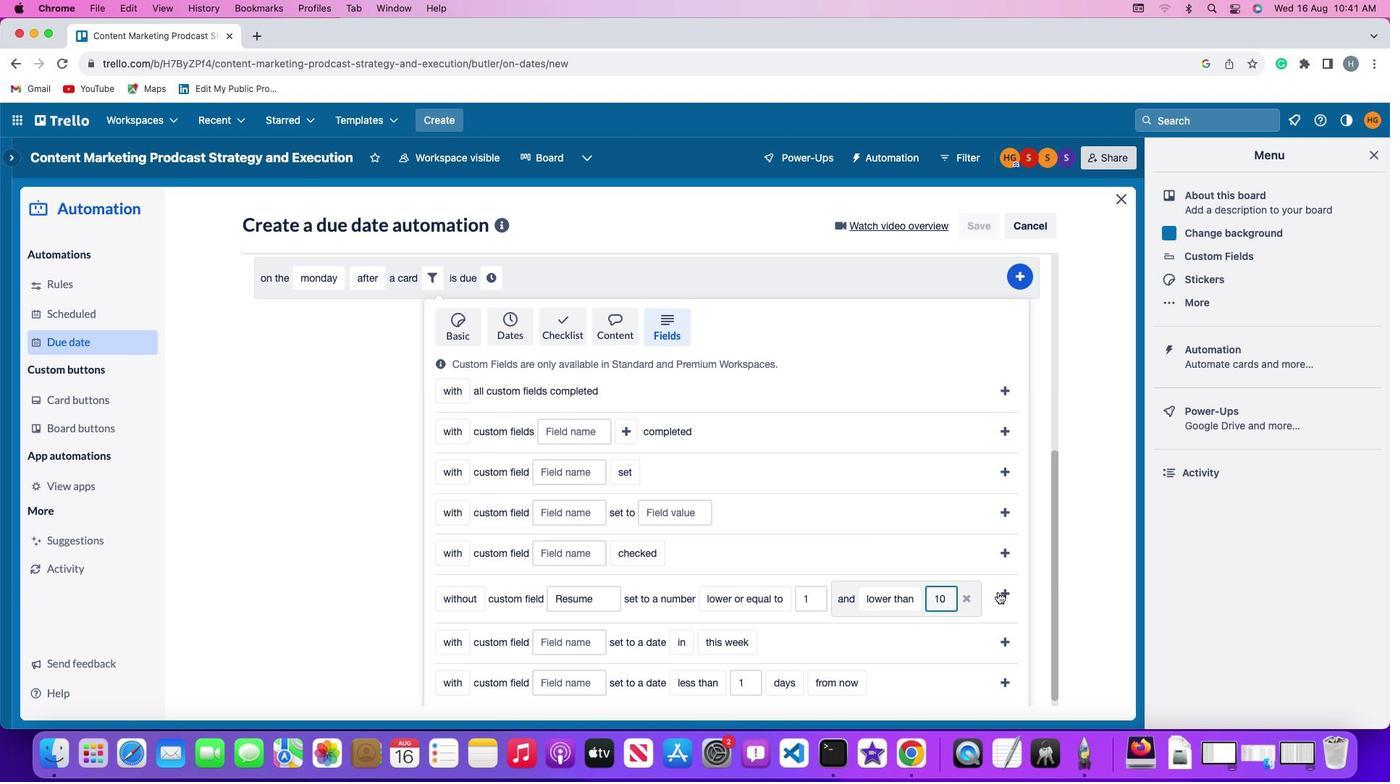 
Action: Mouse pressed left at (998, 591)
Screenshot: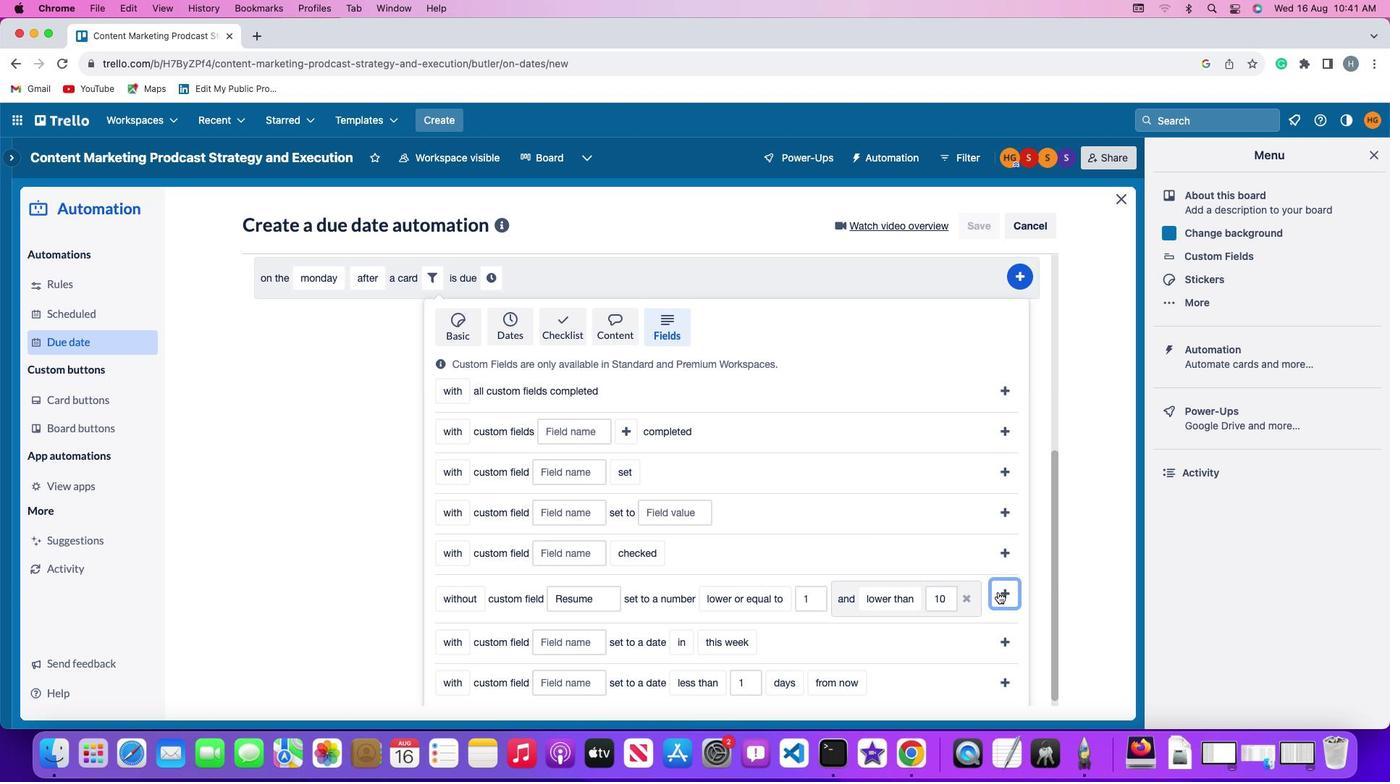 
Action: Mouse moved to (911, 627)
Screenshot: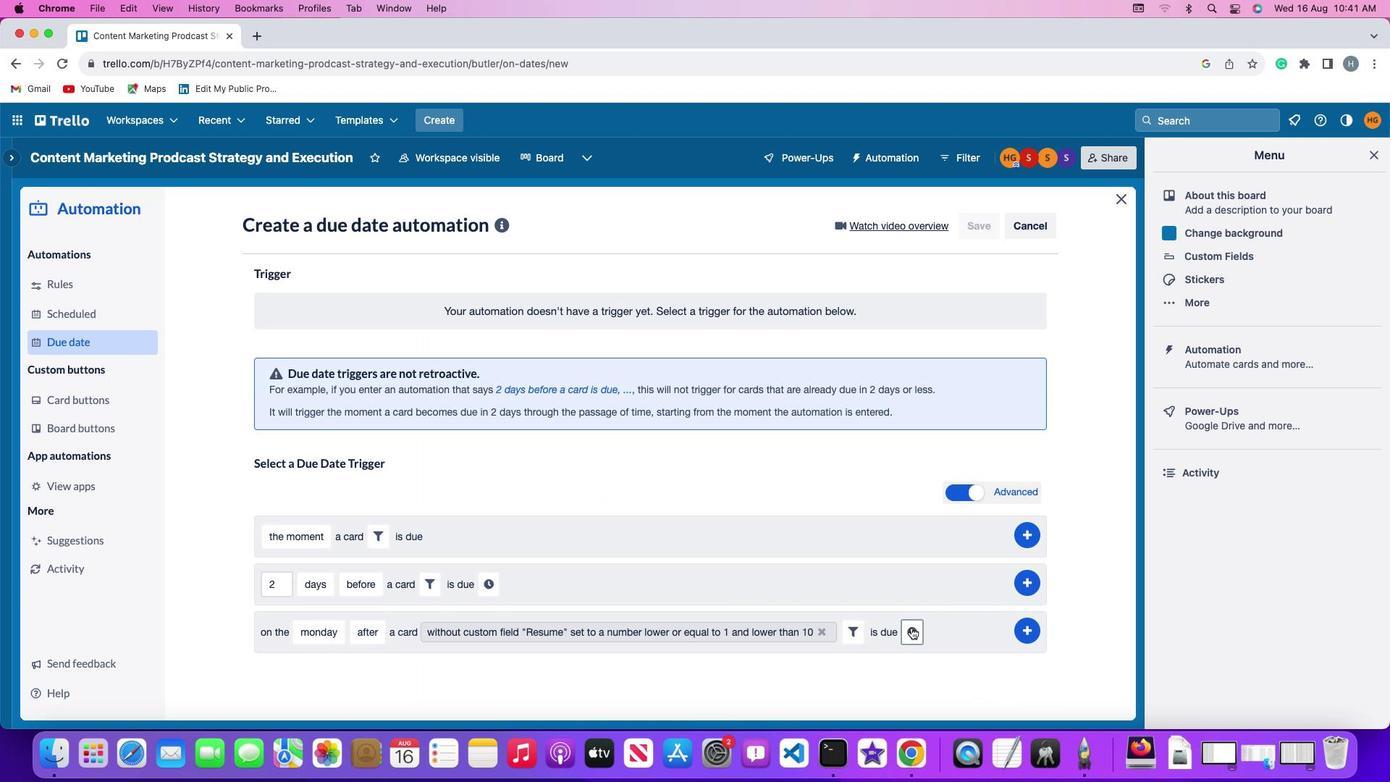 
Action: Mouse pressed left at (911, 627)
Screenshot: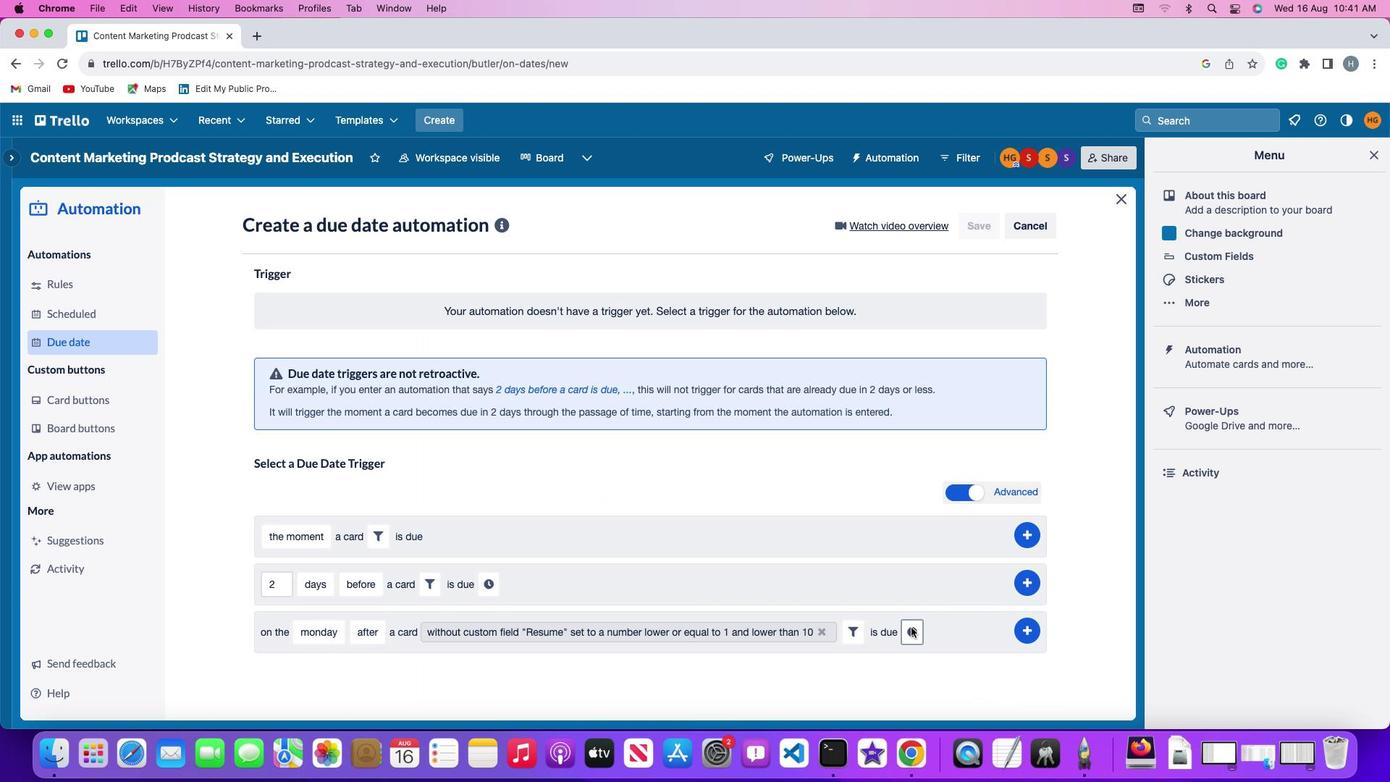 
Action: Mouse moved to (301, 664)
Screenshot: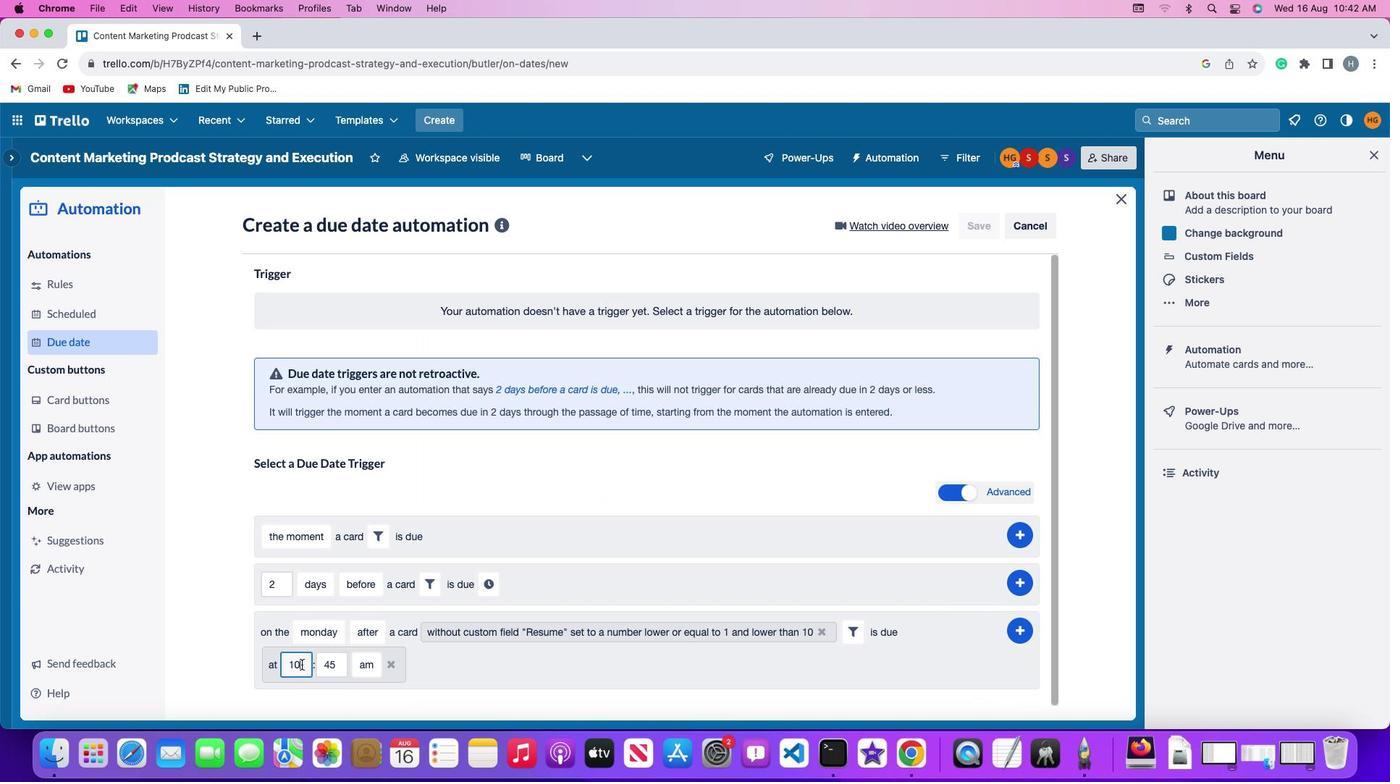 
Action: Mouse pressed left at (301, 664)
Screenshot: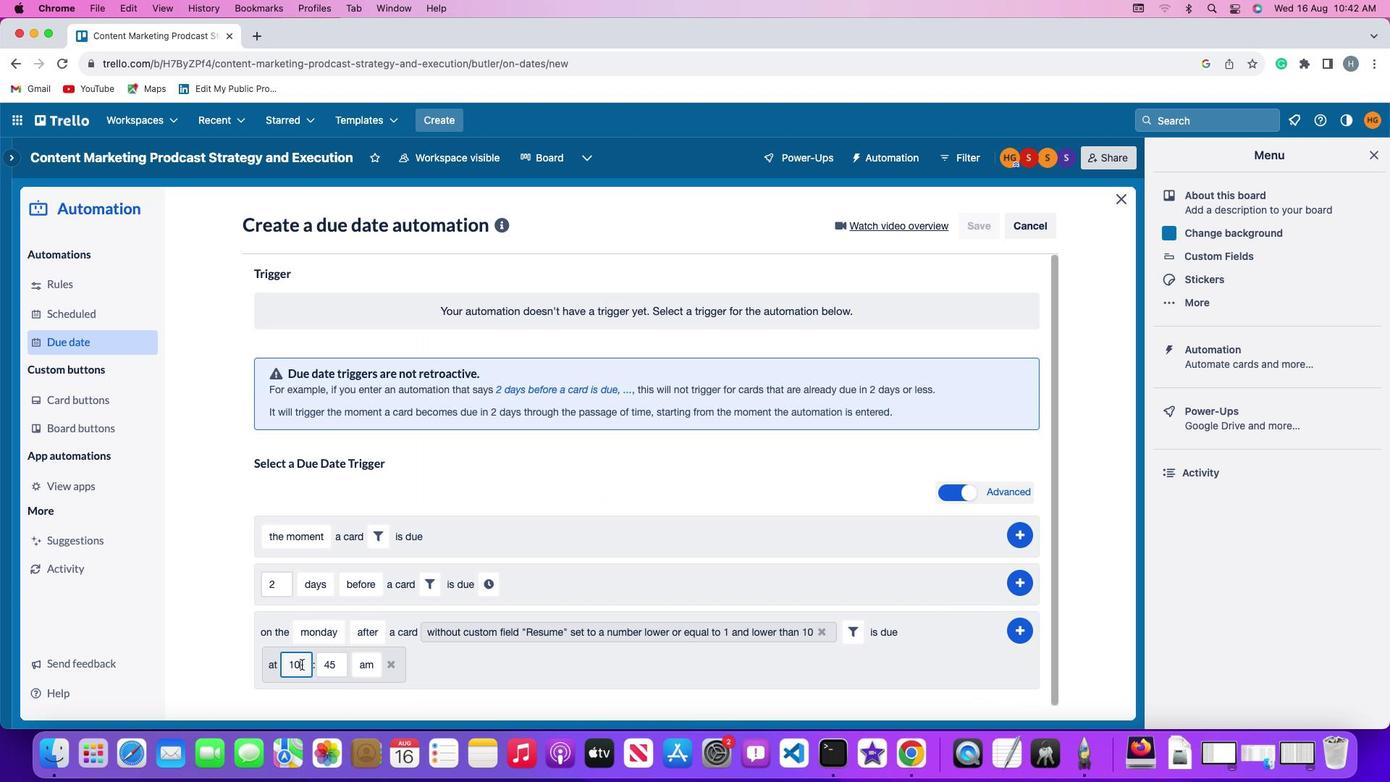 
Action: Key pressed Key.backspaceKey.backspace'1''1'
Screenshot: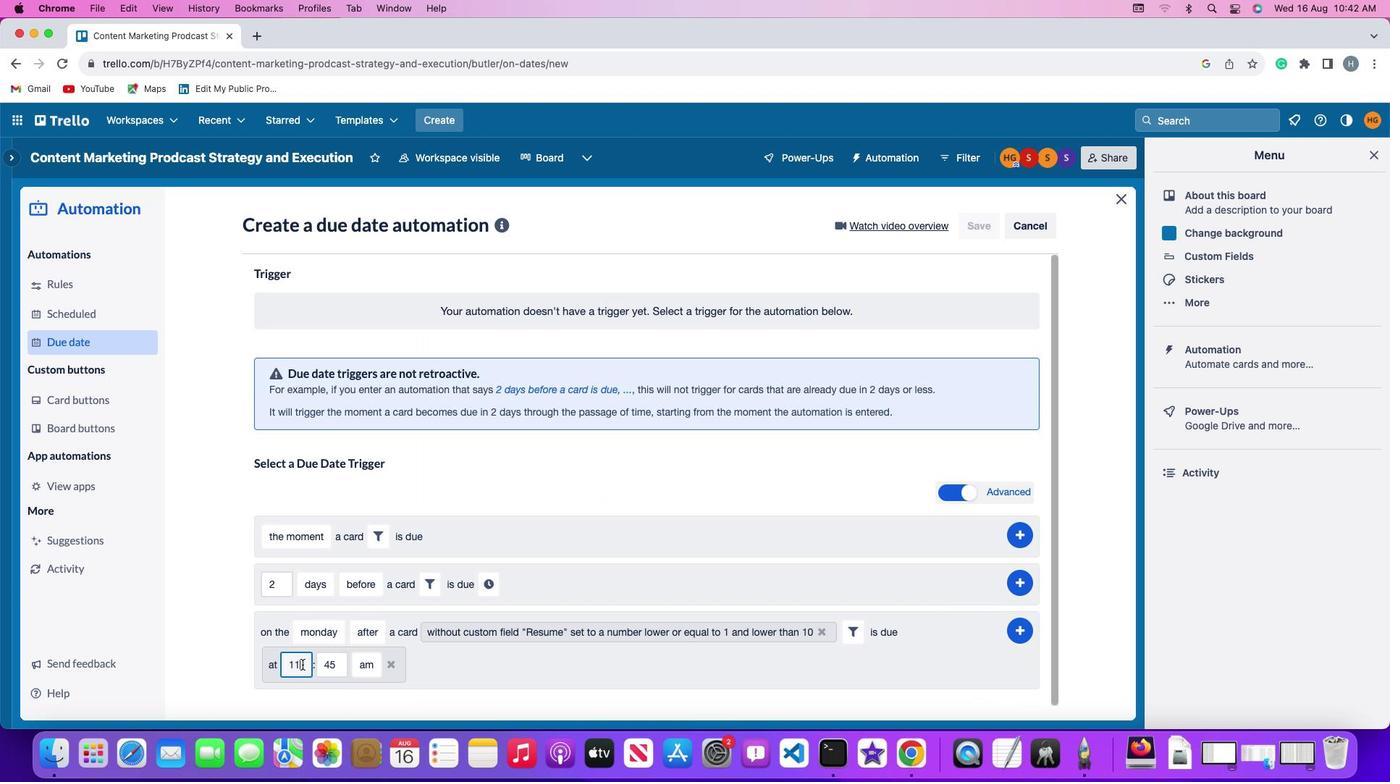 
Action: Mouse moved to (341, 668)
Screenshot: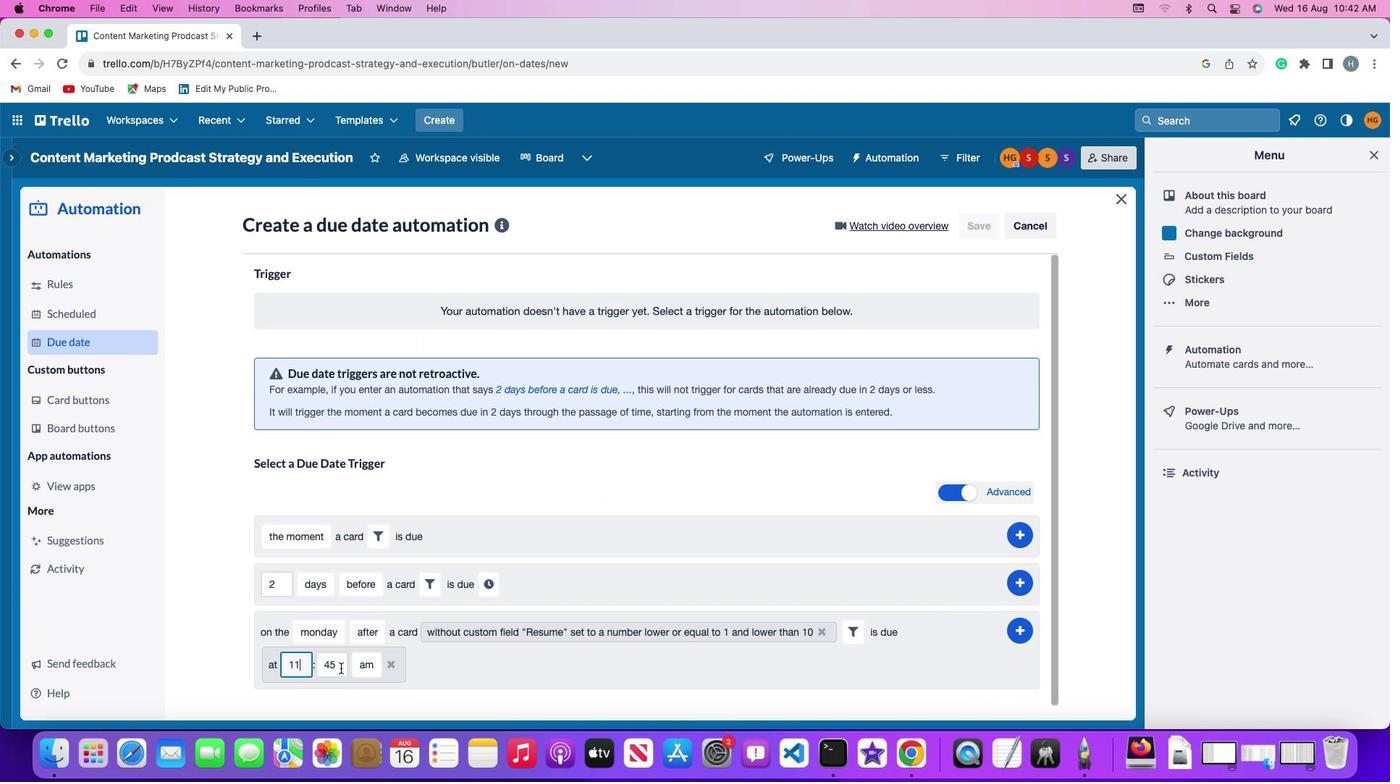
Action: Mouse pressed left at (341, 668)
Screenshot: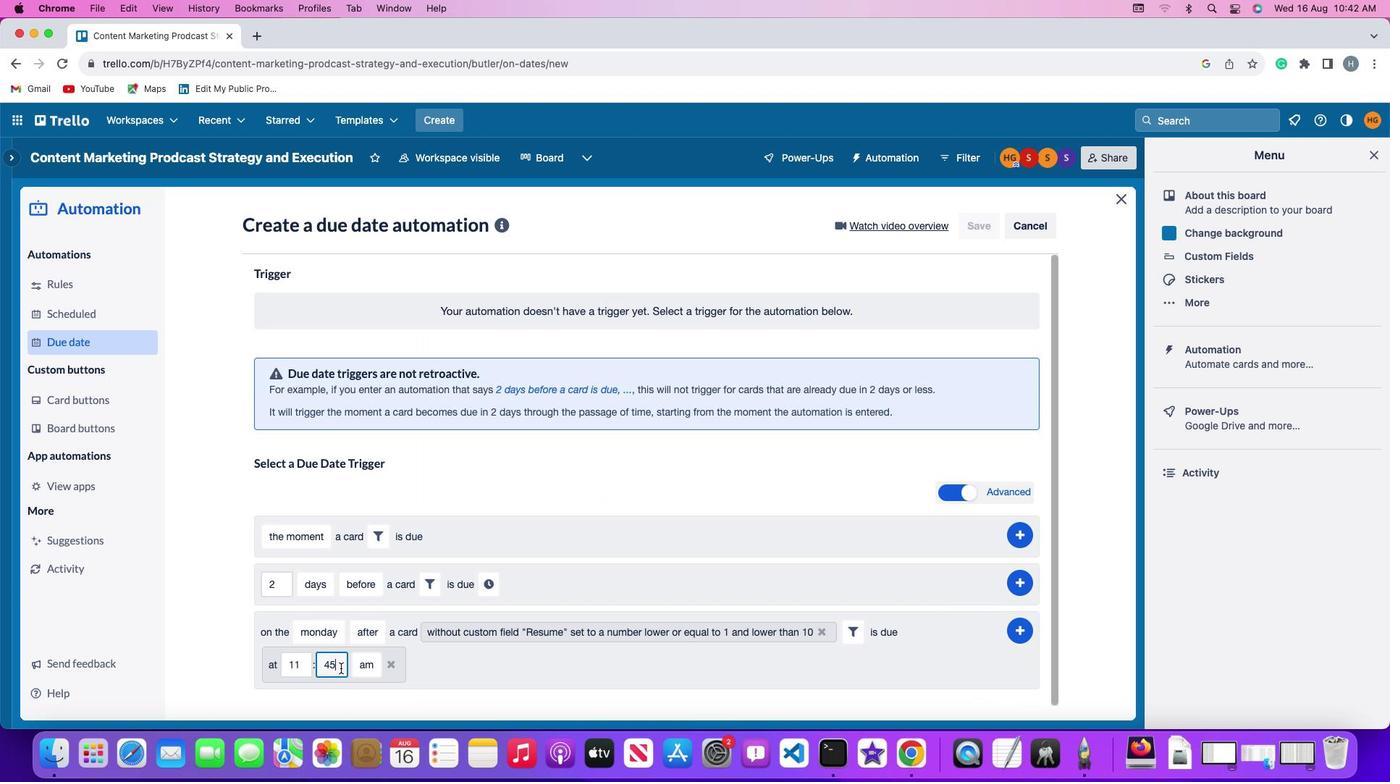 
Action: Key pressed Key.backspaceKey.backspace'0''0'
Screenshot: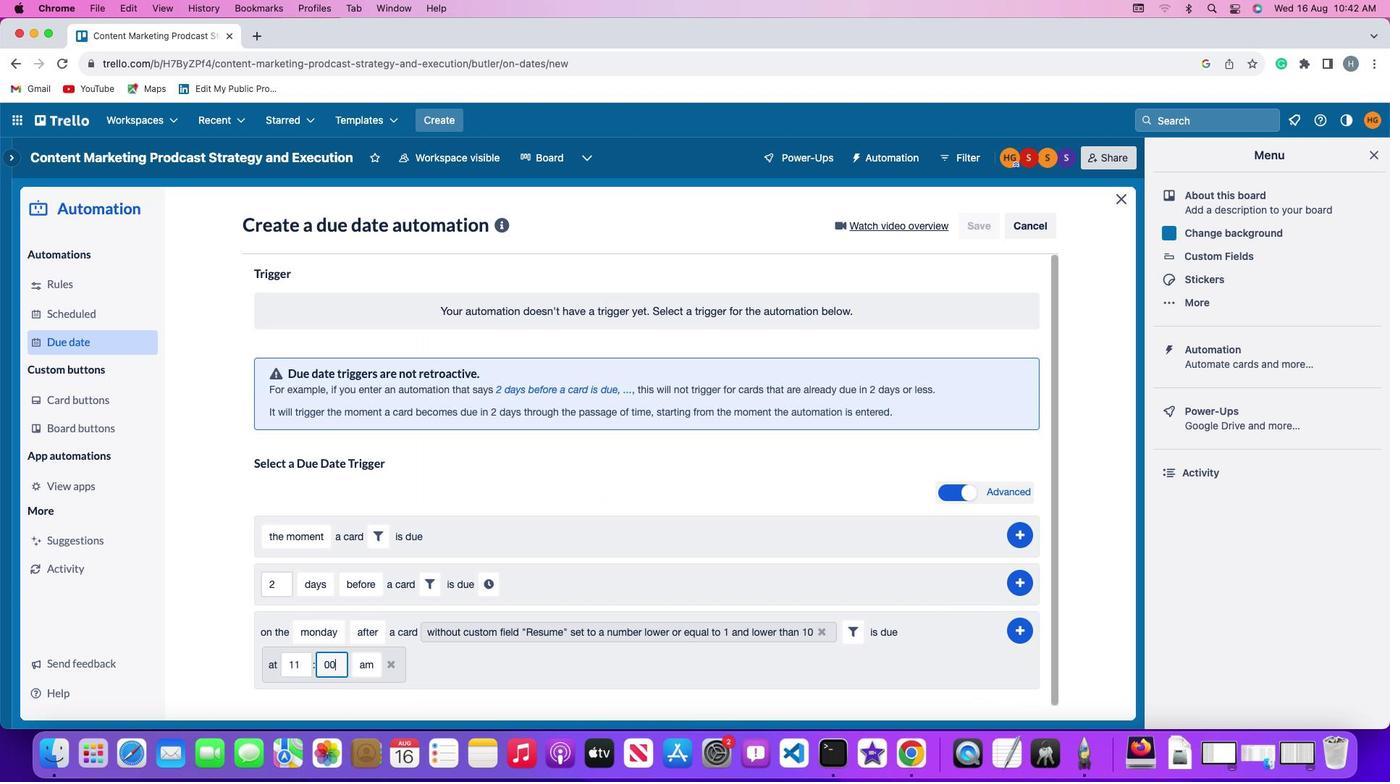 
Action: Mouse moved to (366, 662)
Screenshot: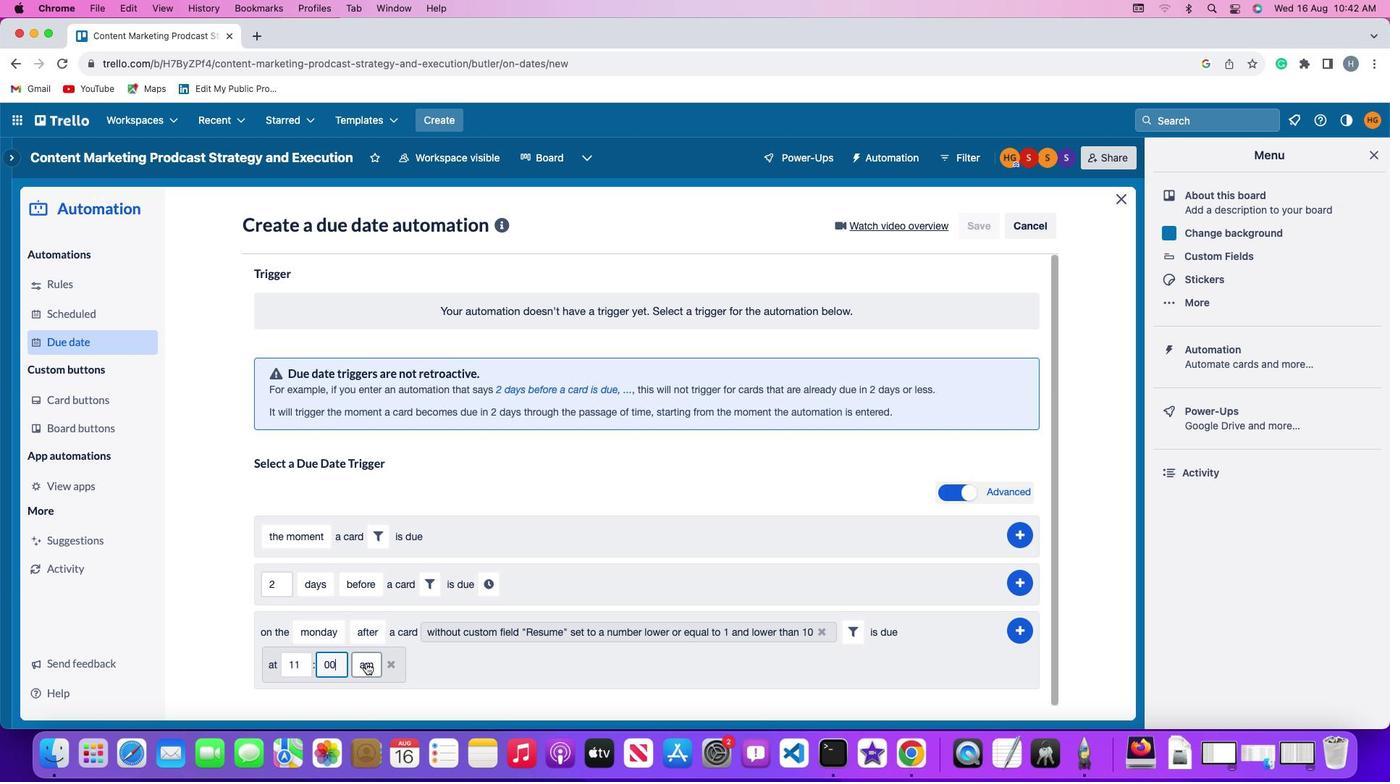 
Action: Mouse pressed left at (366, 662)
Screenshot: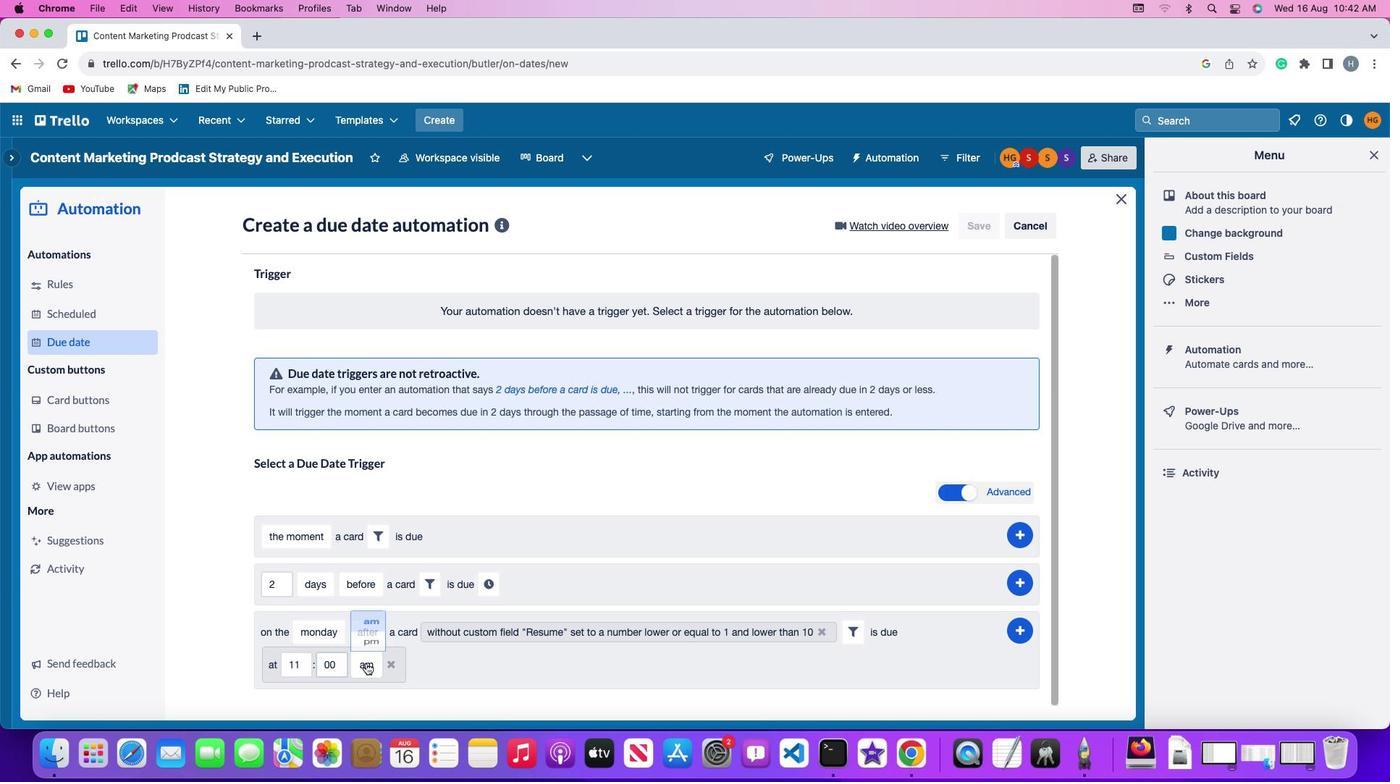 
Action: Mouse moved to (373, 607)
Screenshot: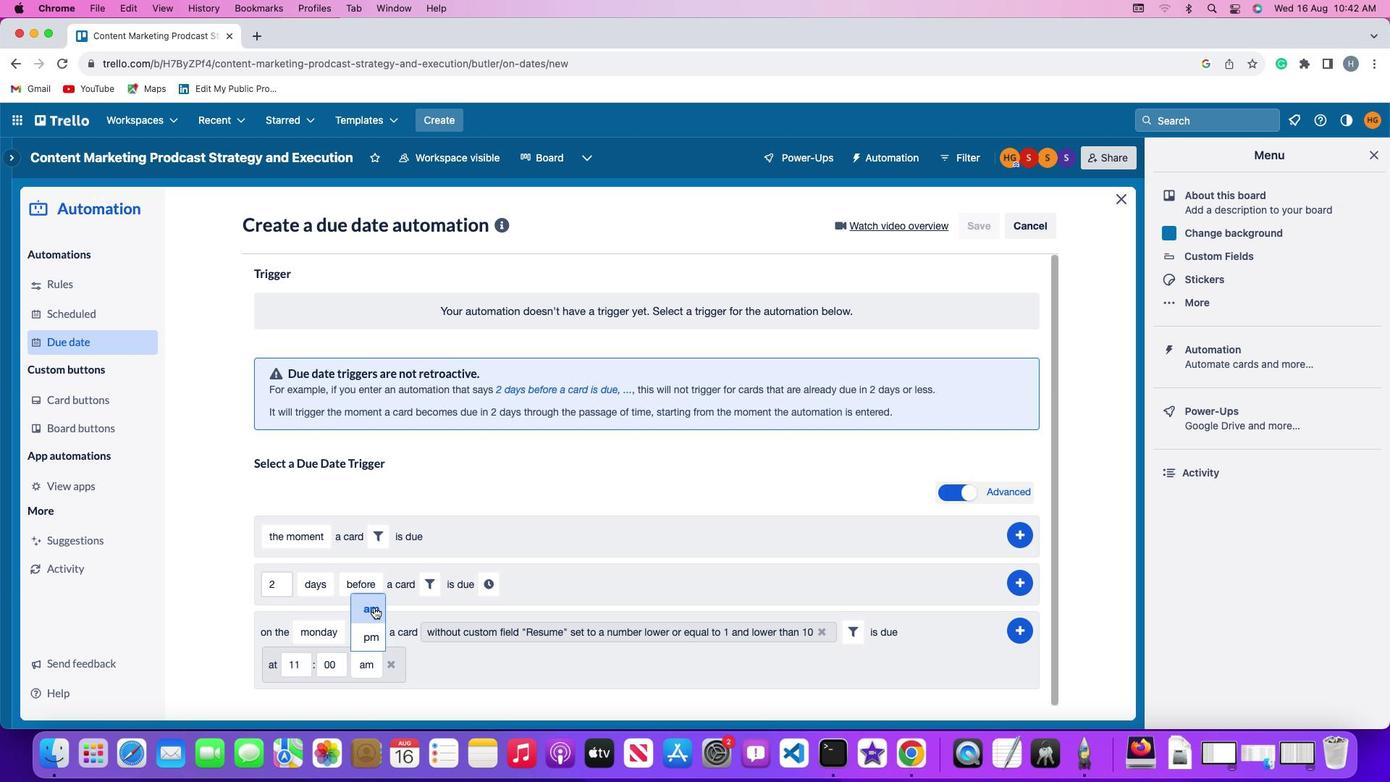 
Action: Mouse pressed left at (373, 607)
Screenshot: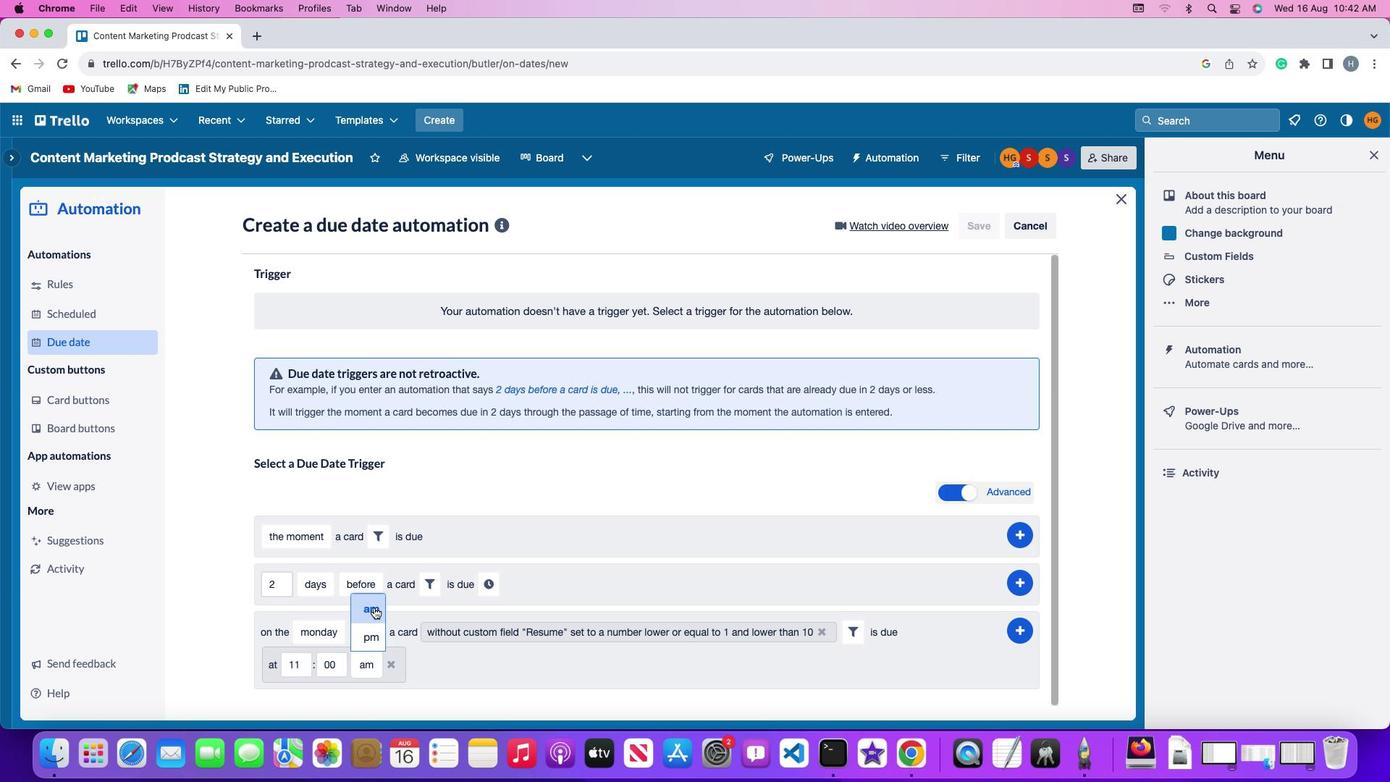 
Action: Mouse moved to (1023, 629)
Screenshot: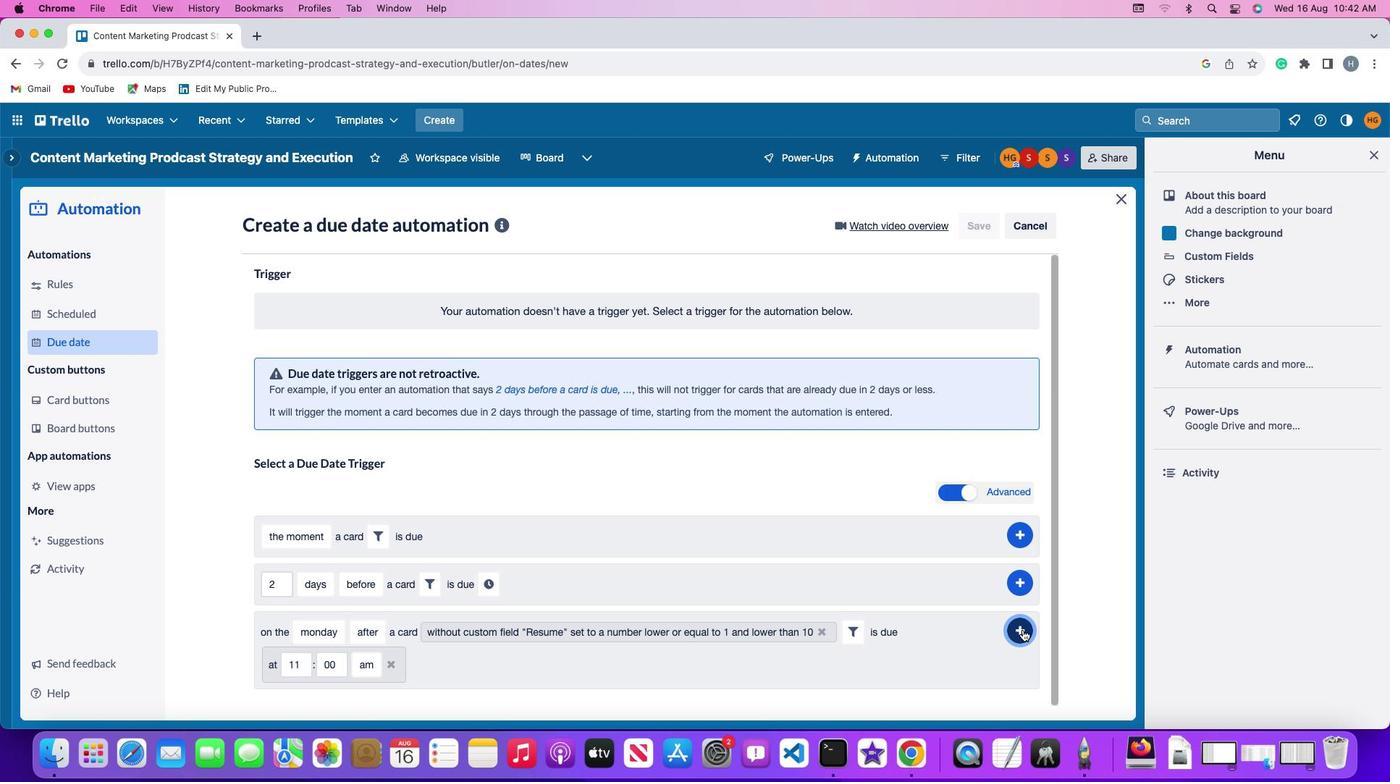 
Action: Mouse pressed left at (1023, 629)
Screenshot: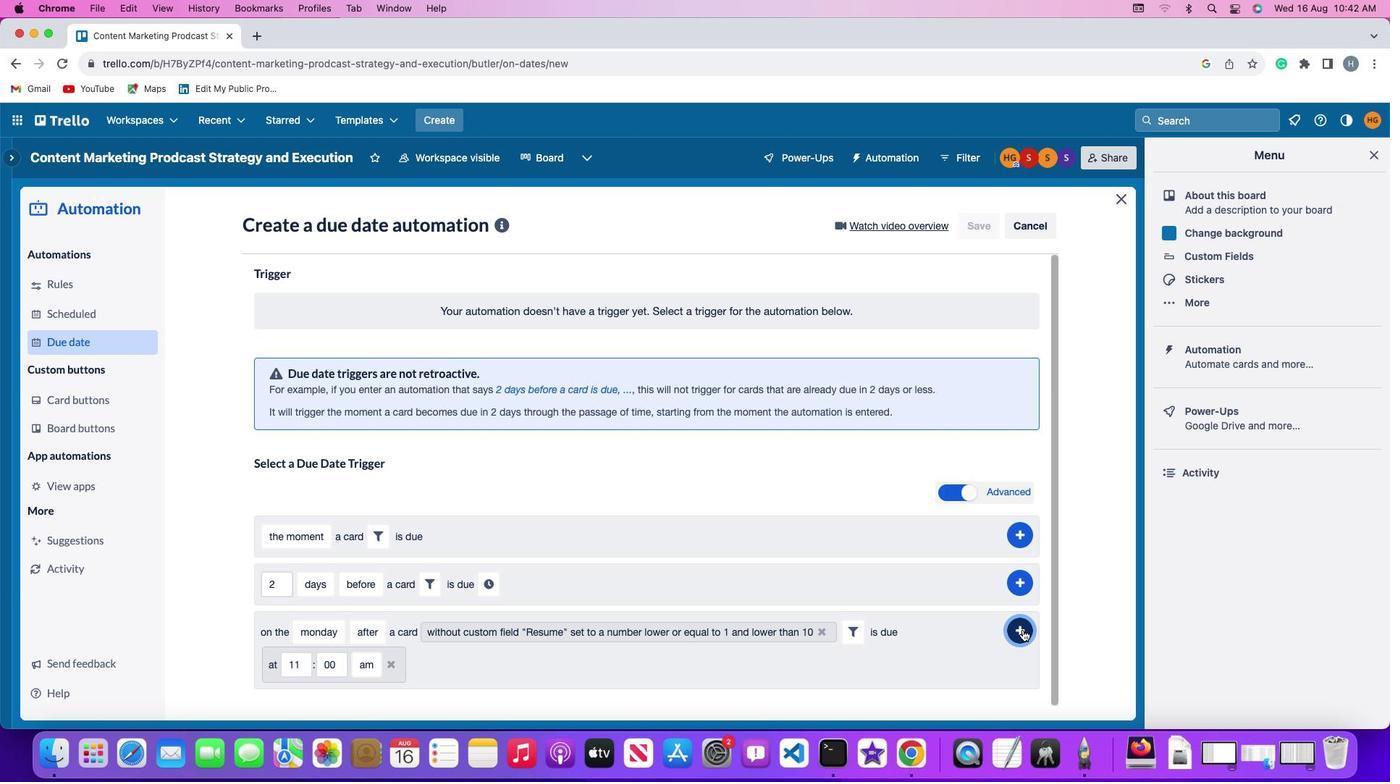 
Action: Mouse moved to (1092, 497)
Screenshot: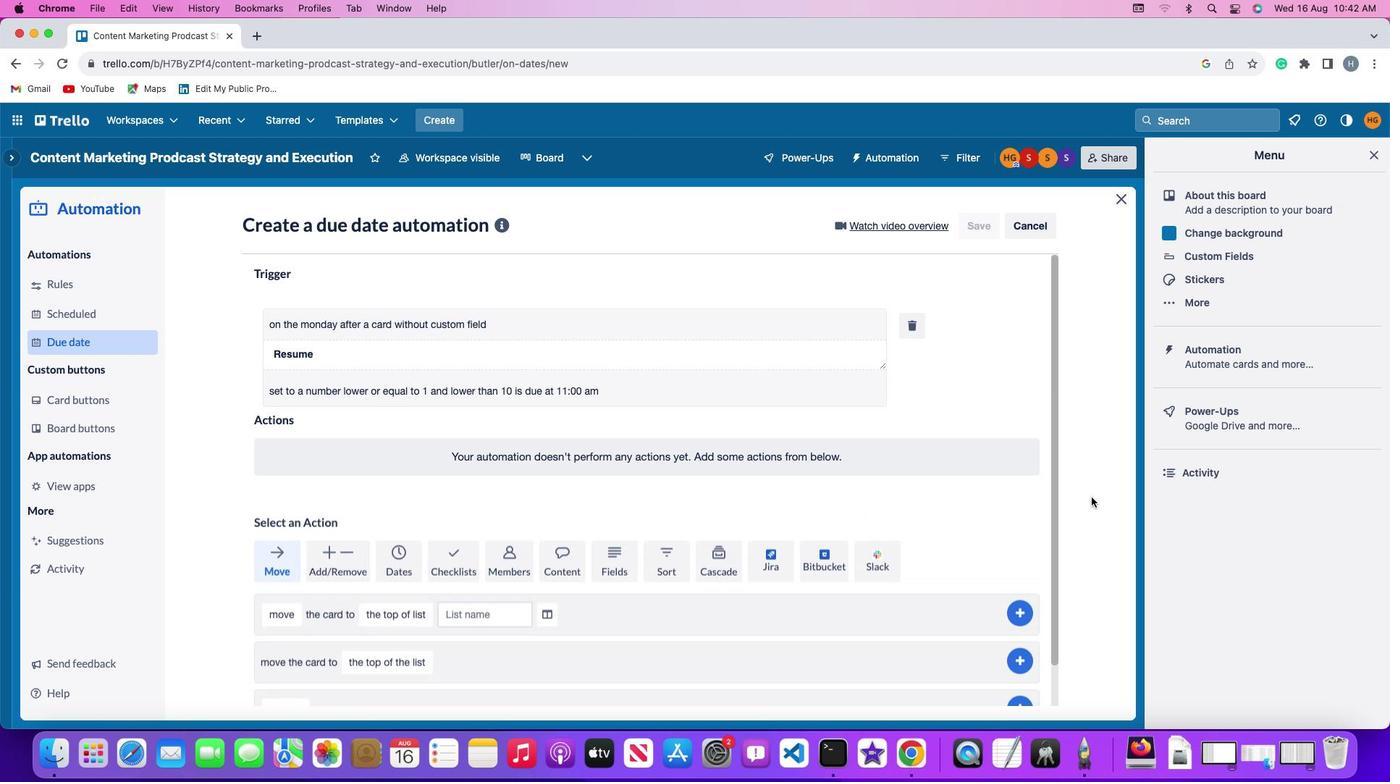 
